 Task: Look for space in Reconquista, Argentina from 2nd June, 2023 to 6th June, 2023 for 1 adult in price range Rs.10000 to Rs.13000. Place can be private room with 1  bedroom having 1 bed and 1 bathroom. Property type can be house, flat, guest house, hotel. Amenities needed are: heating. Booking option can be shelf check-in. Required host language is English.
Action: Mouse moved to (375, 151)
Screenshot: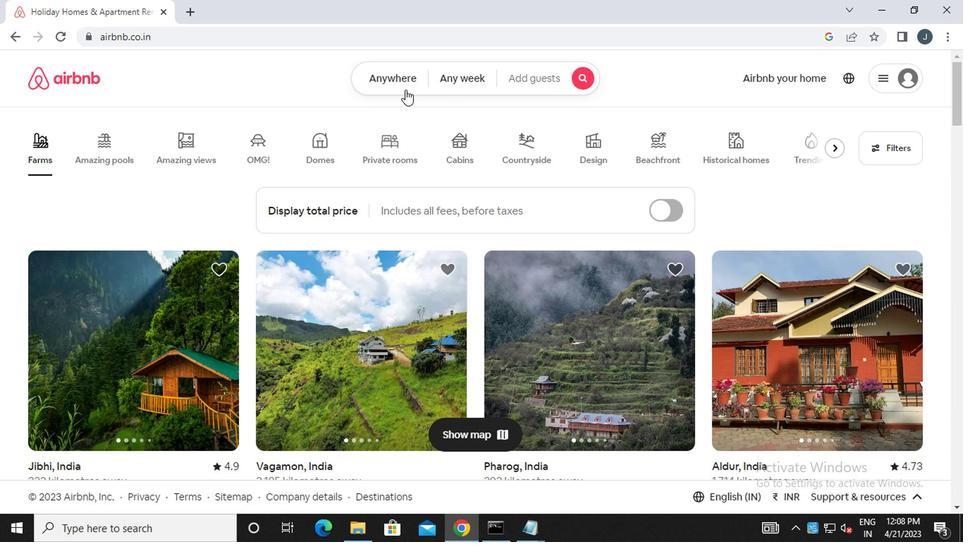 
Action: Mouse pressed left at (375, 151)
Screenshot: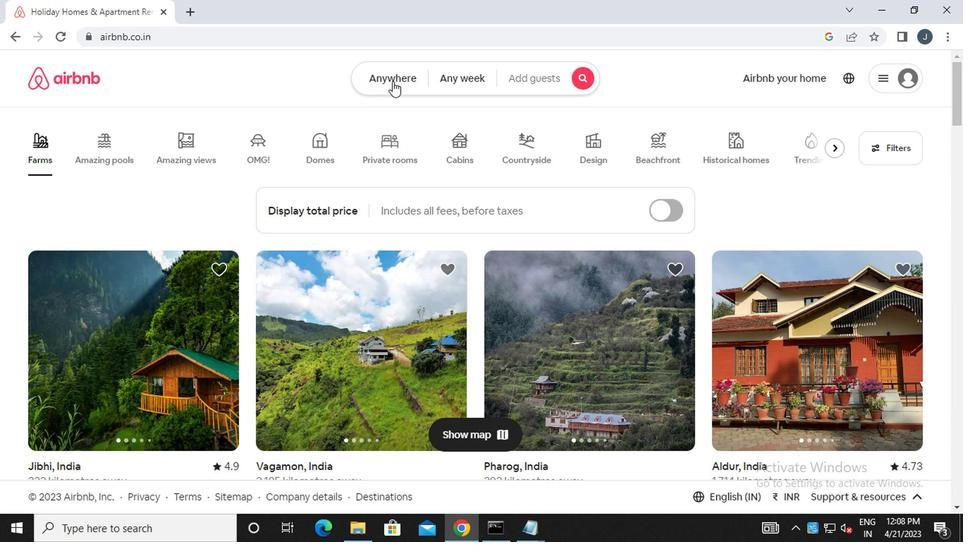 
Action: Mouse moved to (261, 189)
Screenshot: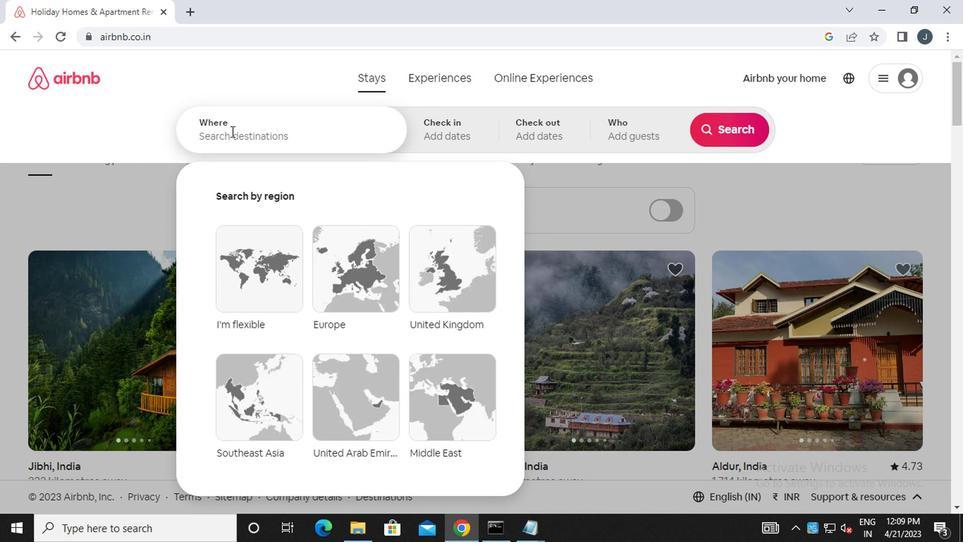 
Action: Mouse pressed left at (261, 189)
Screenshot: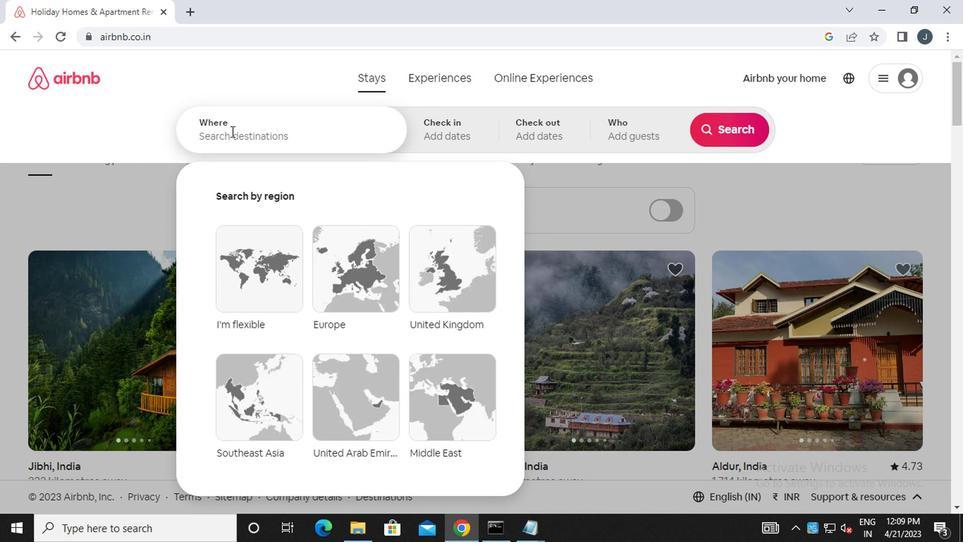 
Action: Mouse moved to (262, 191)
Screenshot: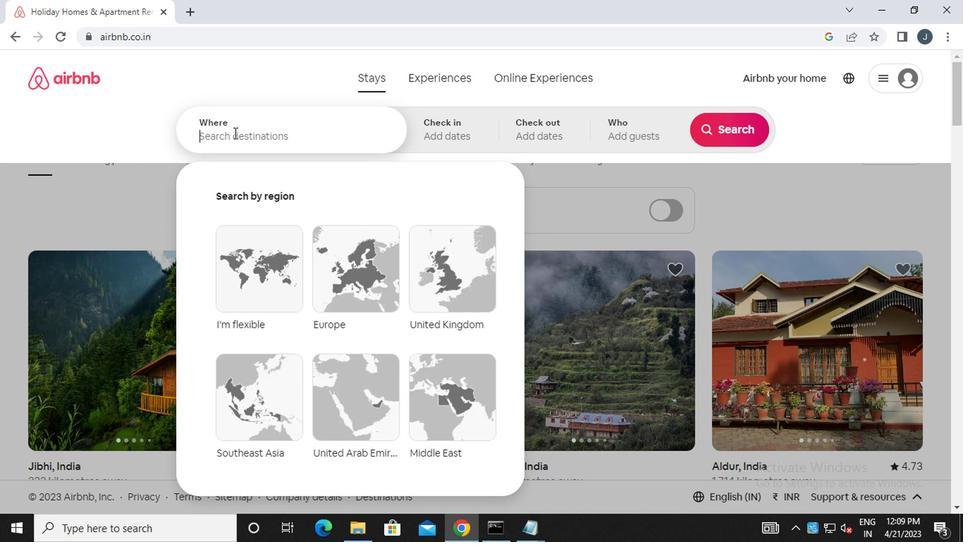 
Action: Key pressed r<Key.caps_lock>econquista,<Key.space><Key.caps_lock>a<Key.caps_lock>rgentina
Screenshot: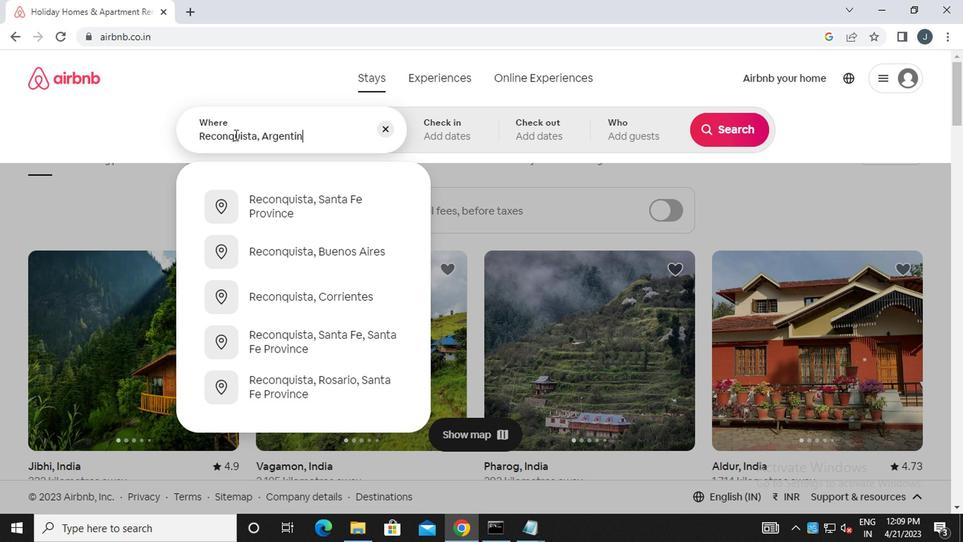 
Action: Mouse moved to (414, 194)
Screenshot: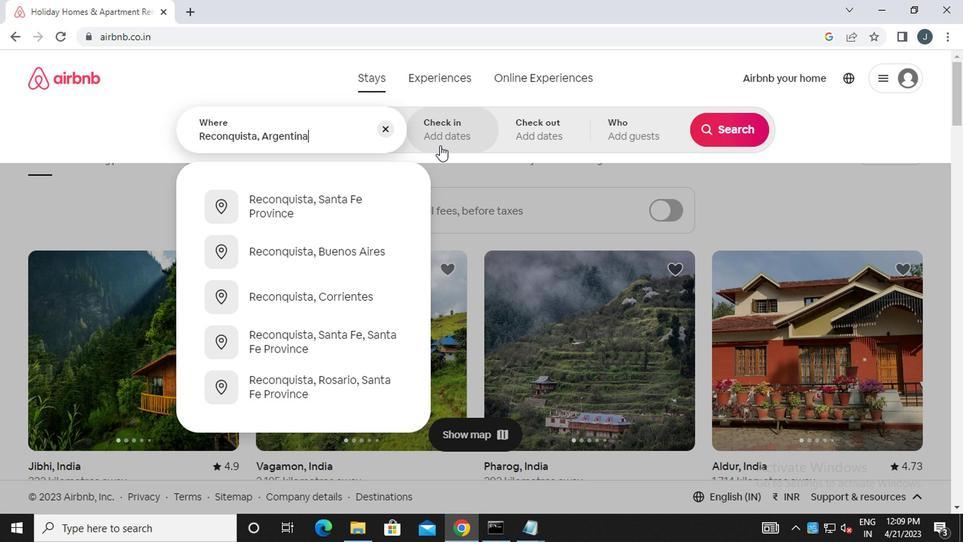 
Action: Mouse pressed left at (414, 194)
Screenshot: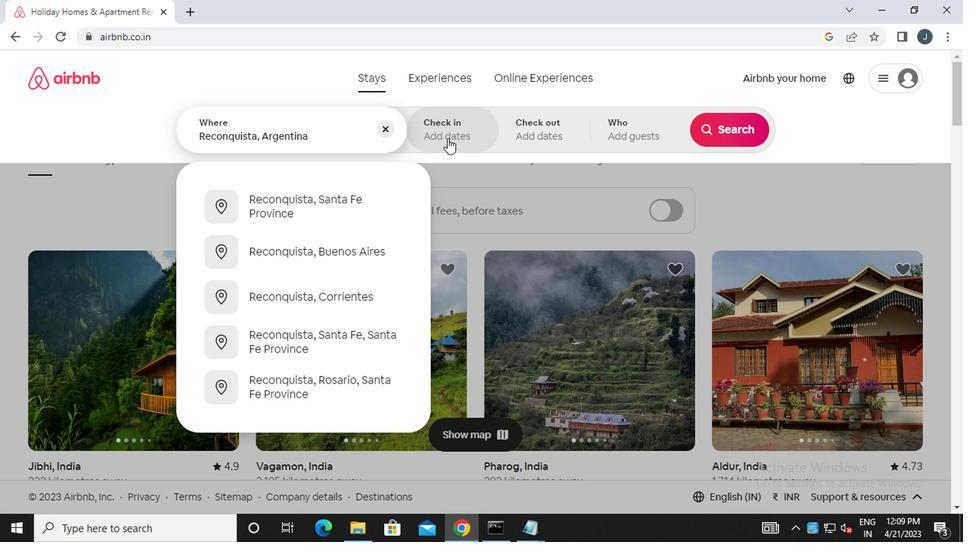 
Action: Mouse moved to (609, 269)
Screenshot: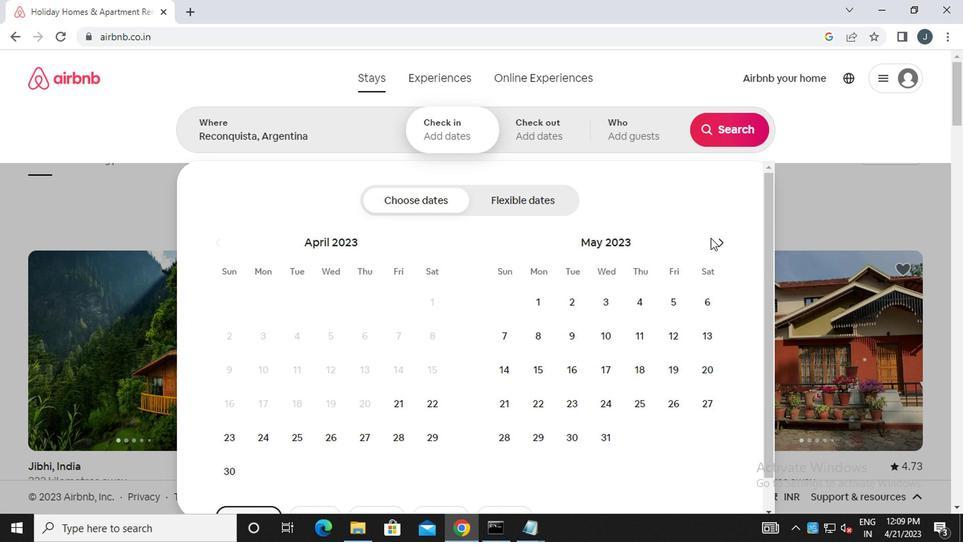 
Action: Mouse pressed left at (609, 269)
Screenshot: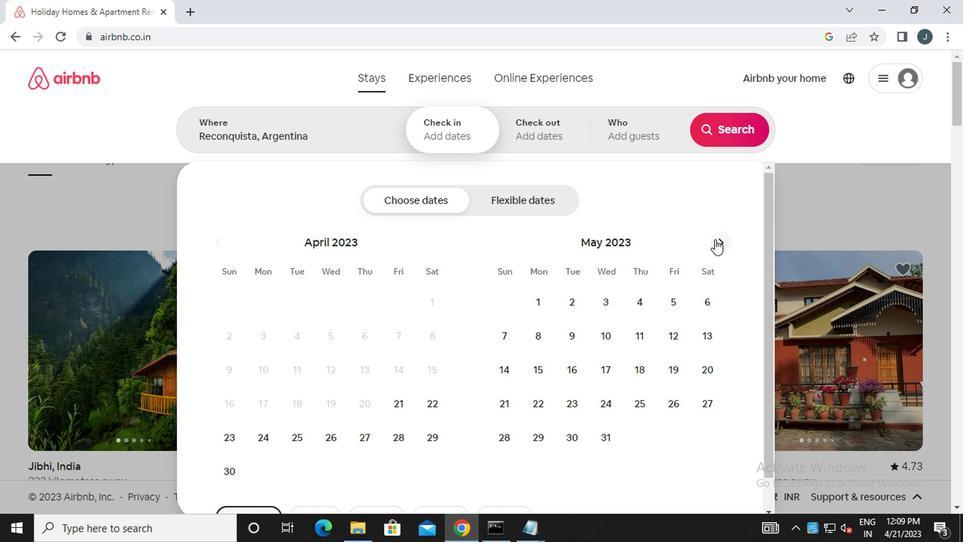 
Action: Mouse moved to (571, 310)
Screenshot: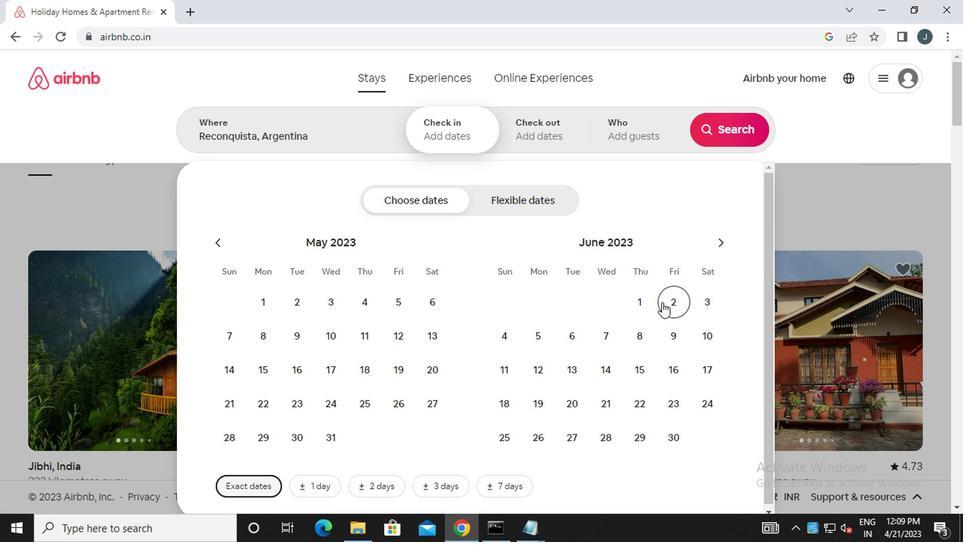 
Action: Mouse pressed left at (571, 310)
Screenshot: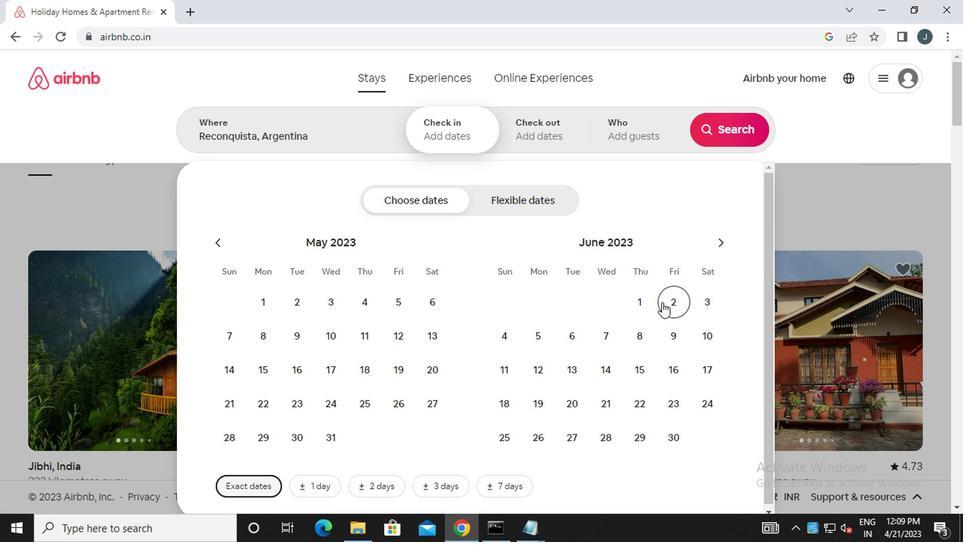 
Action: Mouse moved to (497, 335)
Screenshot: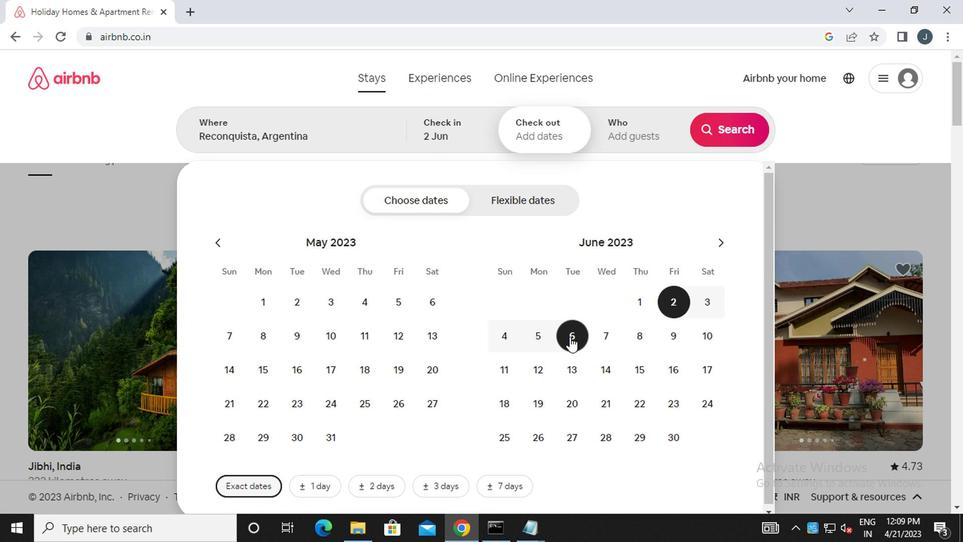 
Action: Mouse pressed left at (497, 335)
Screenshot: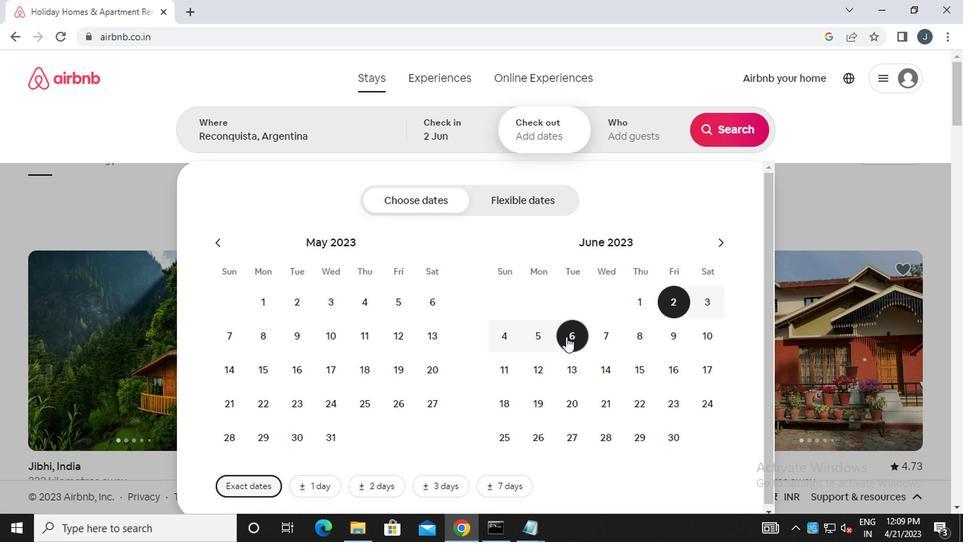 
Action: Mouse moved to (539, 194)
Screenshot: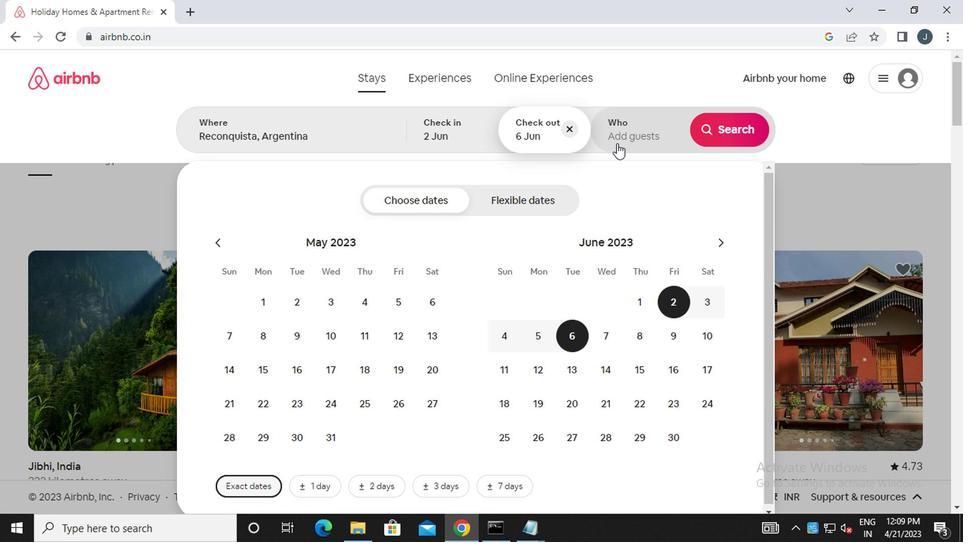 
Action: Mouse pressed left at (539, 194)
Screenshot: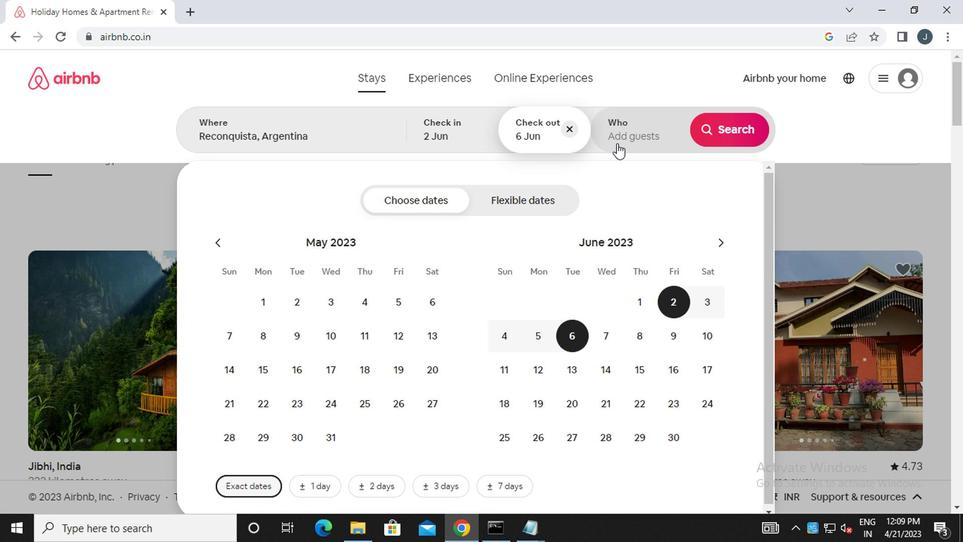 
Action: Mouse moved to (617, 239)
Screenshot: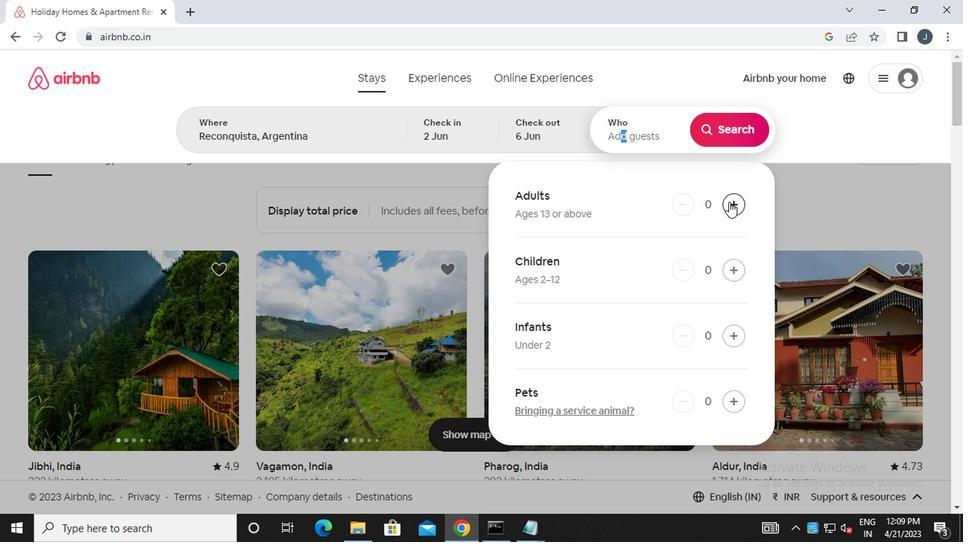 
Action: Mouse pressed left at (617, 239)
Screenshot: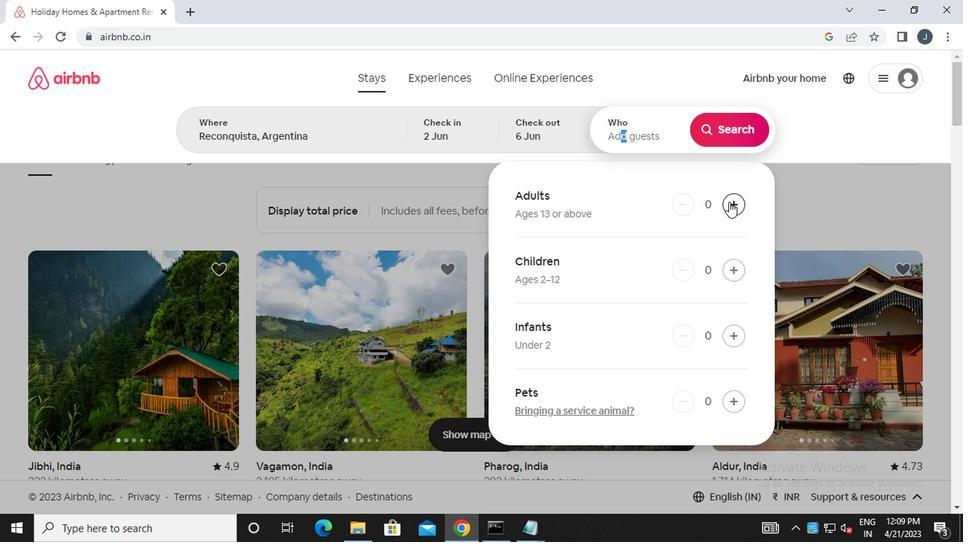 
Action: Mouse moved to (612, 181)
Screenshot: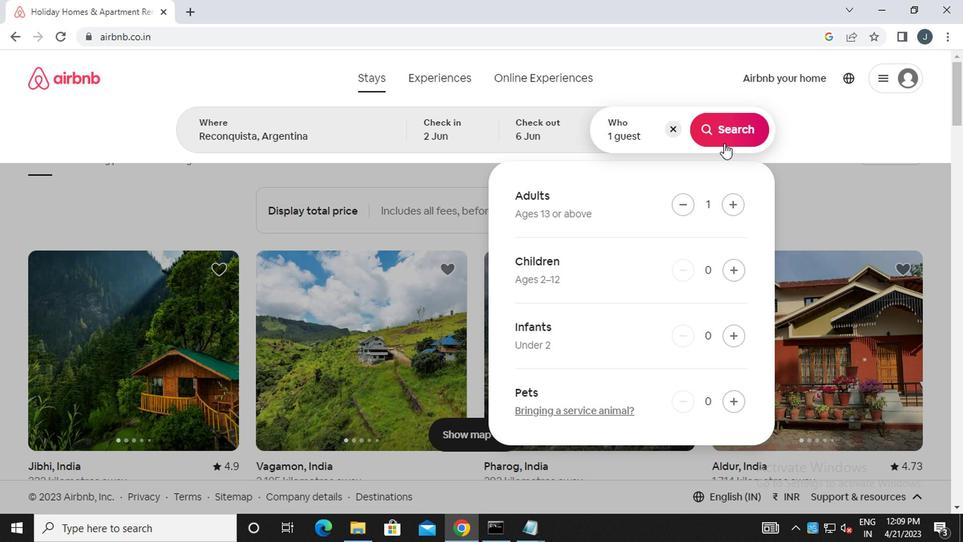 
Action: Mouse pressed left at (612, 181)
Screenshot: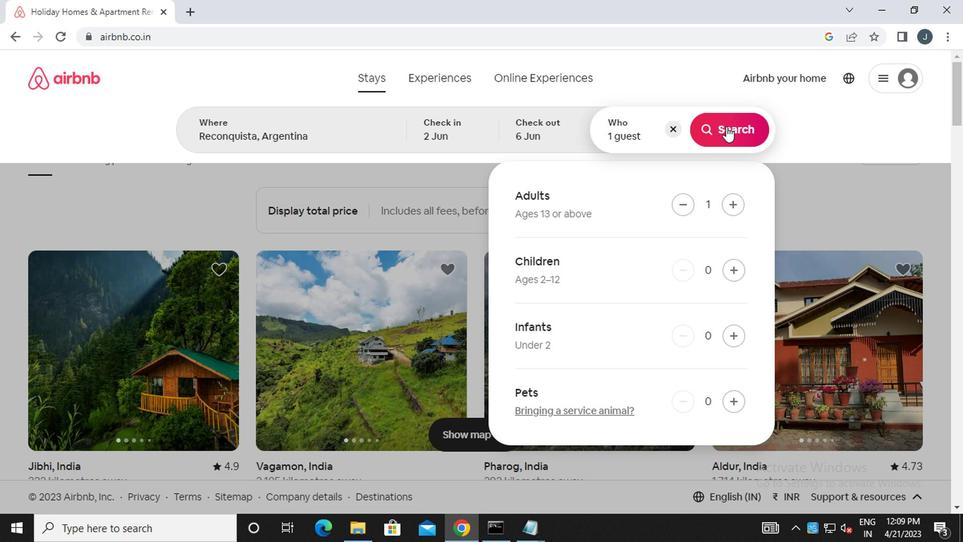 
Action: Mouse moved to (741, 191)
Screenshot: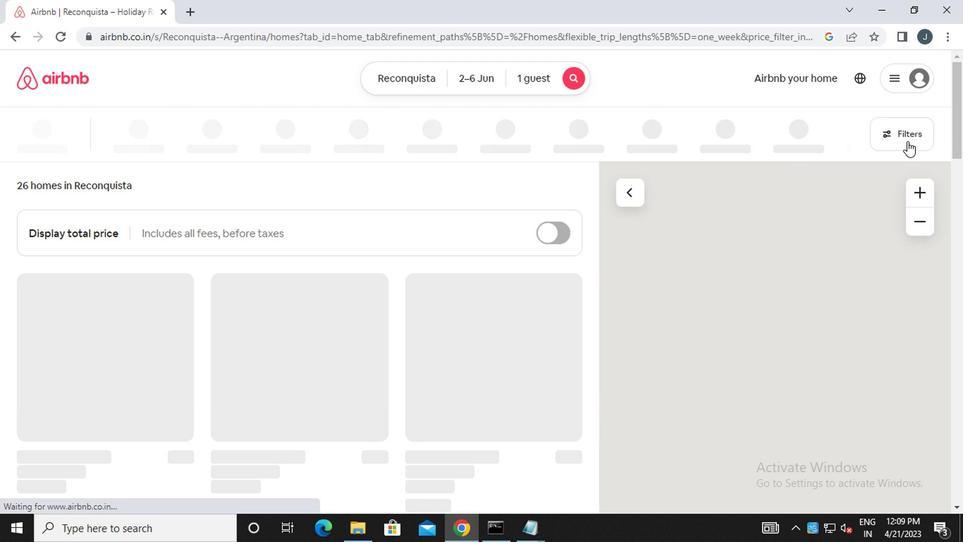
Action: Mouse pressed left at (741, 191)
Screenshot: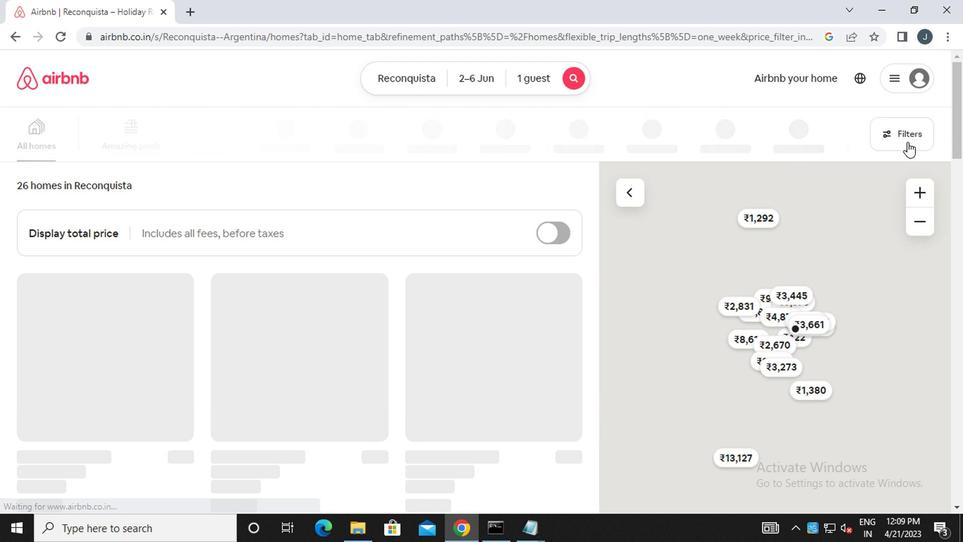 
Action: Mouse moved to (319, 320)
Screenshot: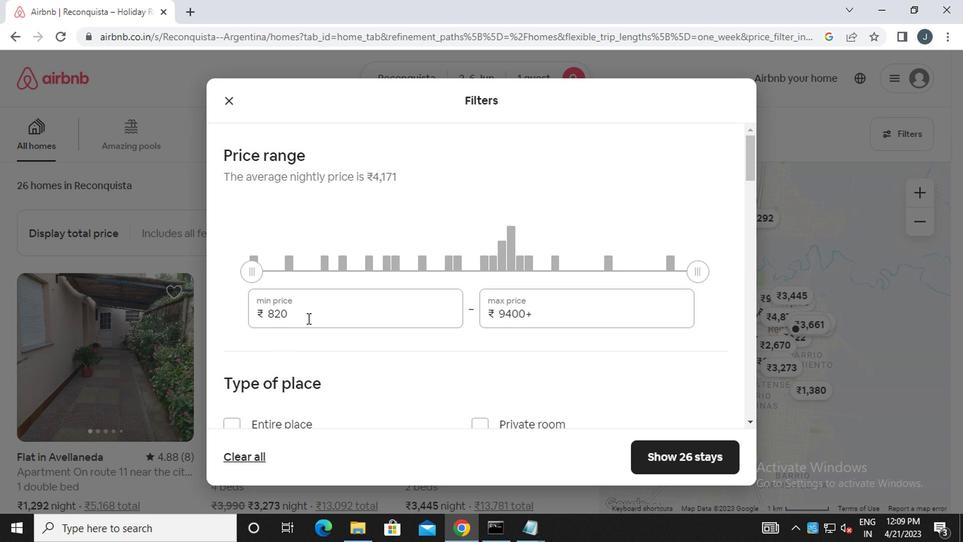 
Action: Mouse pressed left at (319, 320)
Screenshot: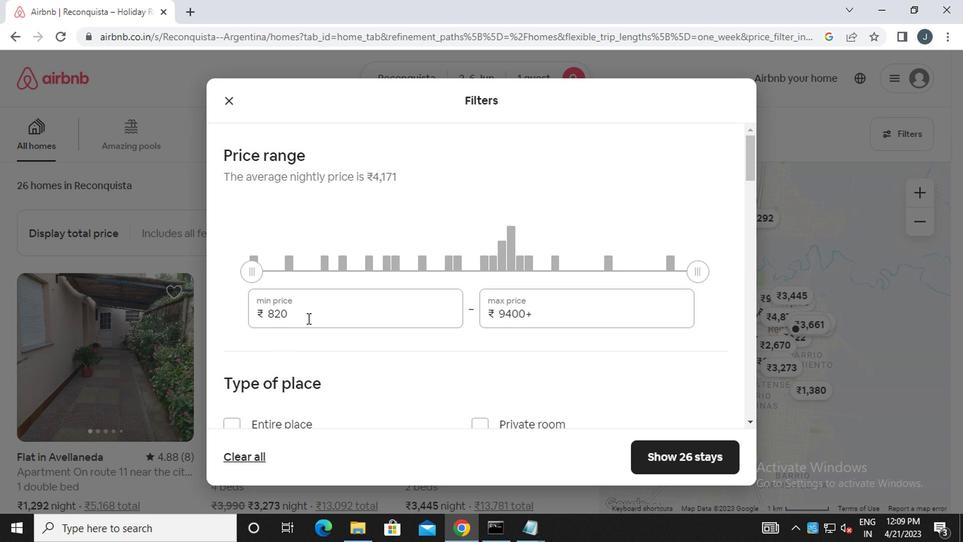 
Action: Mouse moved to (320, 320)
Screenshot: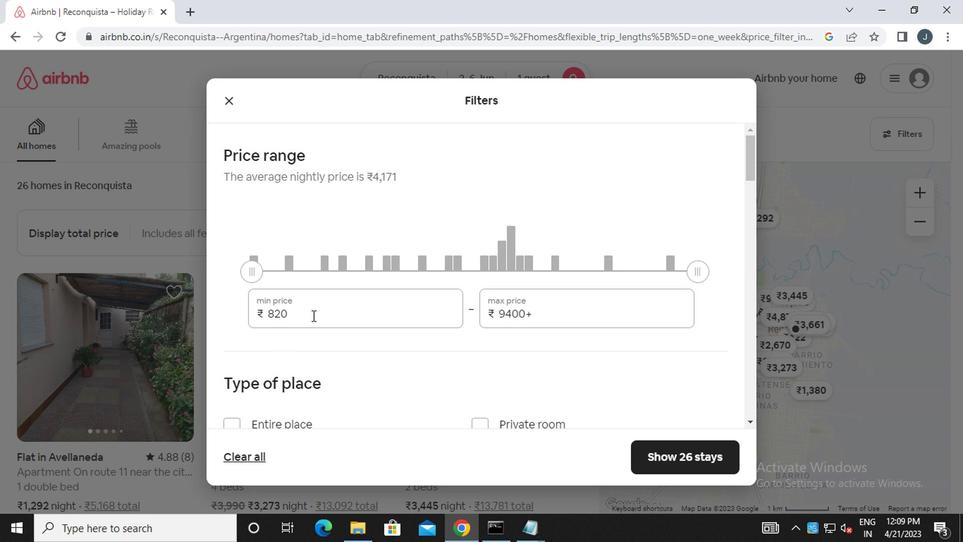 
Action: Key pressed <Key.backspace><Key.backspace><Key.backspace><Key.backspace><Key.backspace><Key.backspace>10000
Screenshot: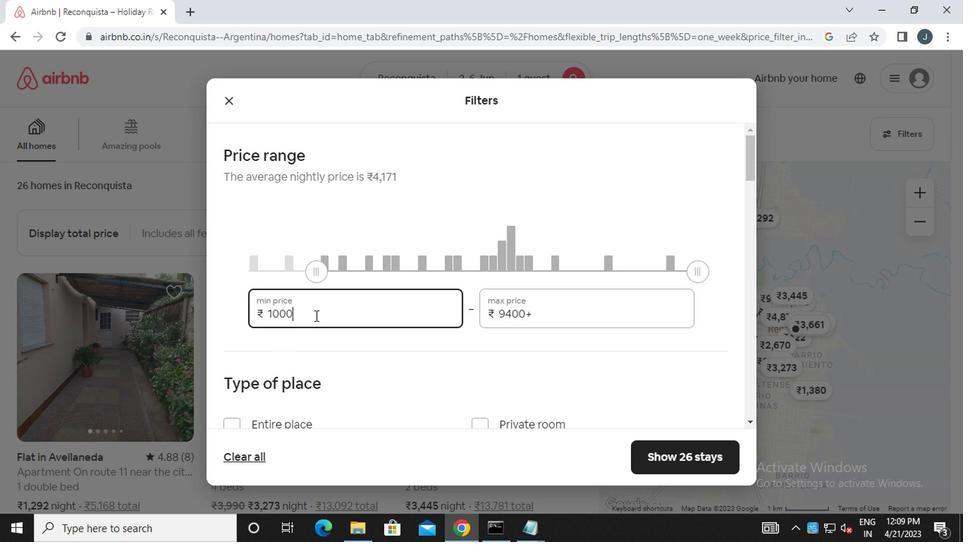 
Action: Mouse moved to (554, 323)
Screenshot: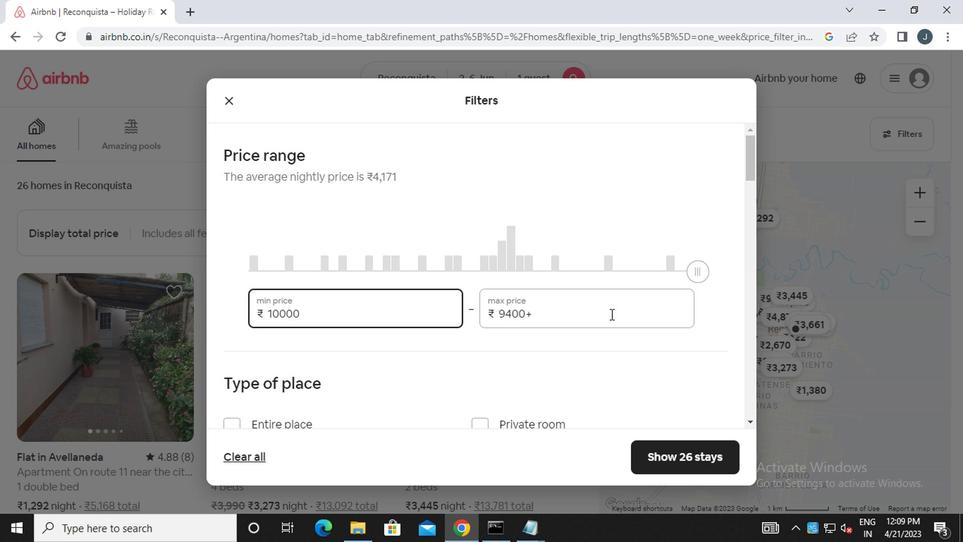 
Action: Mouse pressed left at (554, 323)
Screenshot: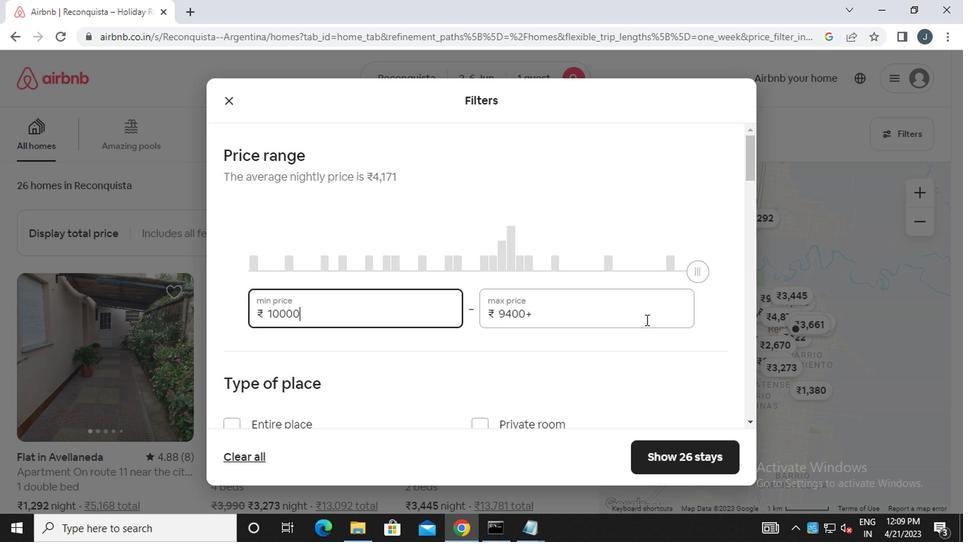 
Action: Mouse moved to (553, 324)
Screenshot: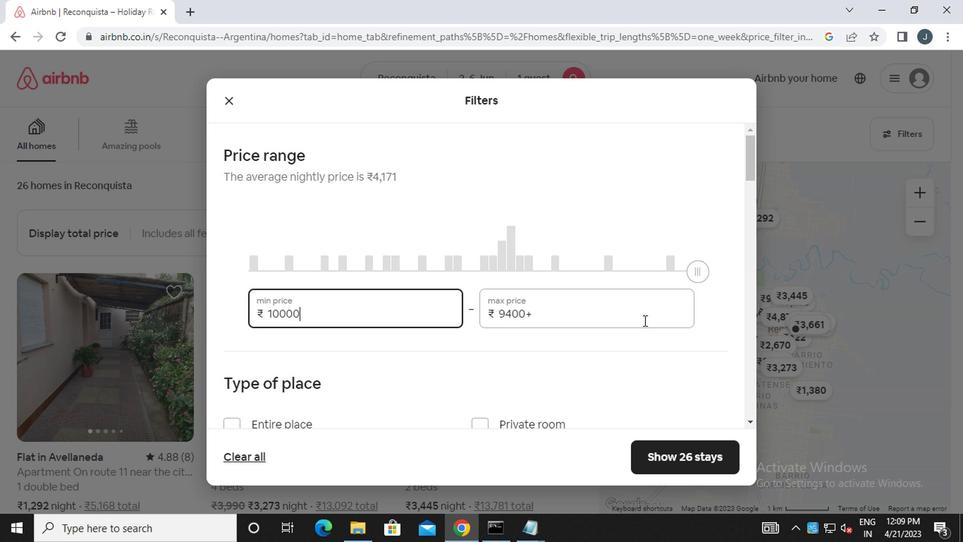 
Action: Key pressed <Key.backspace><Key.backspace><Key.backspace><Key.backspace><Key.backspace><Key.backspace><Key.backspace><Key.backspace><Key.backspace><Key.backspace><Key.backspace>130000<Key.backspace>
Screenshot: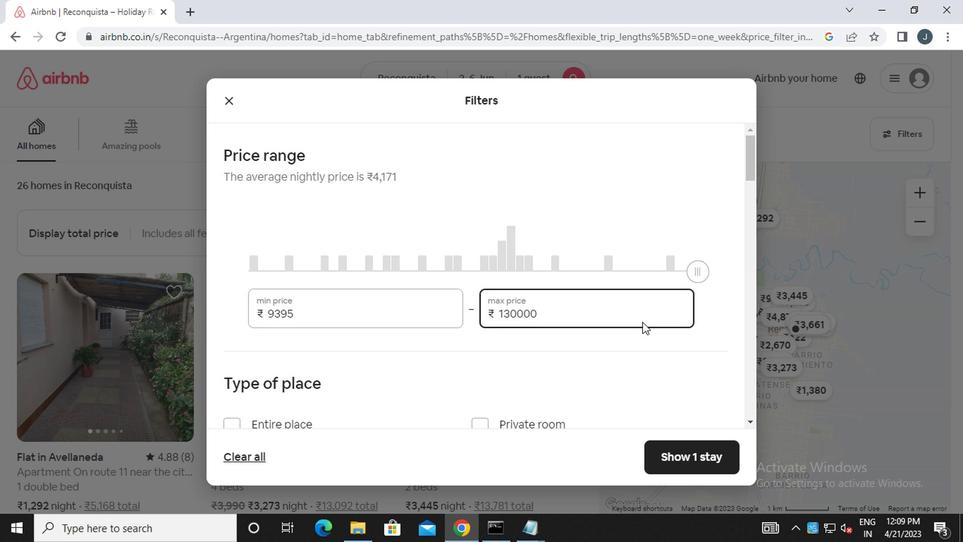 
Action: Mouse moved to (515, 313)
Screenshot: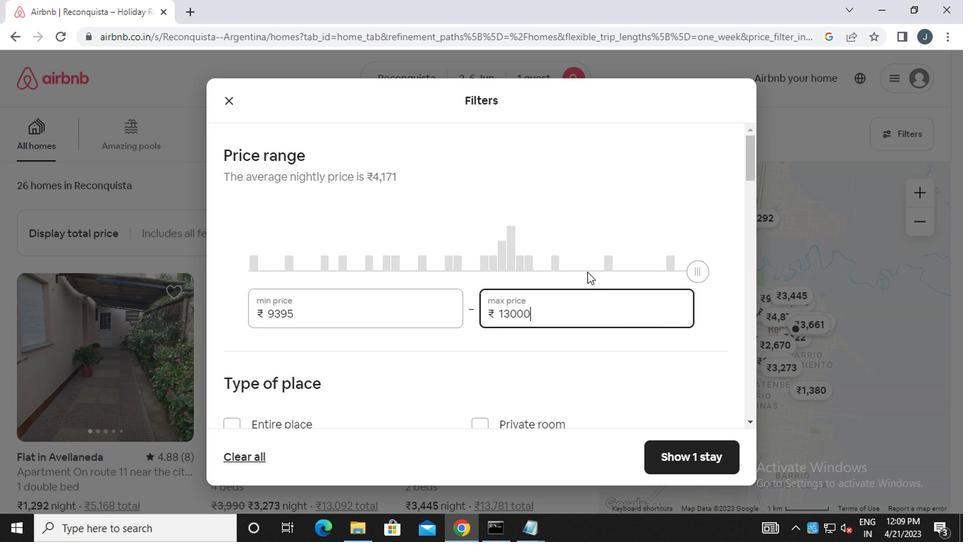 
Action: Mouse scrolled (515, 313) with delta (0, 0)
Screenshot: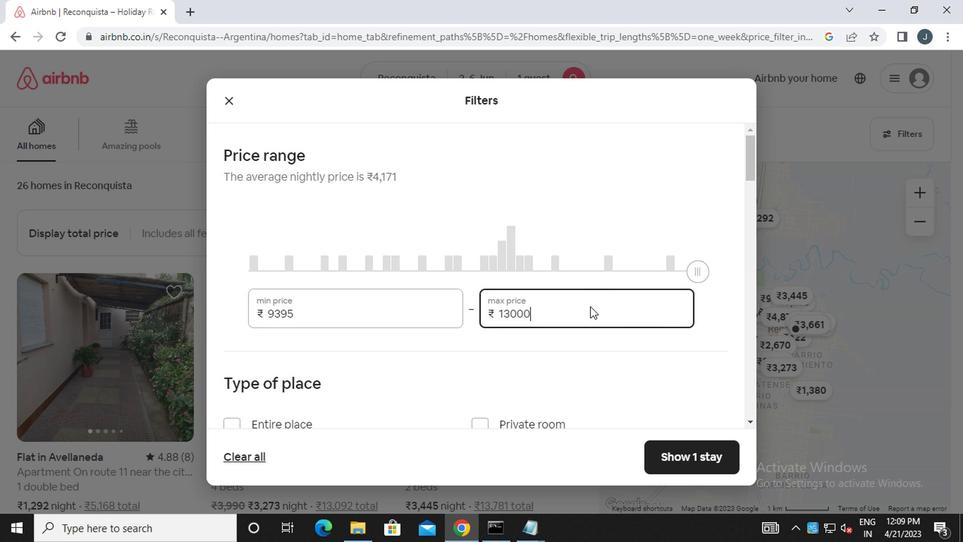
Action: Mouse scrolled (515, 313) with delta (0, 0)
Screenshot: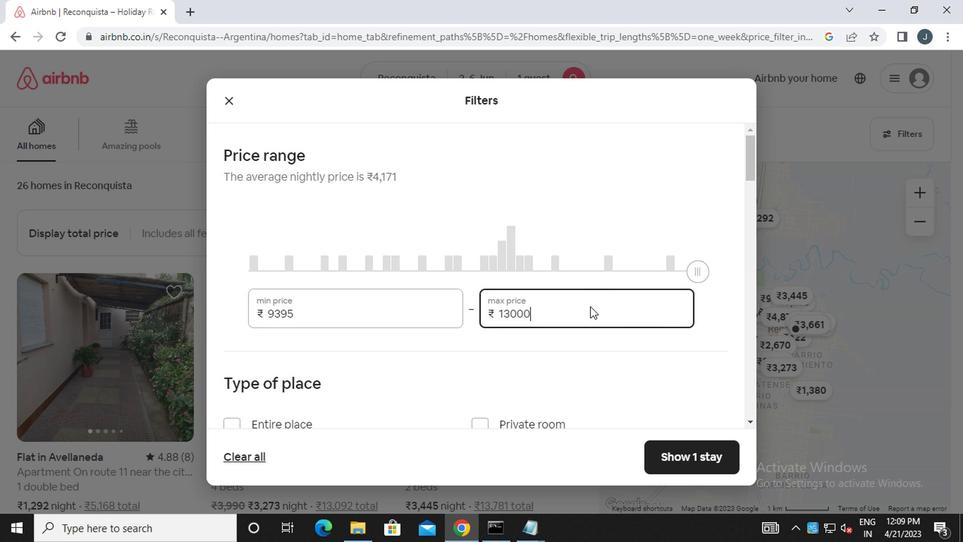 
Action: Mouse scrolled (515, 313) with delta (0, 0)
Screenshot: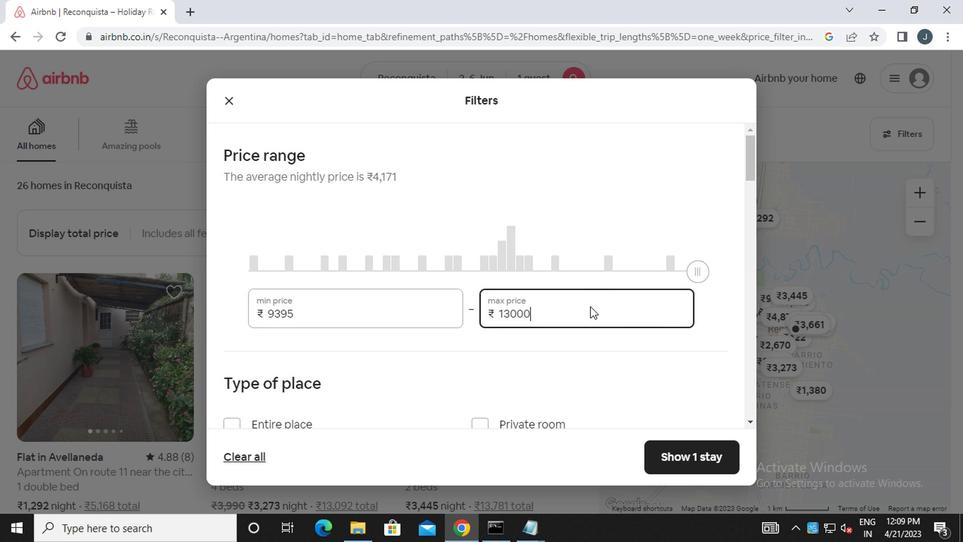 
Action: Mouse moved to (482, 247)
Screenshot: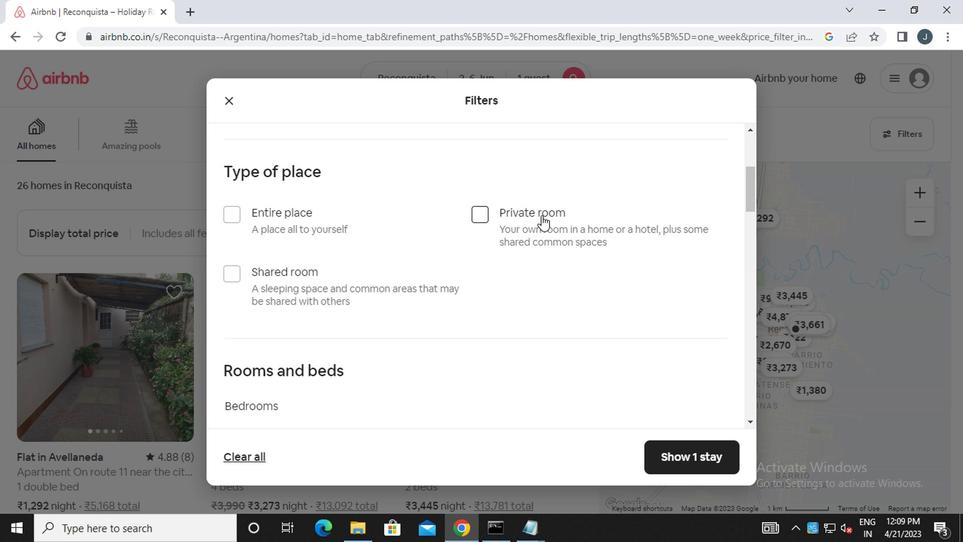 
Action: Mouse pressed left at (482, 247)
Screenshot: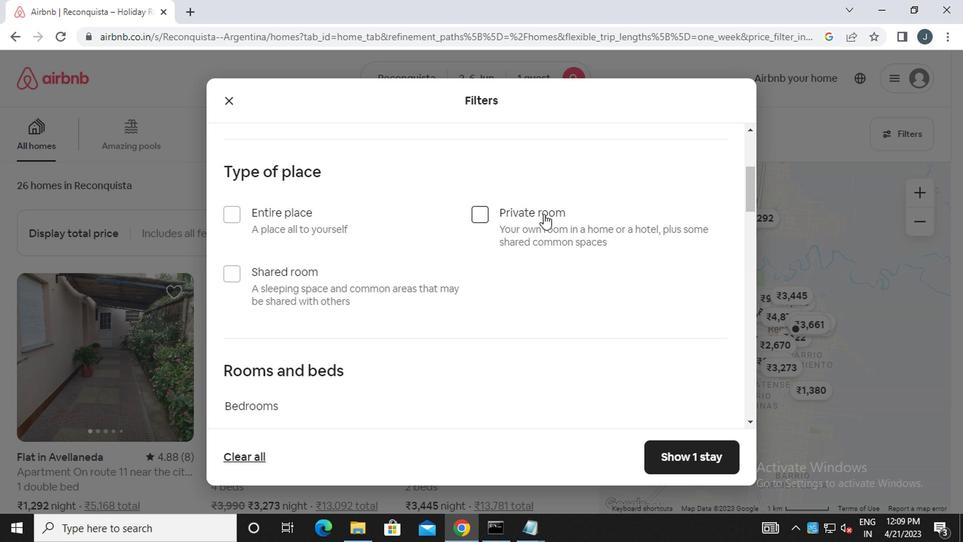 
Action: Mouse moved to (335, 338)
Screenshot: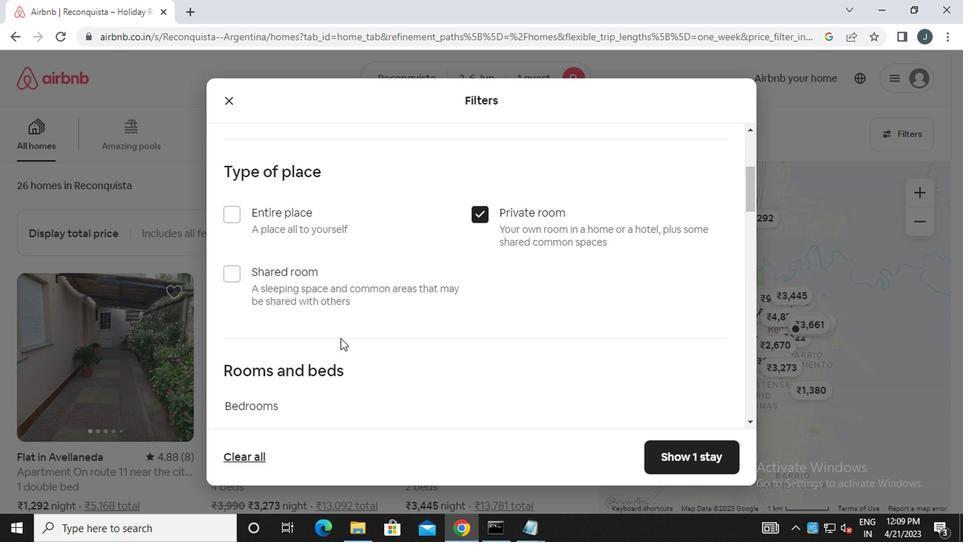
Action: Mouse scrolled (335, 338) with delta (0, 0)
Screenshot: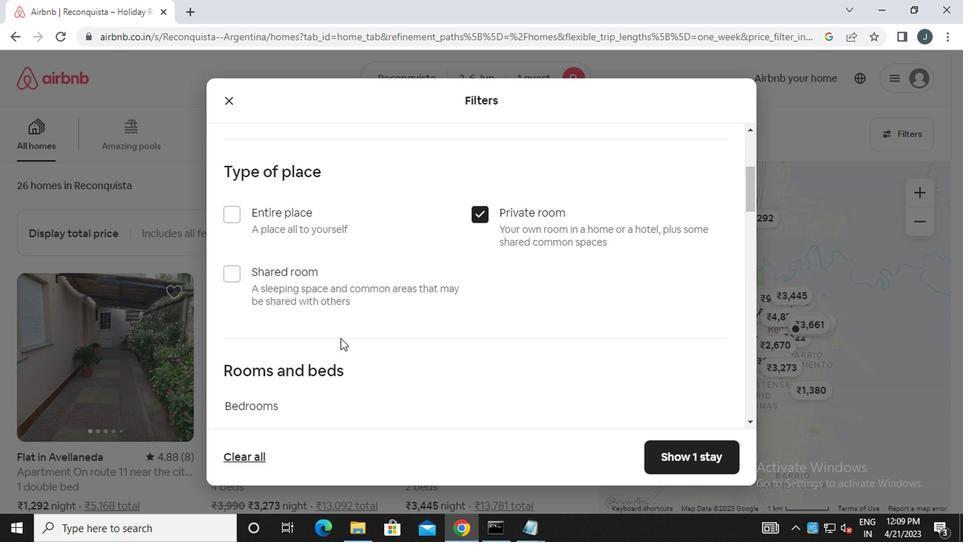 
Action: Mouse moved to (332, 343)
Screenshot: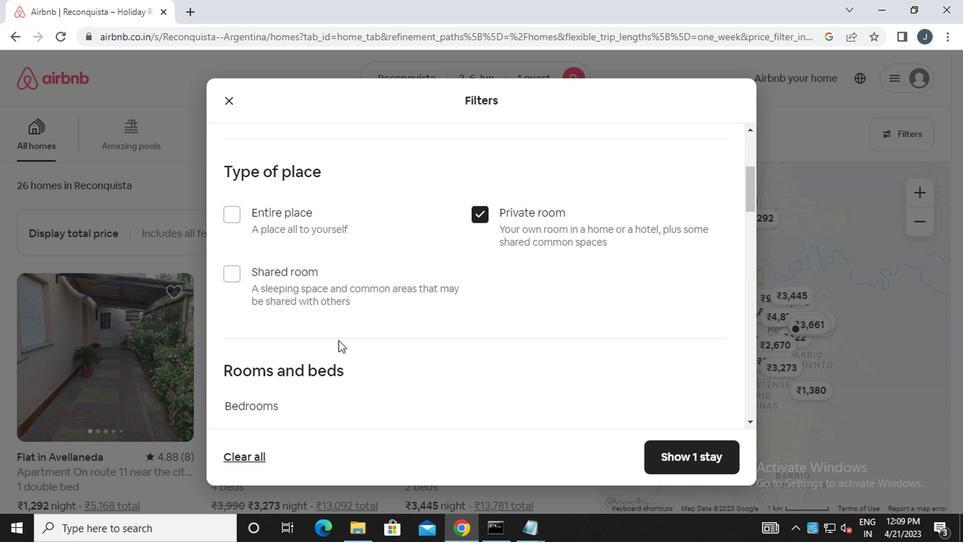 
Action: Mouse scrolled (332, 342) with delta (0, 0)
Screenshot: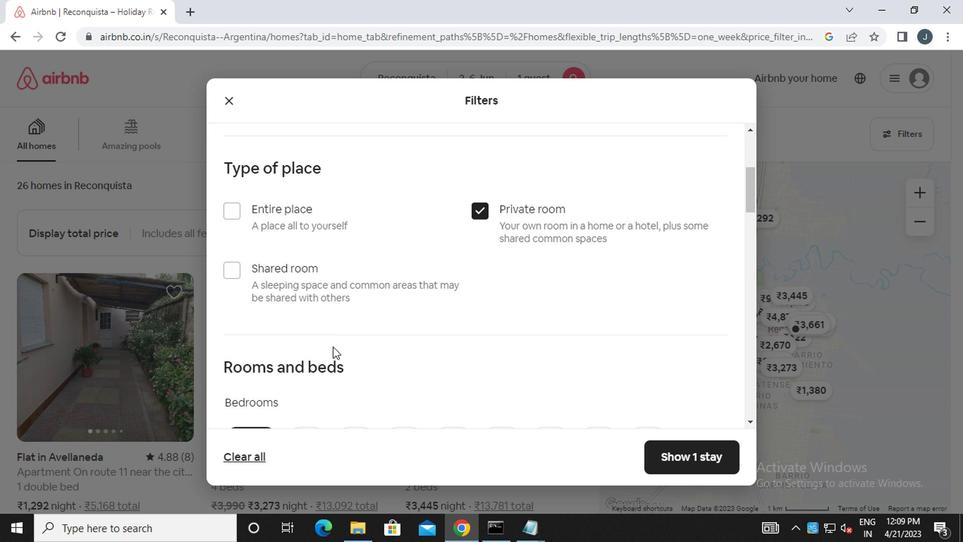 
Action: Mouse moved to (322, 315)
Screenshot: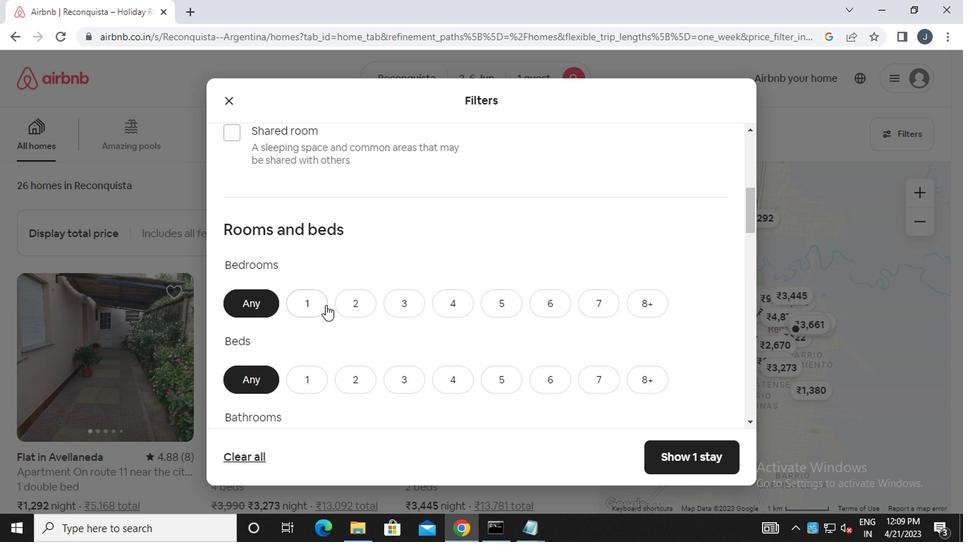 
Action: Mouse pressed left at (322, 315)
Screenshot: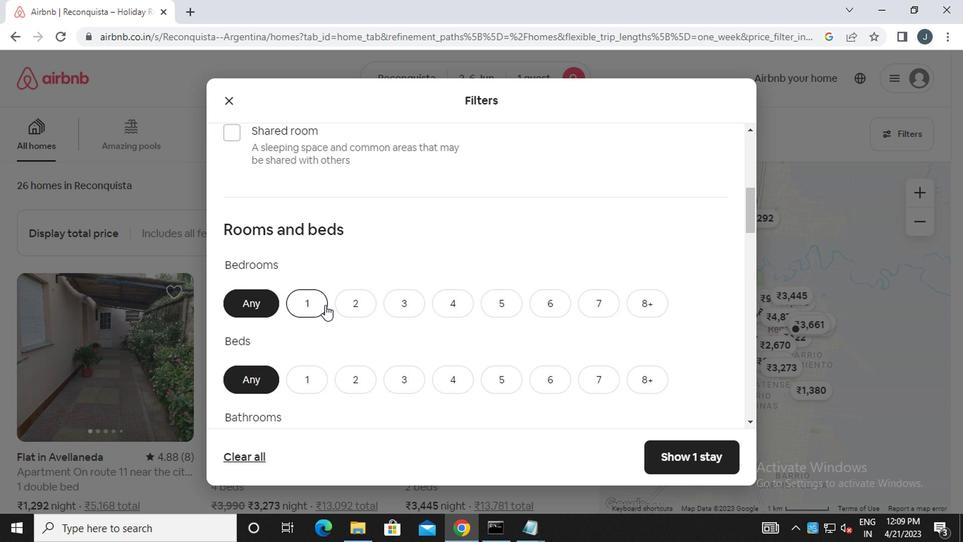 
Action: Mouse moved to (318, 359)
Screenshot: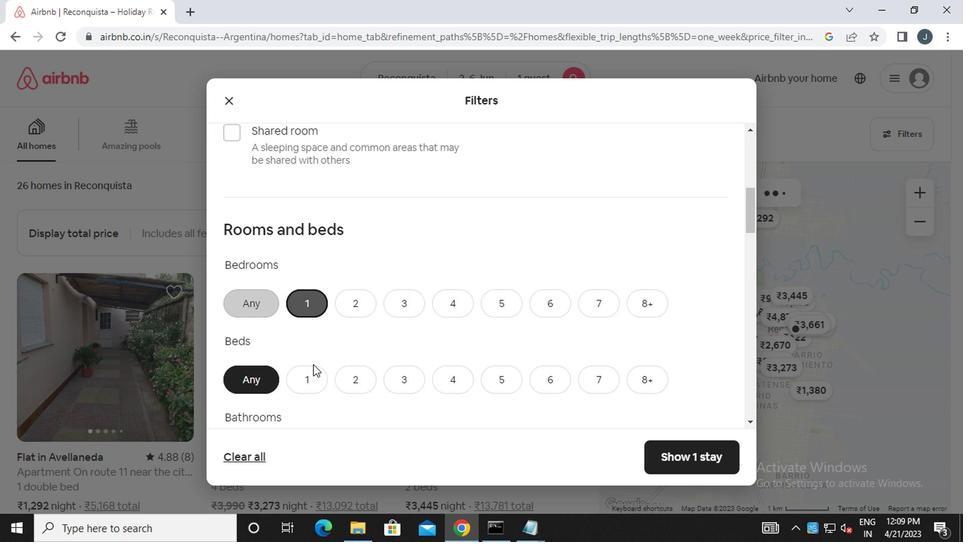 
Action: Mouse pressed left at (318, 359)
Screenshot: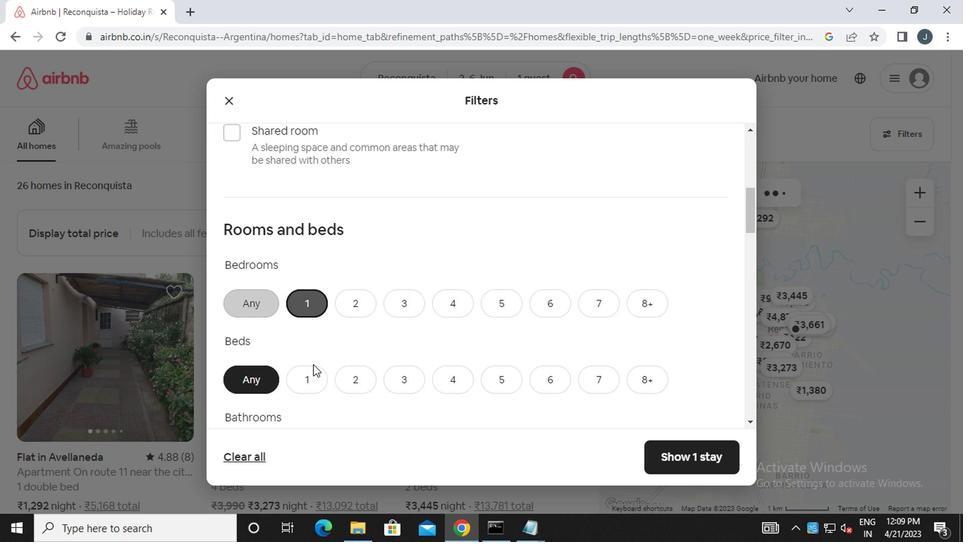 
Action: Mouse moved to (320, 359)
Screenshot: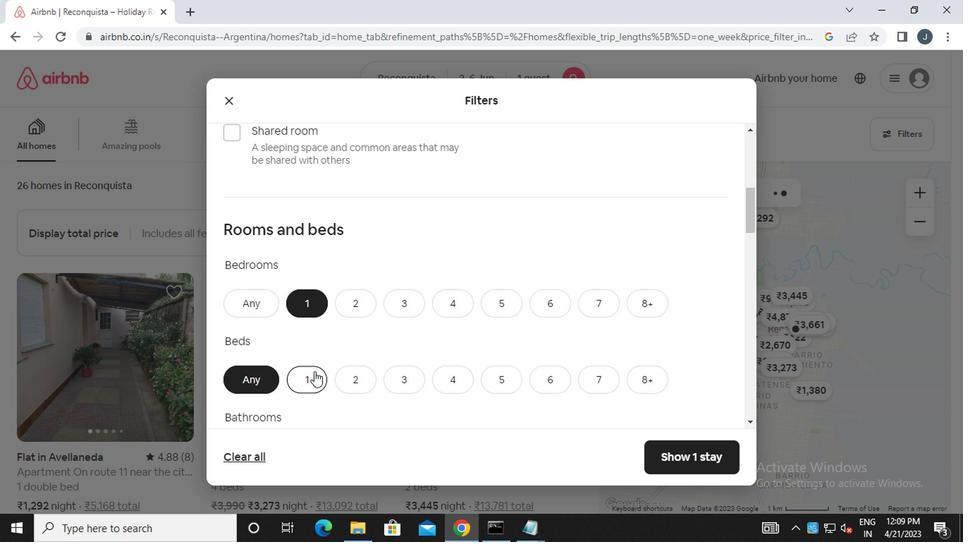 
Action: Mouse scrolled (320, 359) with delta (0, 0)
Screenshot: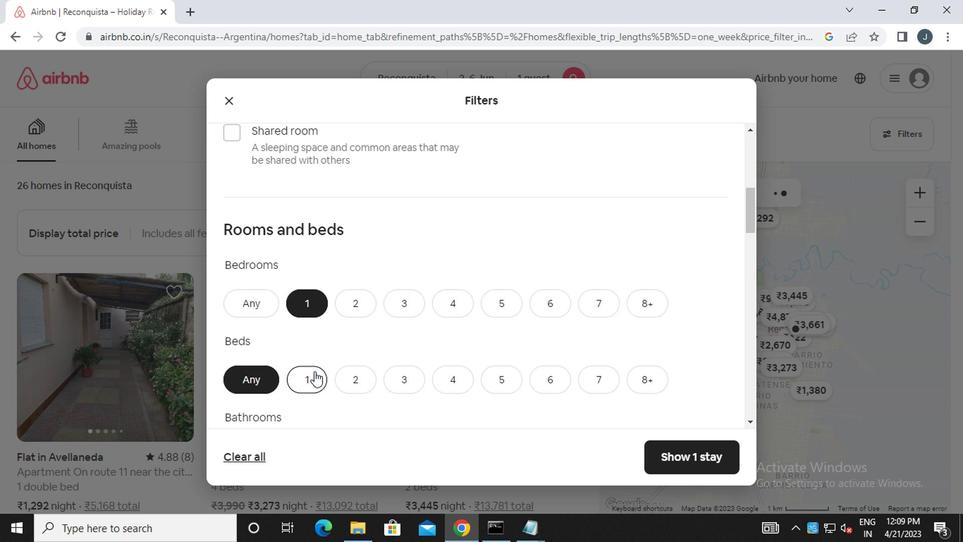 
Action: Mouse moved to (320, 359)
Screenshot: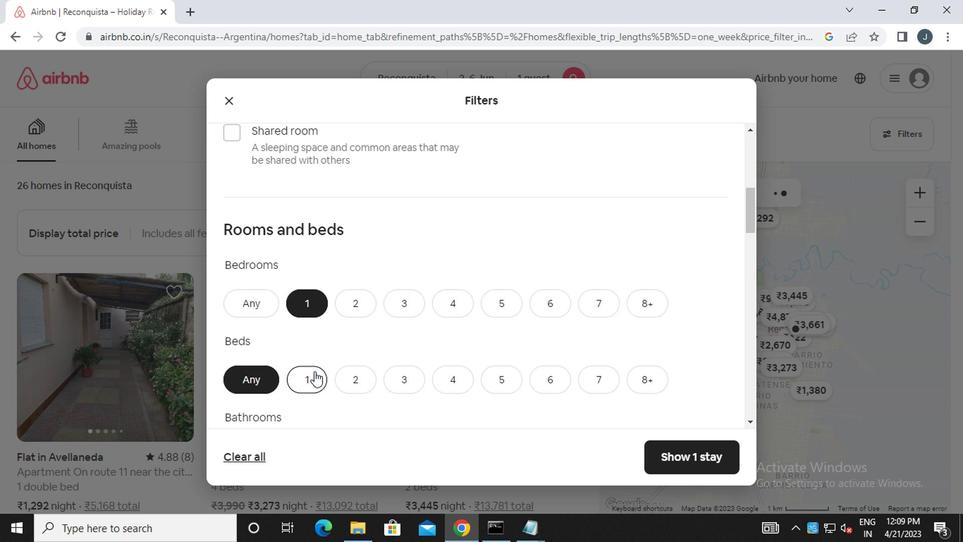 
Action: Mouse scrolled (320, 359) with delta (0, 0)
Screenshot: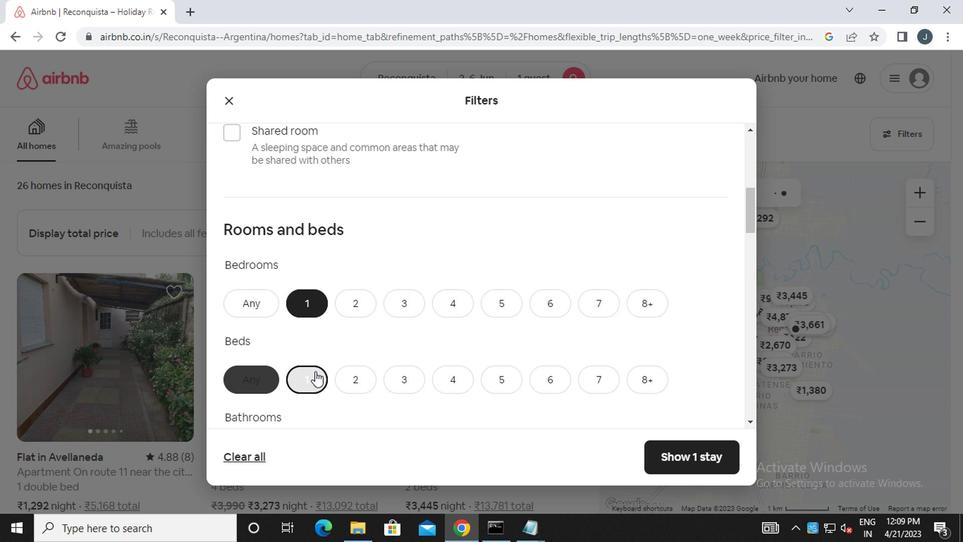 
Action: Mouse moved to (315, 324)
Screenshot: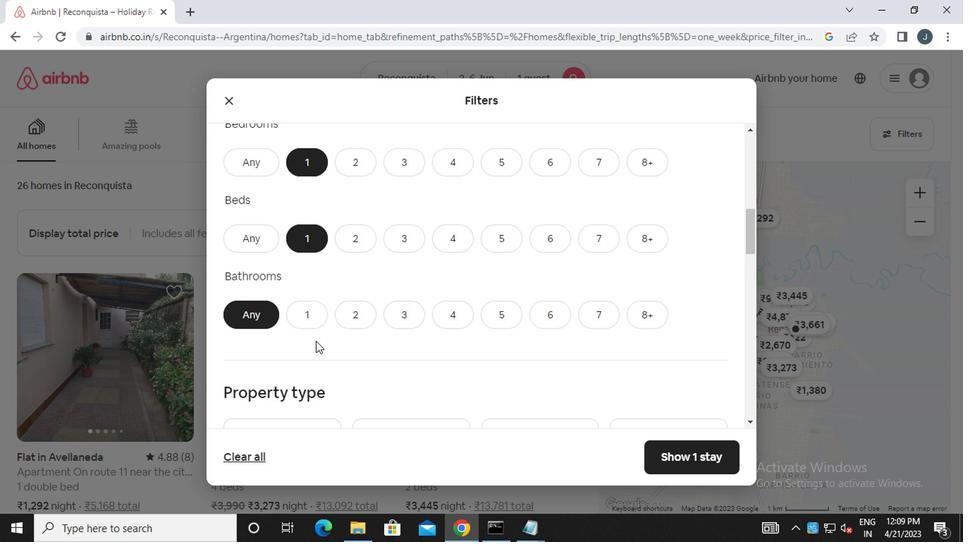 
Action: Mouse pressed left at (315, 324)
Screenshot: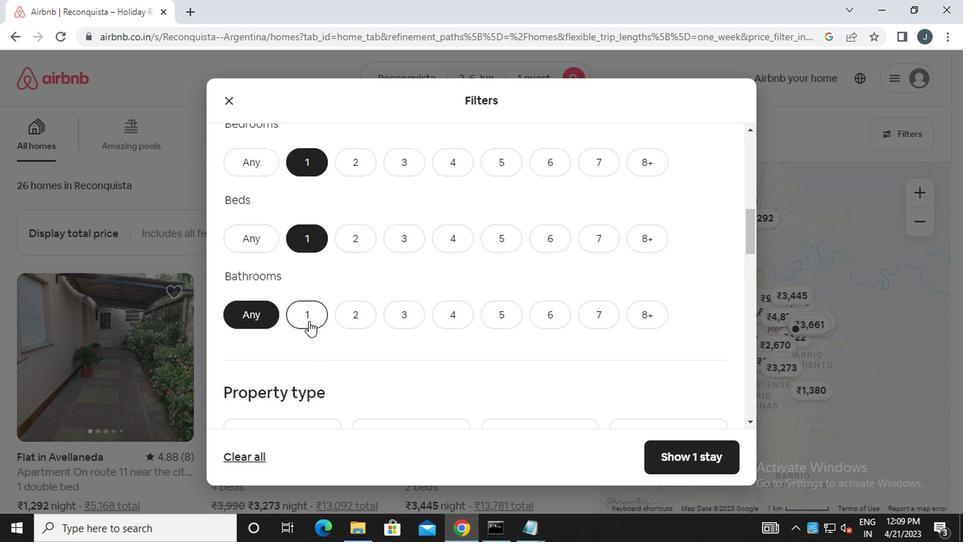
Action: Mouse moved to (358, 359)
Screenshot: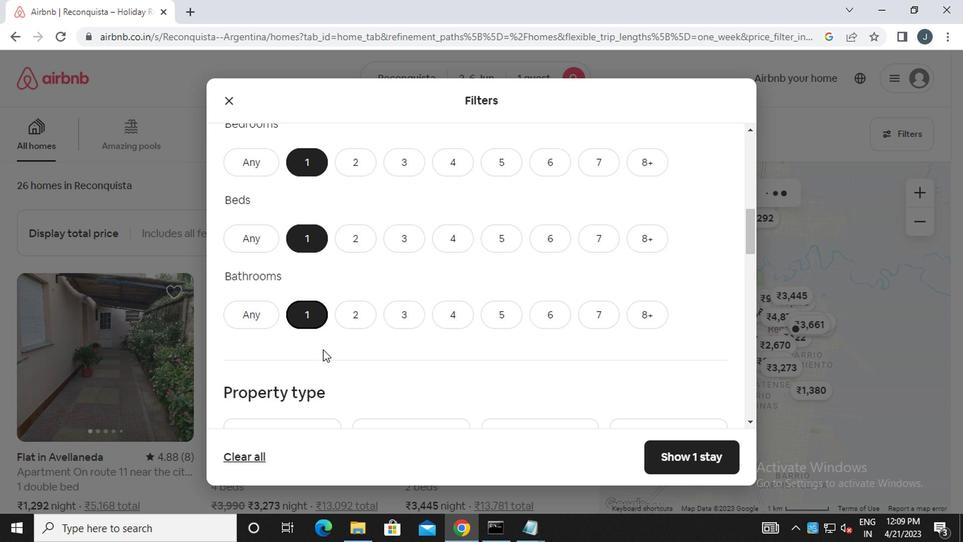
Action: Mouse scrolled (358, 358) with delta (0, 0)
Screenshot: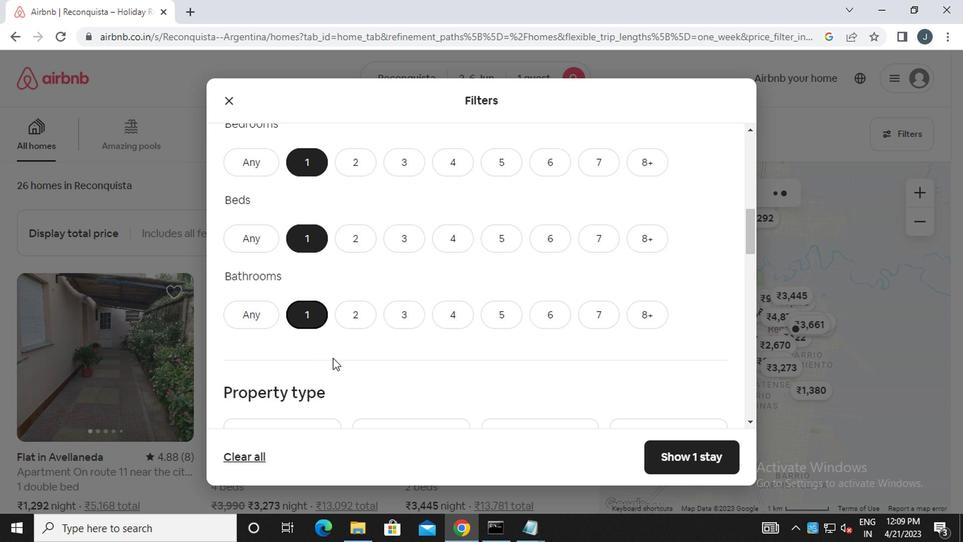 
Action: Mouse scrolled (358, 358) with delta (0, 0)
Screenshot: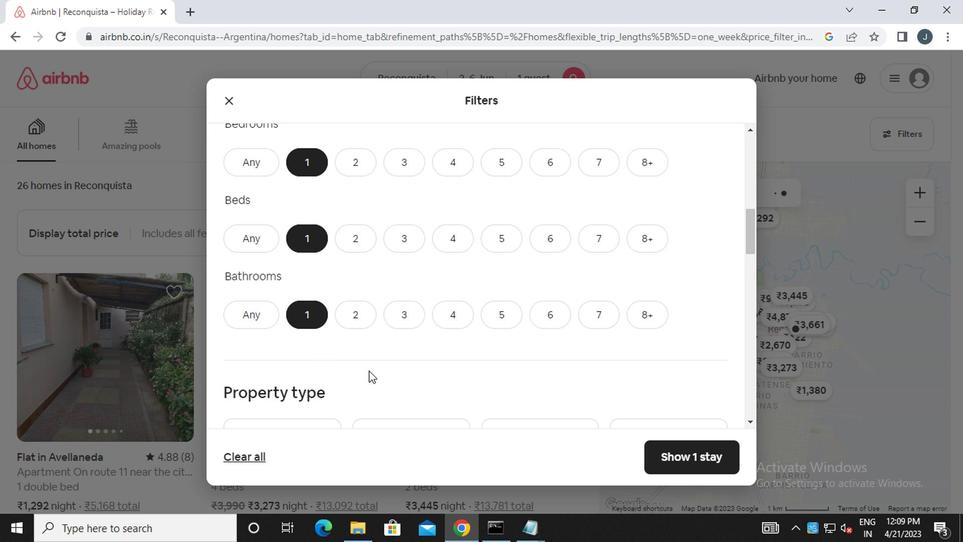 
Action: Mouse moved to (358, 359)
Screenshot: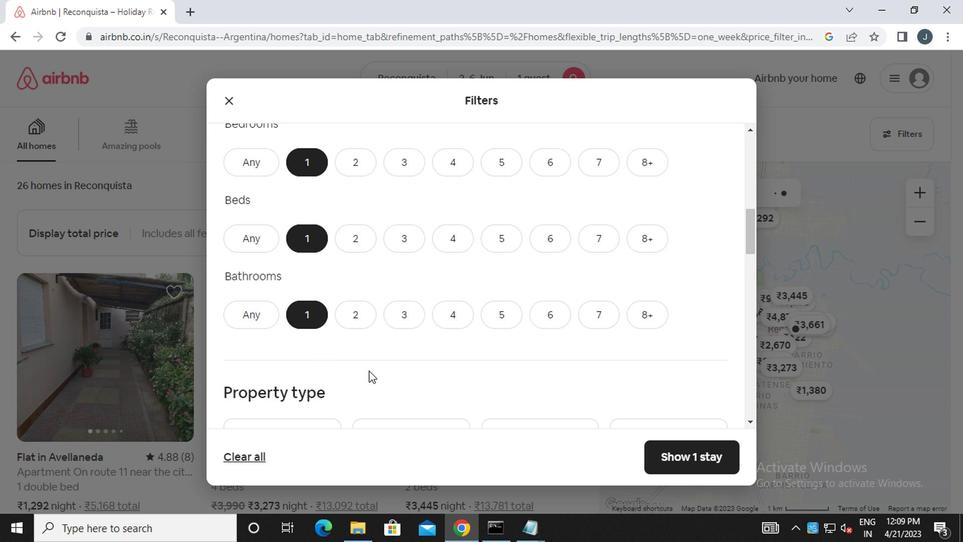 
Action: Mouse scrolled (358, 358) with delta (0, 0)
Screenshot: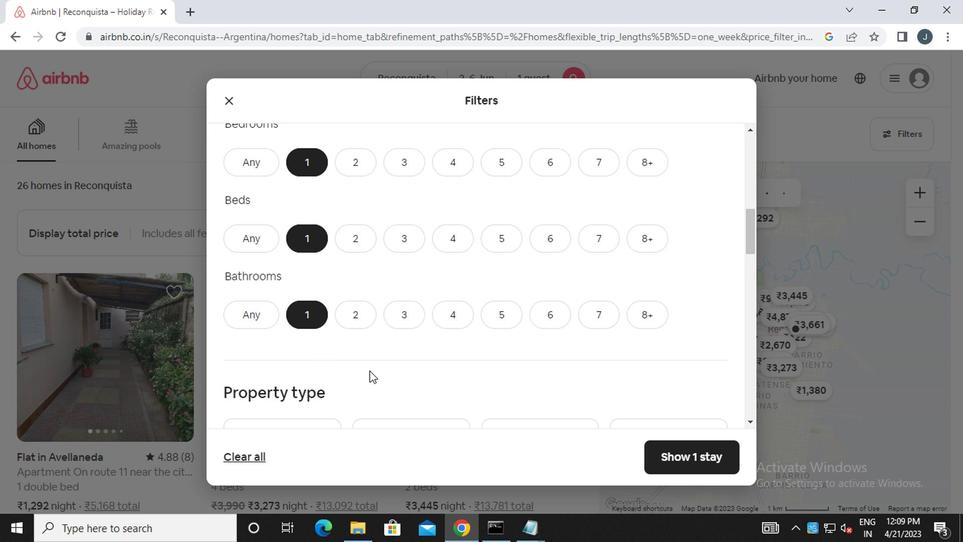 
Action: Mouse moved to (361, 359)
Screenshot: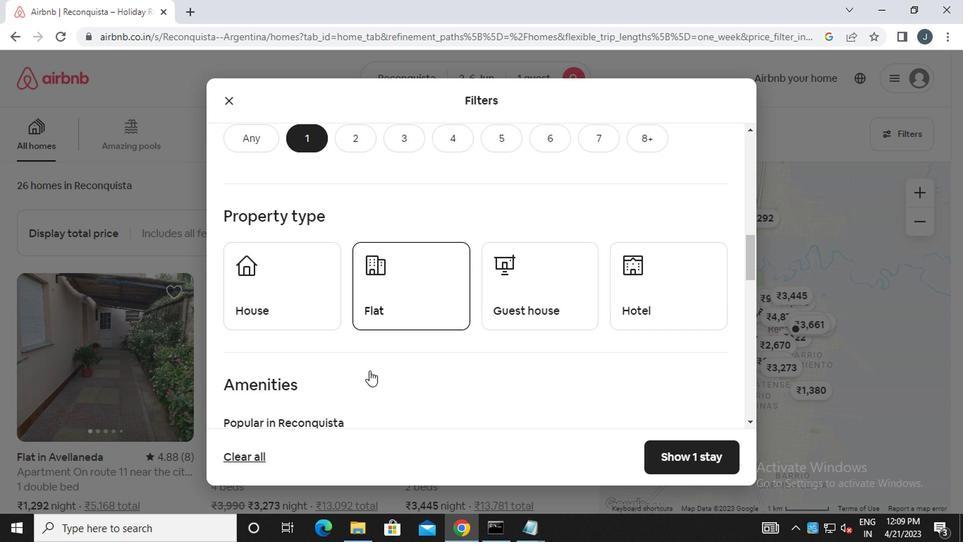 
Action: Mouse scrolled (361, 358) with delta (0, 0)
Screenshot: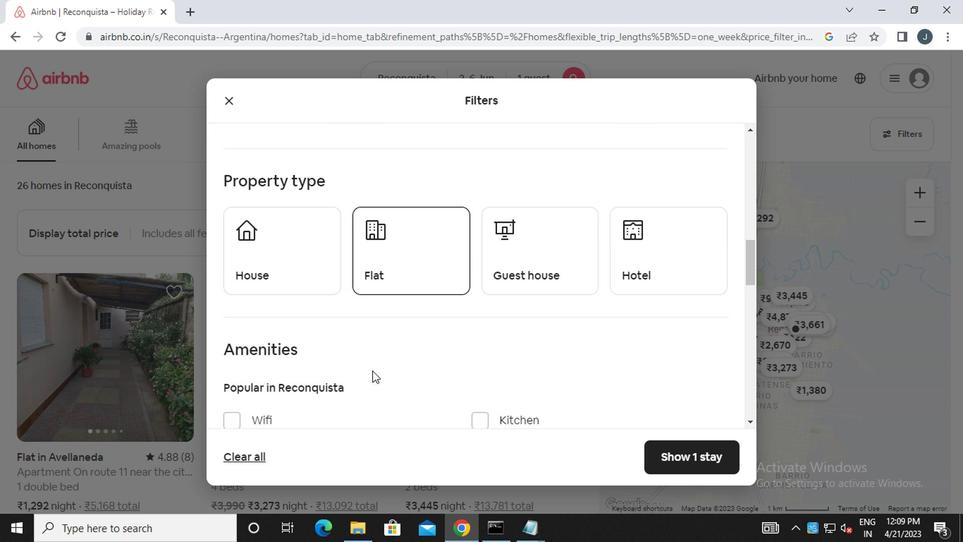 
Action: Mouse moved to (307, 239)
Screenshot: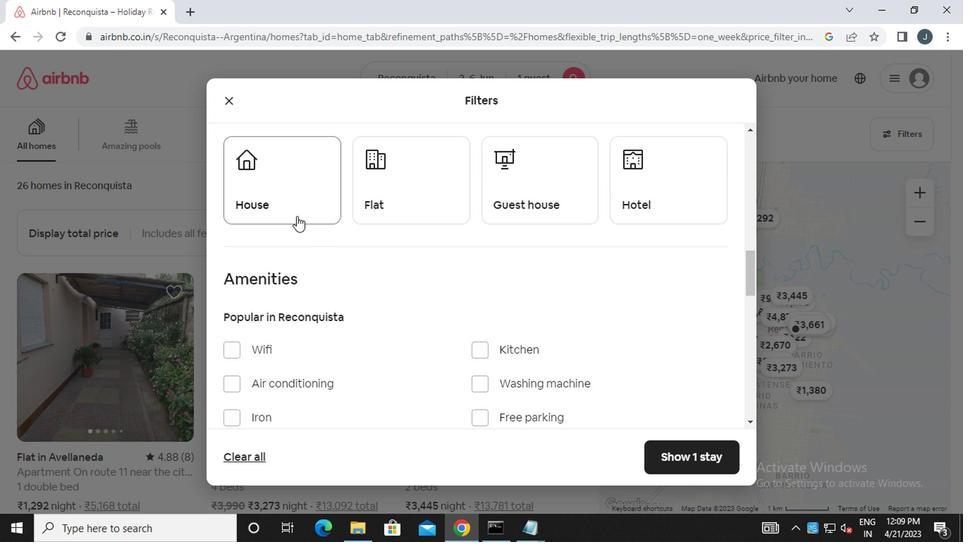 
Action: Mouse pressed left at (307, 239)
Screenshot: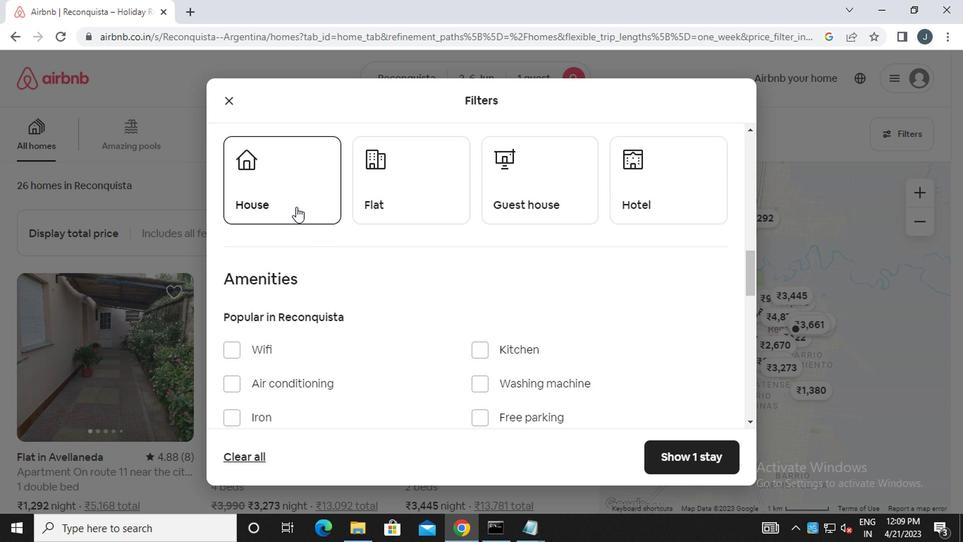 
Action: Mouse moved to (396, 235)
Screenshot: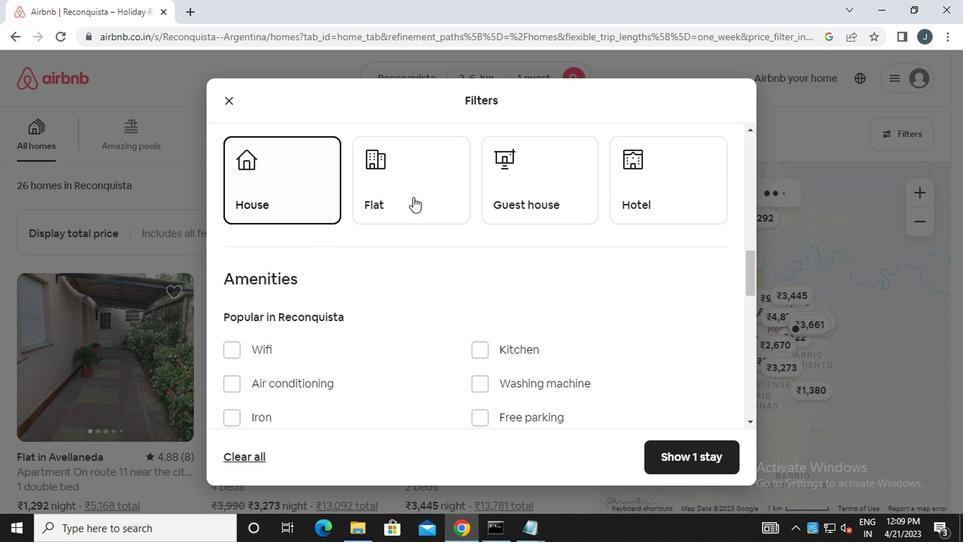 
Action: Mouse pressed left at (396, 235)
Screenshot: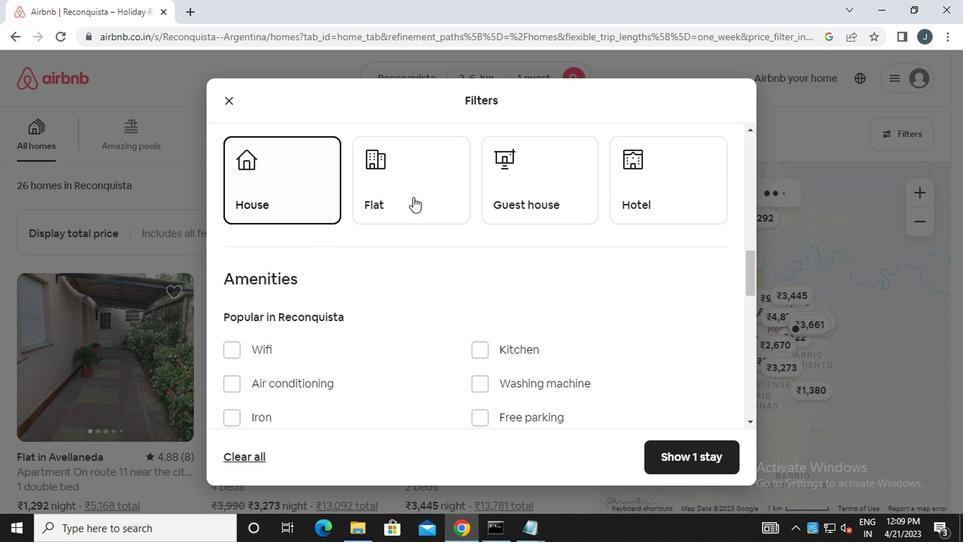 
Action: Mouse moved to (473, 241)
Screenshot: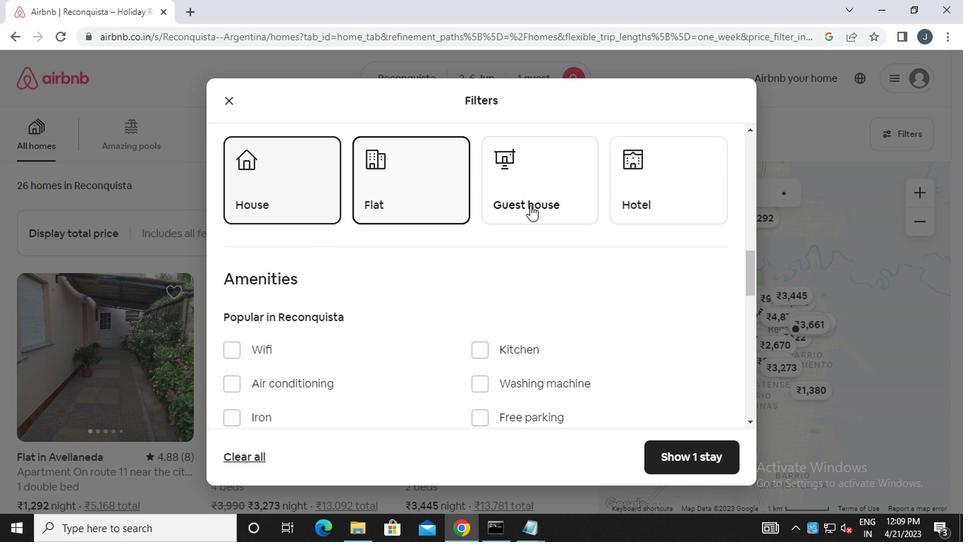 
Action: Mouse pressed left at (473, 241)
Screenshot: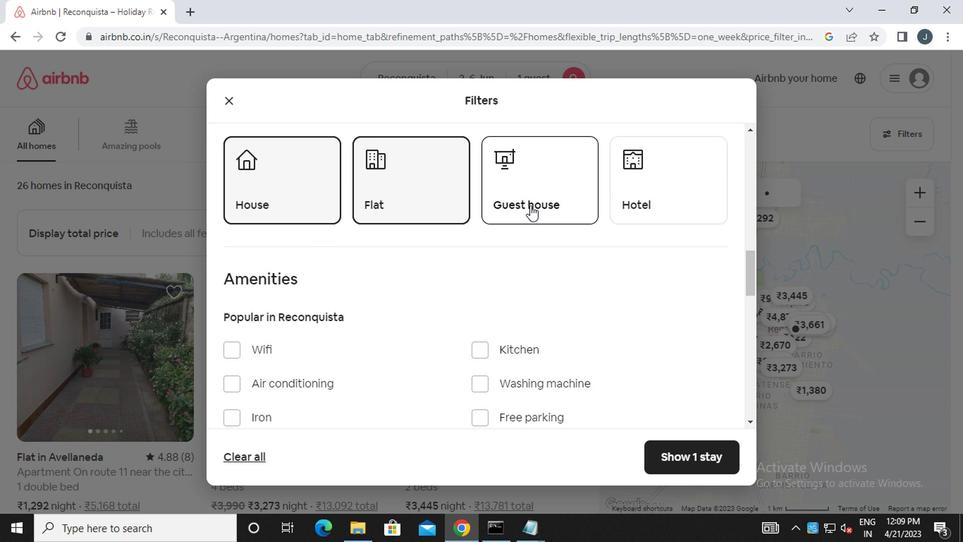
Action: Mouse moved to (553, 241)
Screenshot: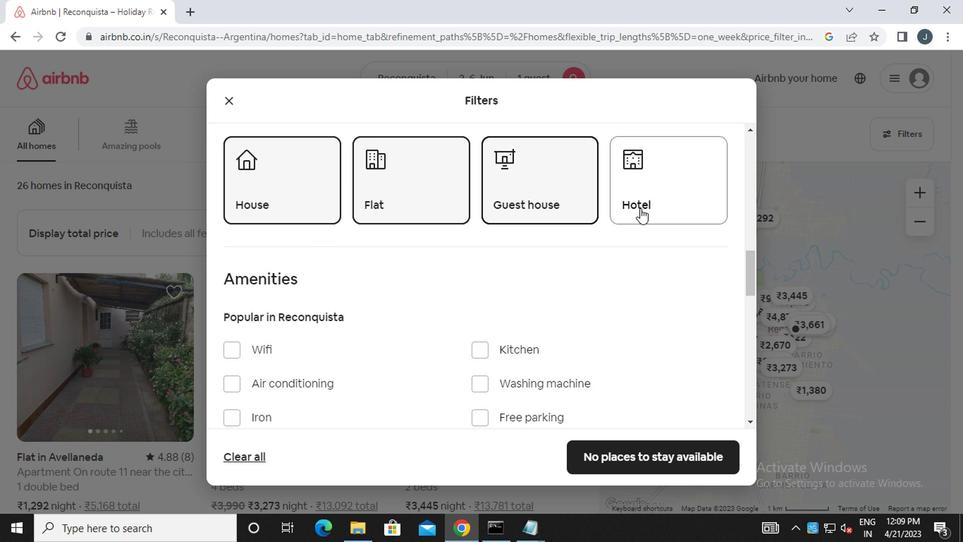 
Action: Mouse pressed left at (553, 241)
Screenshot: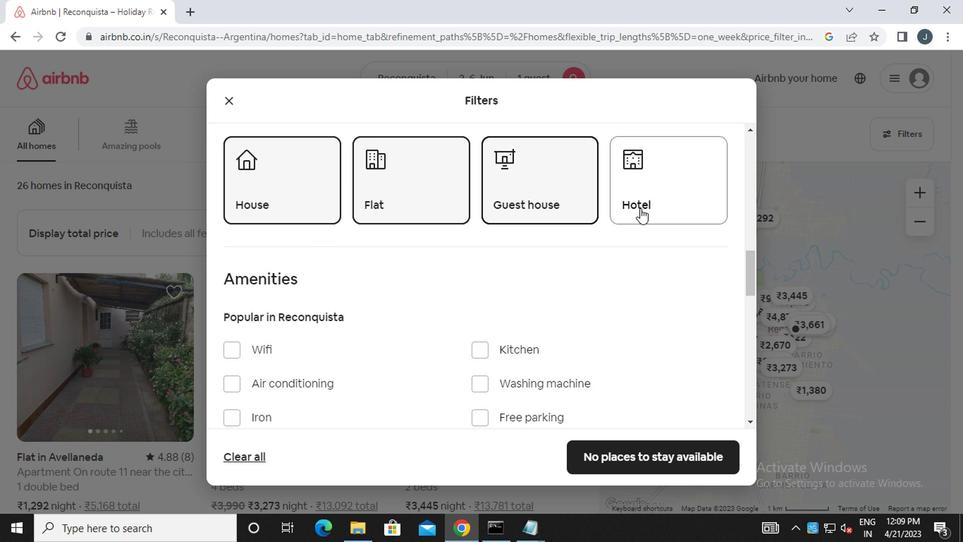 
Action: Mouse moved to (421, 301)
Screenshot: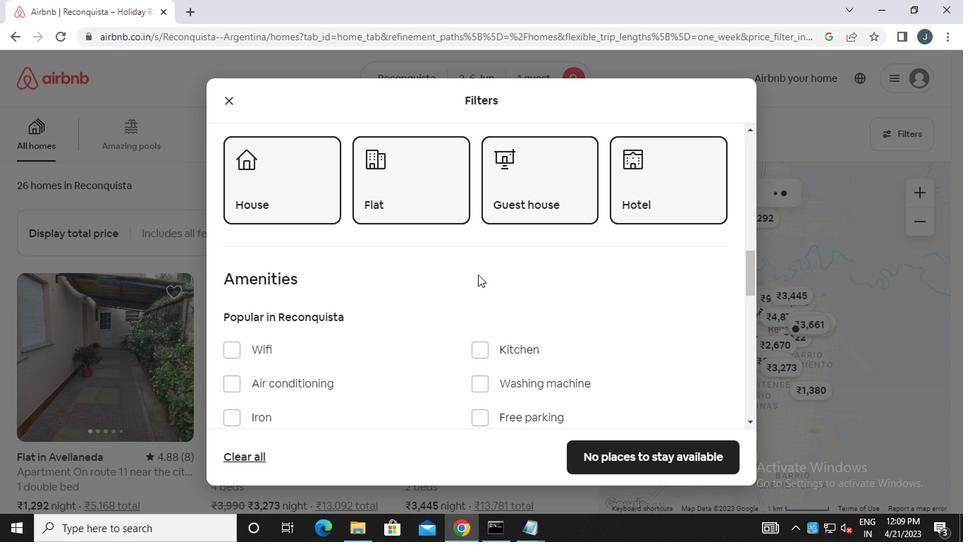 
Action: Mouse scrolled (421, 300) with delta (0, 0)
Screenshot: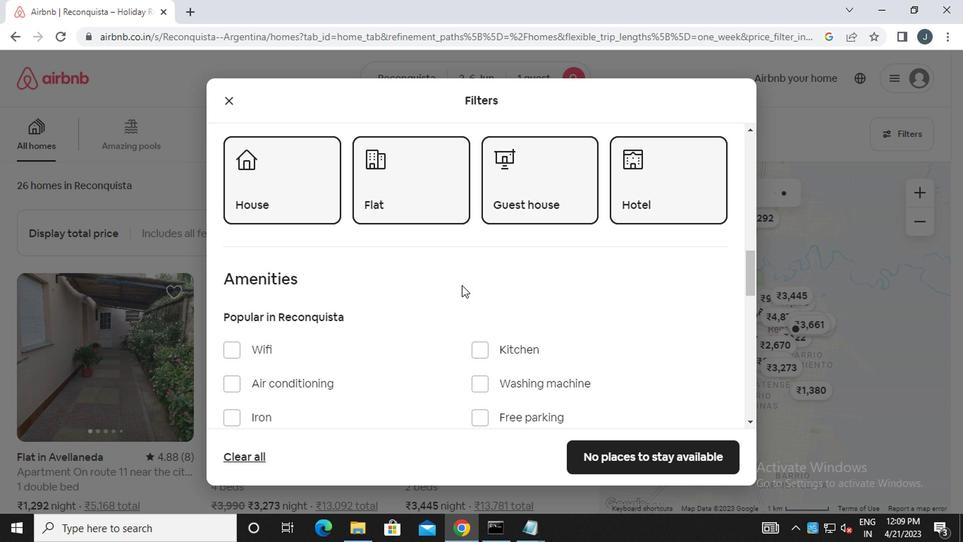 
Action: Mouse scrolled (421, 300) with delta (0, 0)
Screenshot: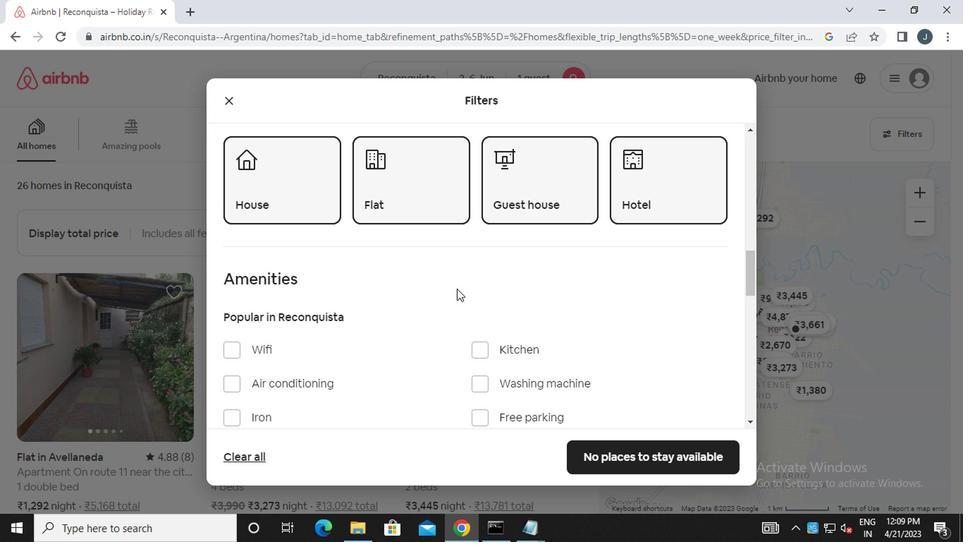 
Action: Mouse scrolled (421, 300) with delta (0, 0)
Screenshot: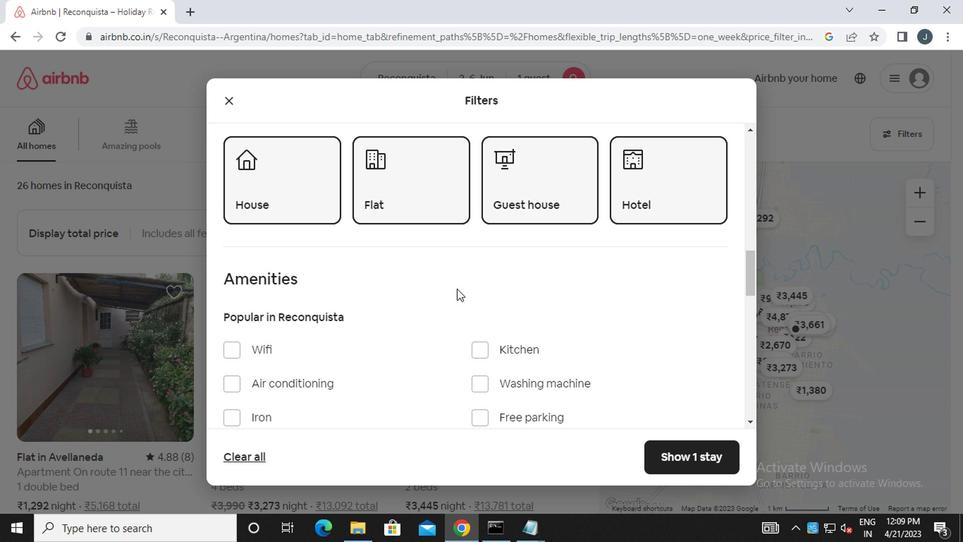 
Action: Mouse scrolled (421, 300) with delta (0, 0)
Screenshot: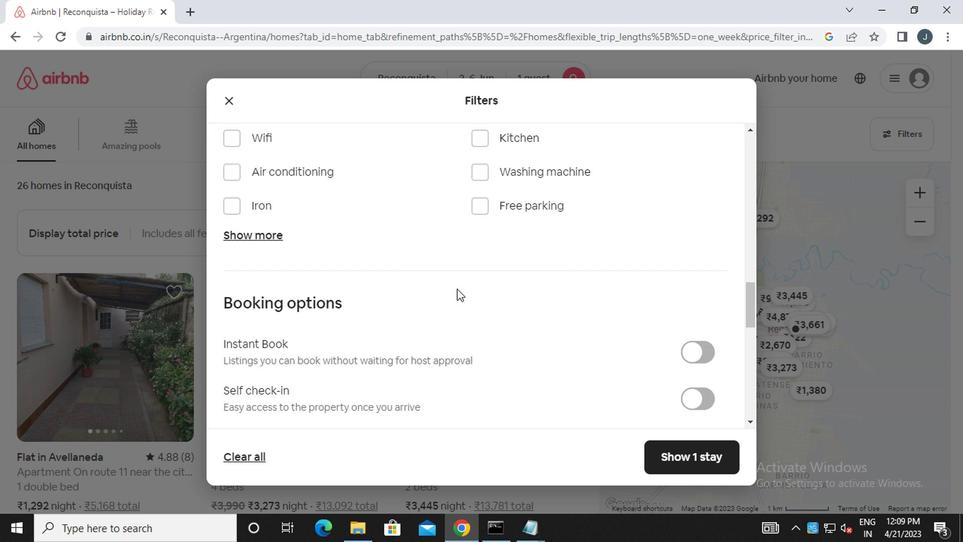
Action: Mouse moved to (421, 301)
Screenshot: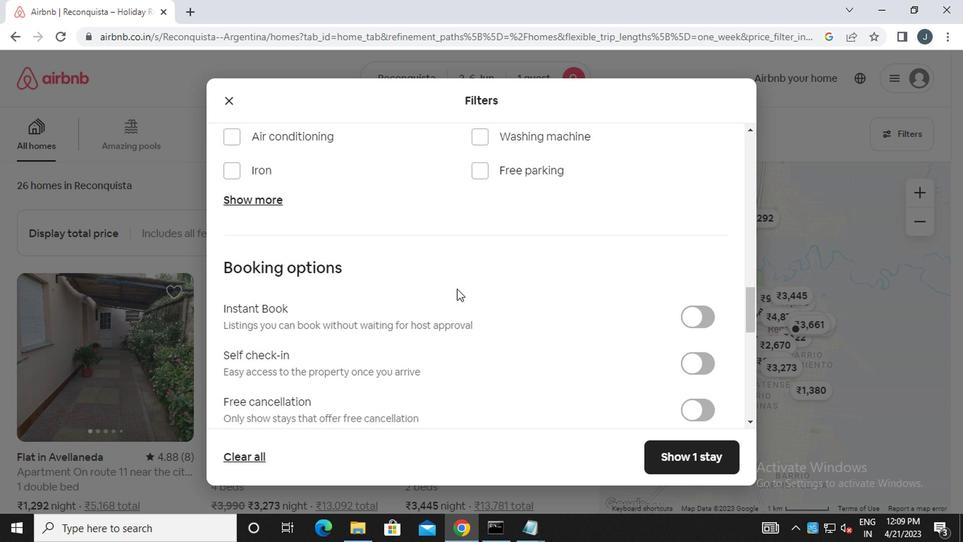 
Action: Mouse scrolled (421, 300) with delta (0, 0)
Screenshot: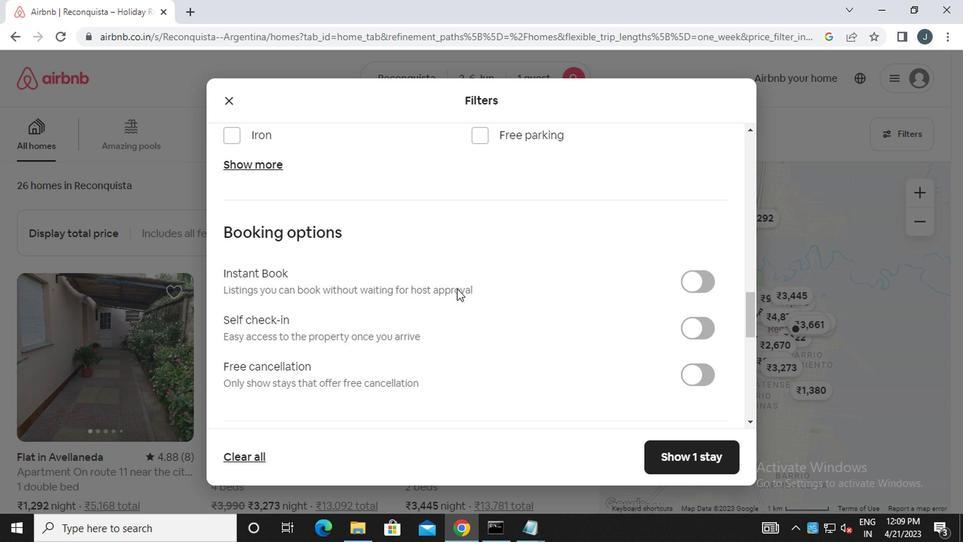 
Action: Mouse scrolled (421, 300) with delta (0, 0)
Screenshot: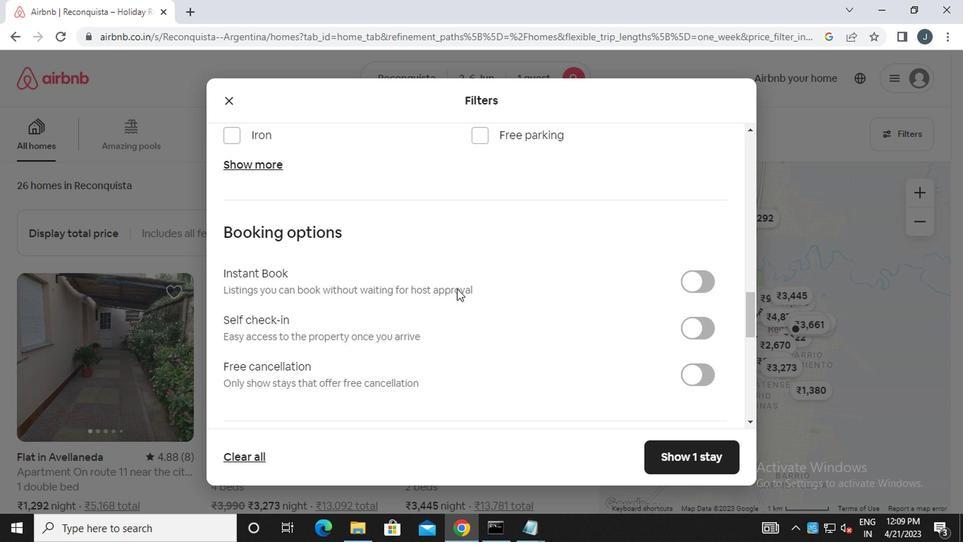 
Action: Mouse moved to (380, 296)
Screenshot: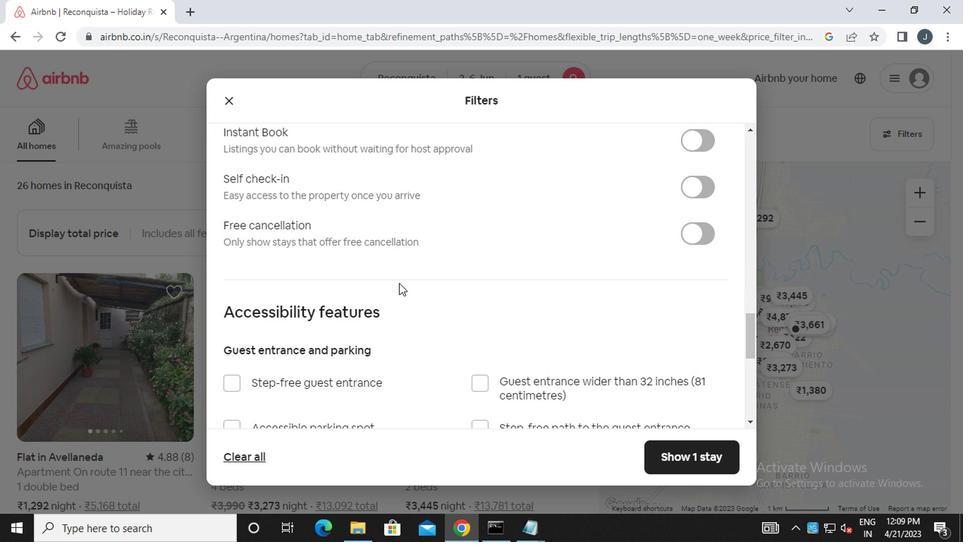 
Action: Mouse scrolled (380, 296) with delta (0, 0)
Screenshot: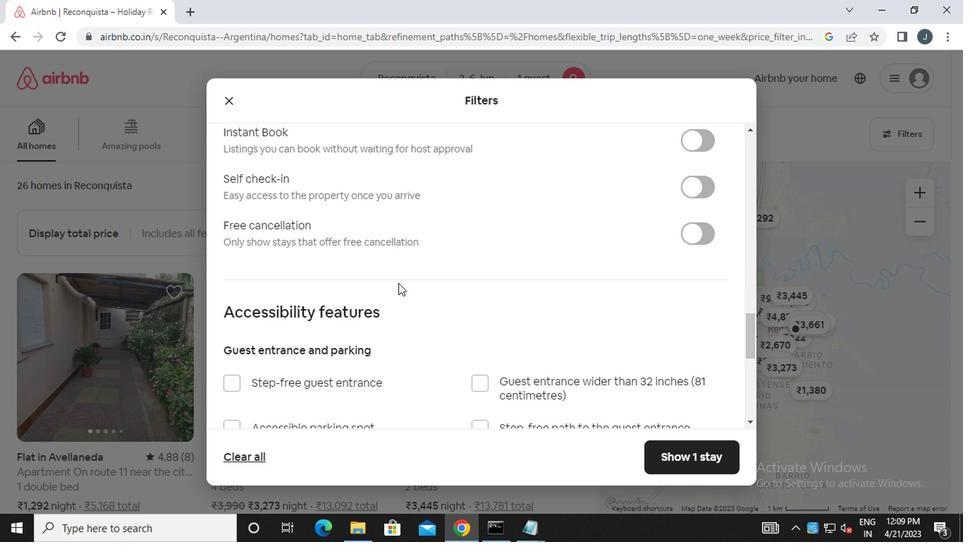 
Action: Mouse moved to (593, 279)
Screenshot: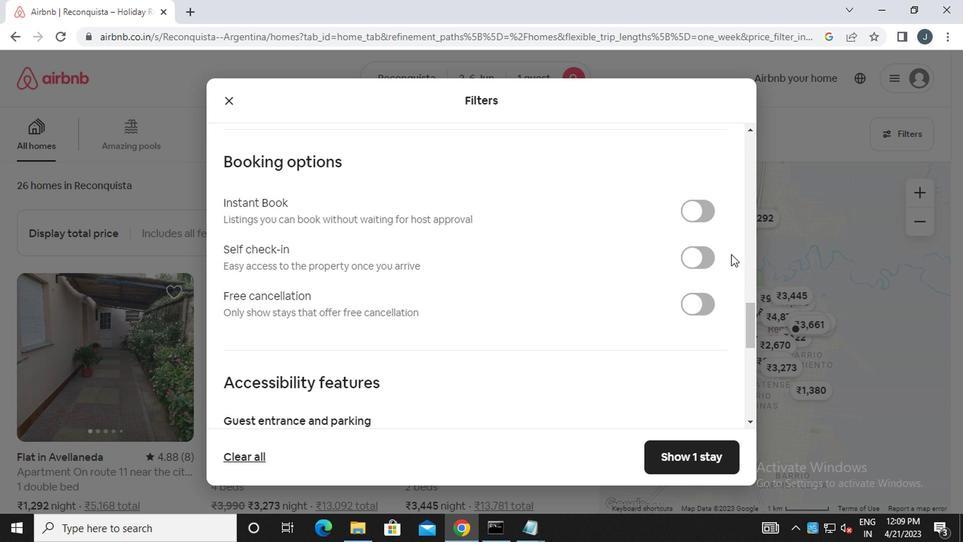 
Action: Mouse pressed left at (593, 279)
Screenshot: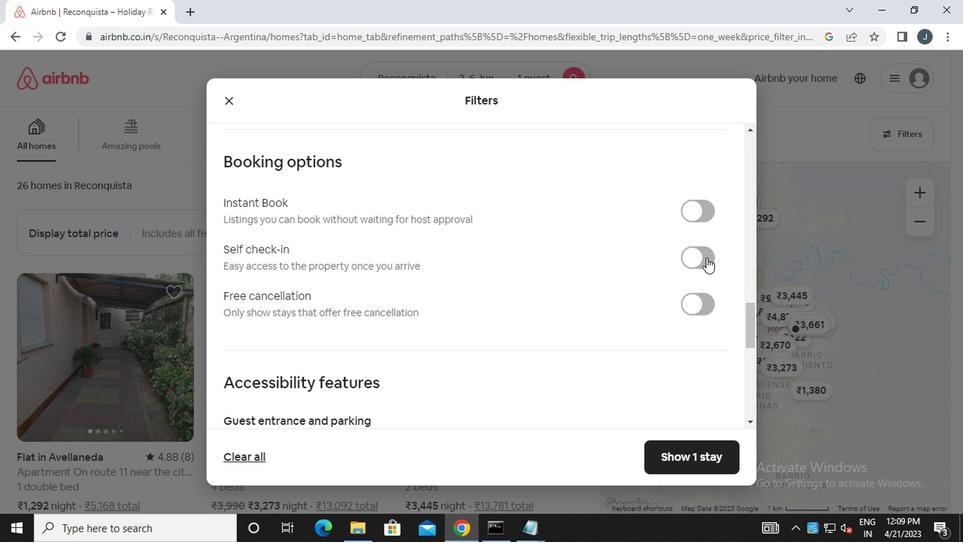
Action: Mouse moved to (481, 283)
Screenshot: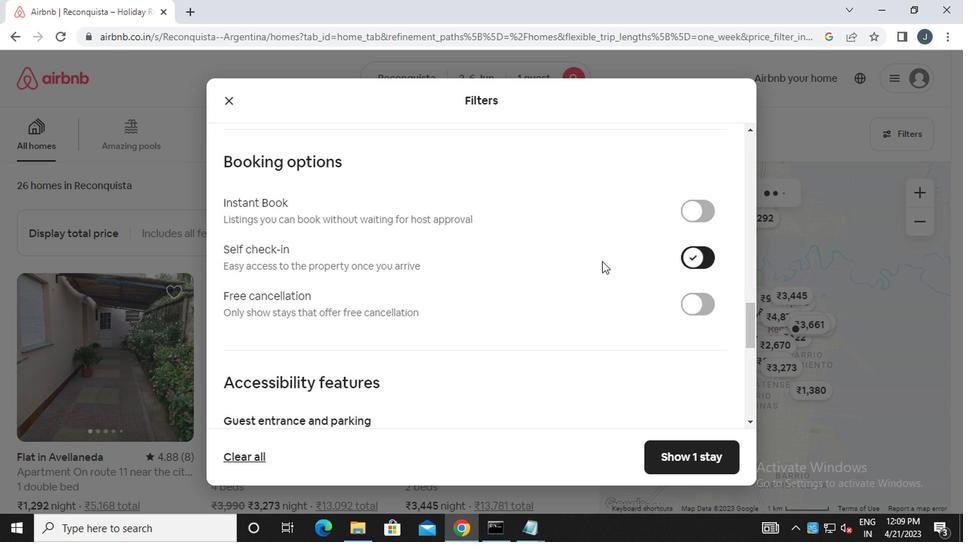 
Action: Mouse scrolled (481, 284) with delta (0, 0)
Screenshot: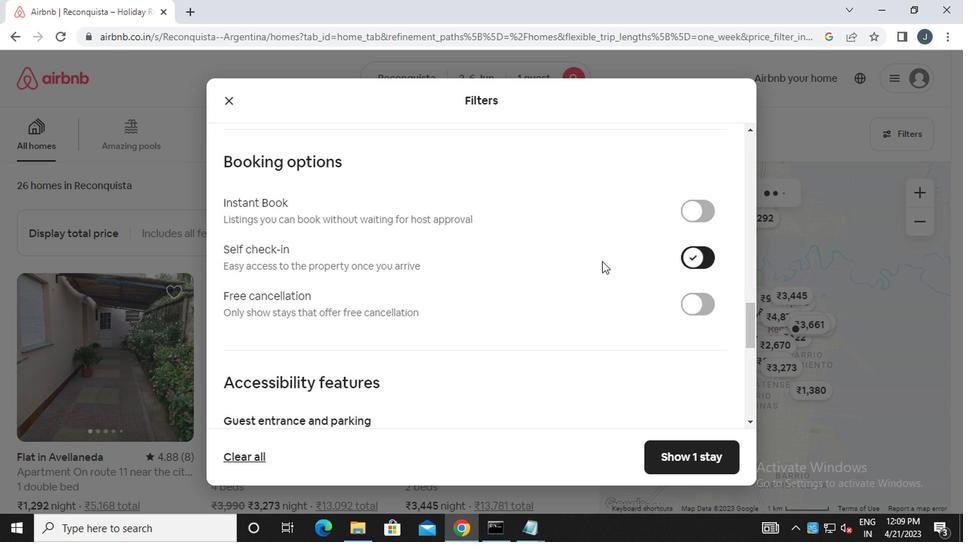 
Action: Mouse scrolled (481, 284) with delta (0, 0)
Screenshot: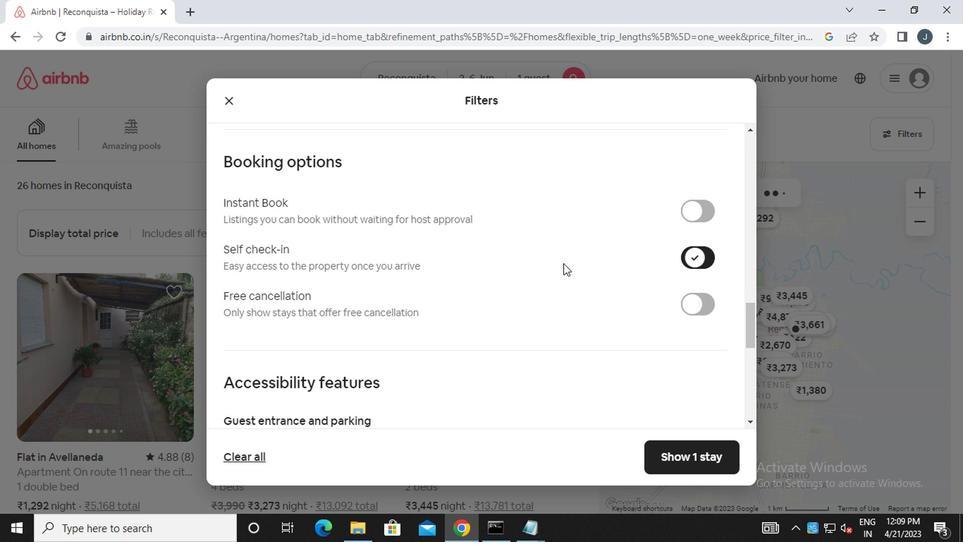
Action: Mouse scrolled (481, 284) with delta (0, 0)
Screenshot: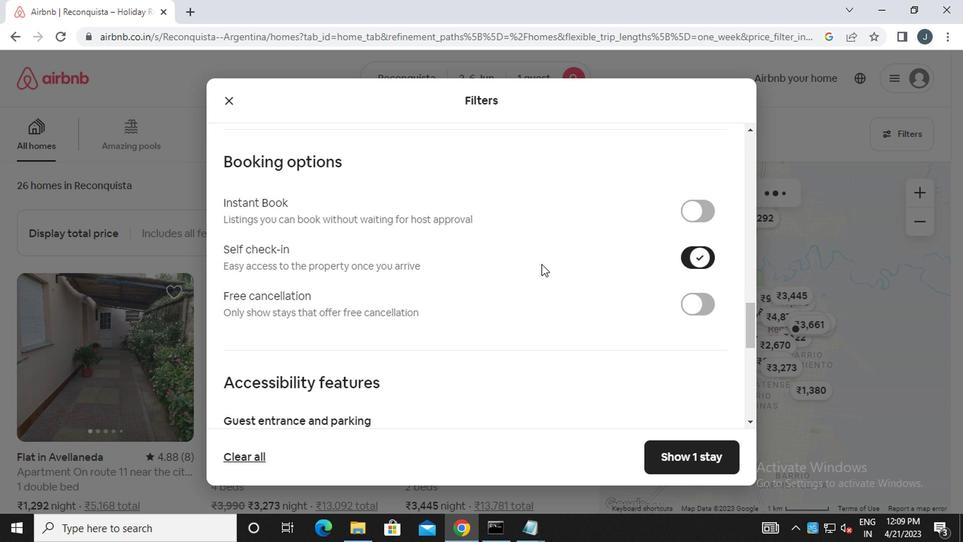 
Action: Mouse moved to (290, 314)
Screenshot: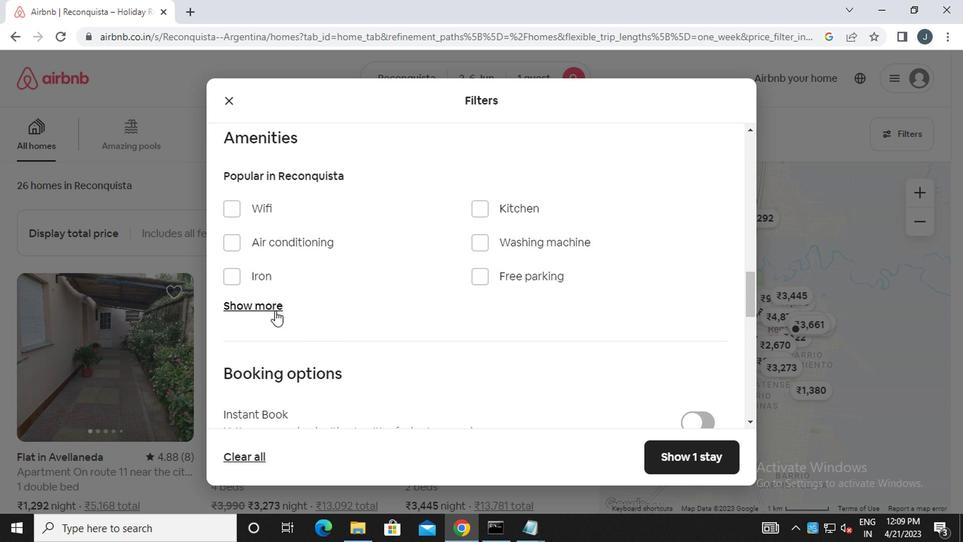 
Action: Mouse pressed left at (290, 314)
Screenshot: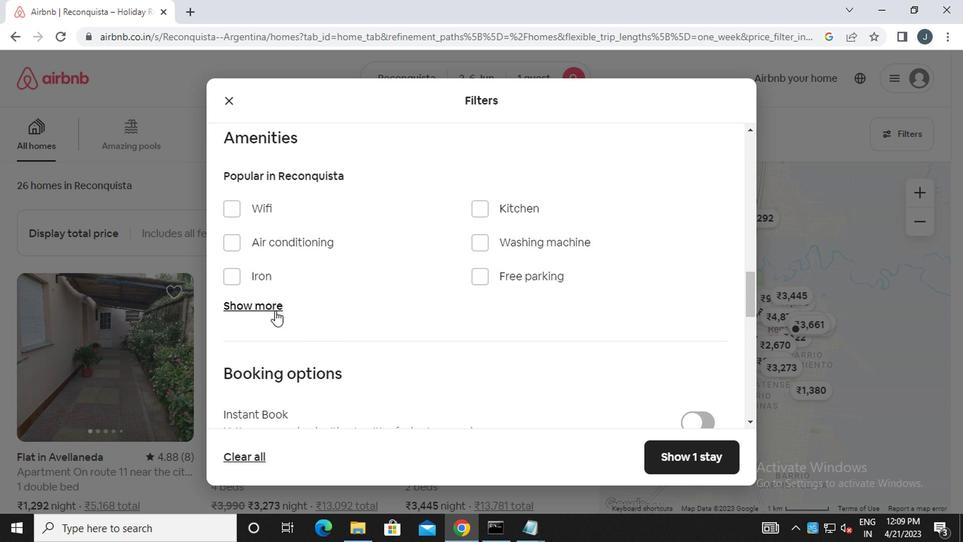 
Action: Mouse moved to (470, 348)
Screenshot: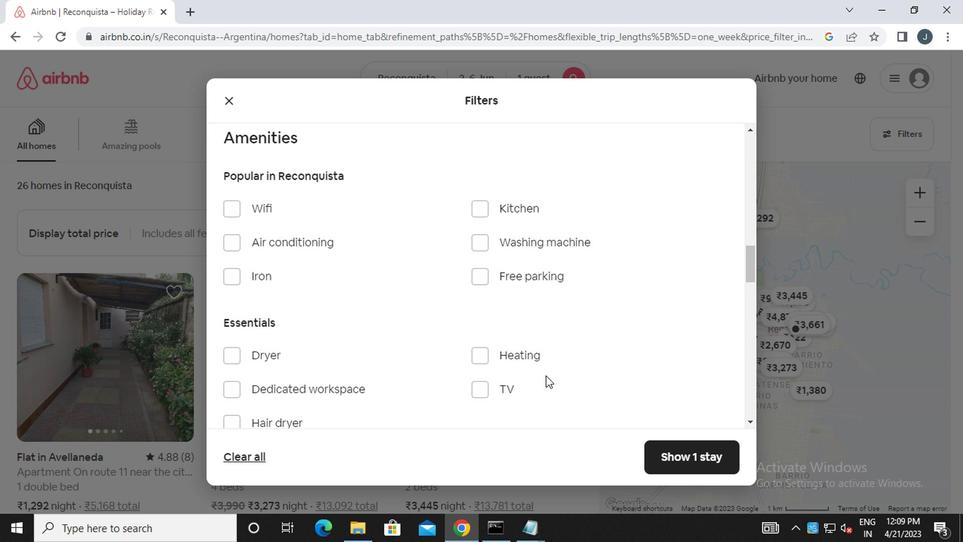 
Action: Mouse pressed left at (470, 348)
Screenshot: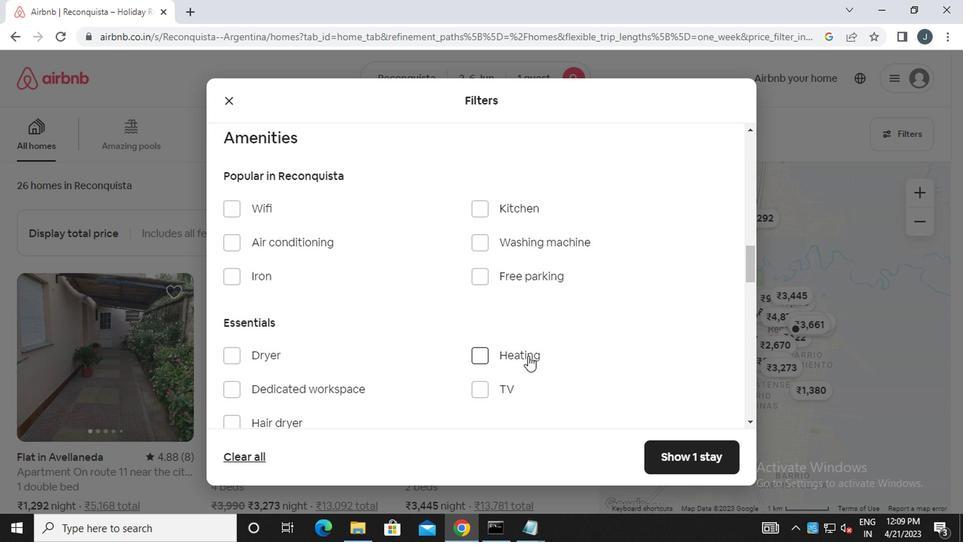 
Action: Mouse scrolled (470, 347) with delta (0, 0)
Screenshot: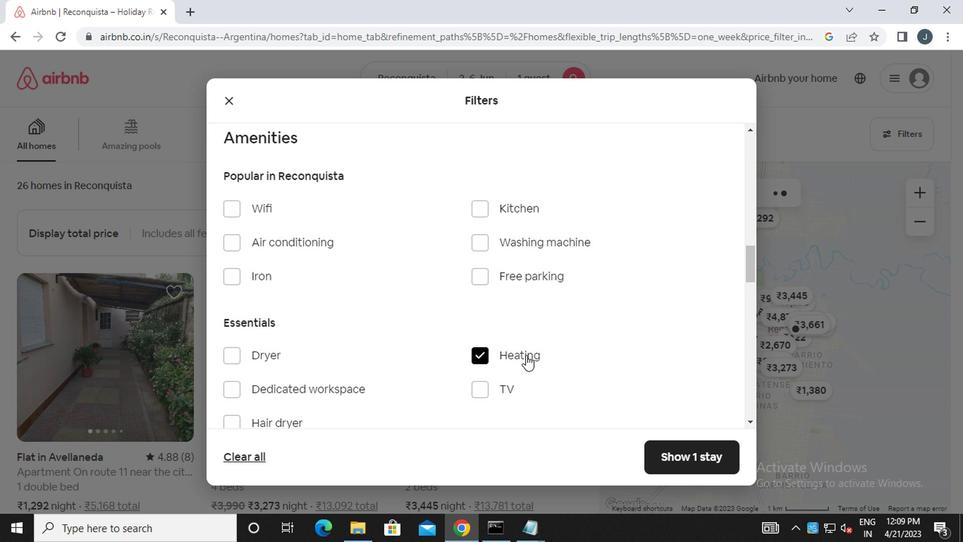 
Action: Mouse scrolled (470, 347) with delta (0, 0)
Screenshot: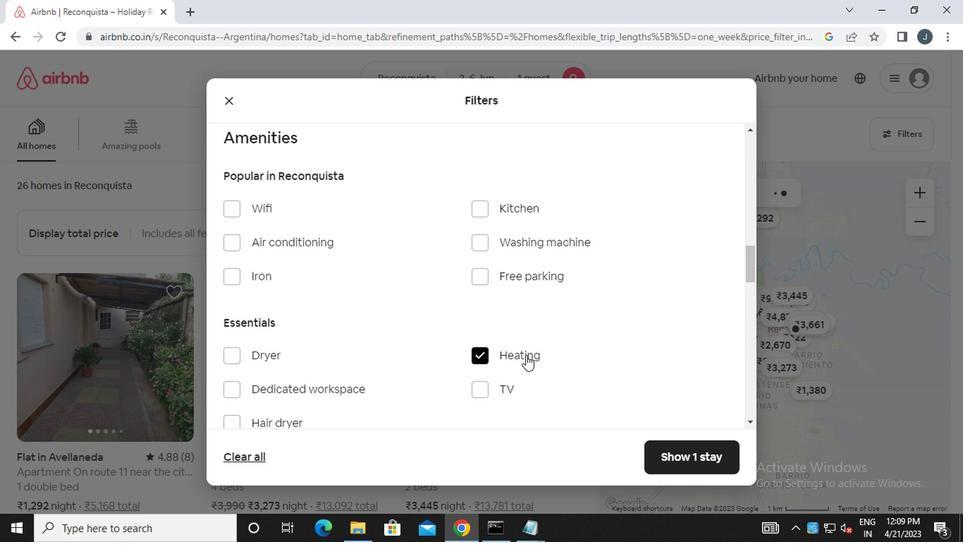 
Action: Mouse scrolled (470, 347) with delta (0, 0)
Screenshot: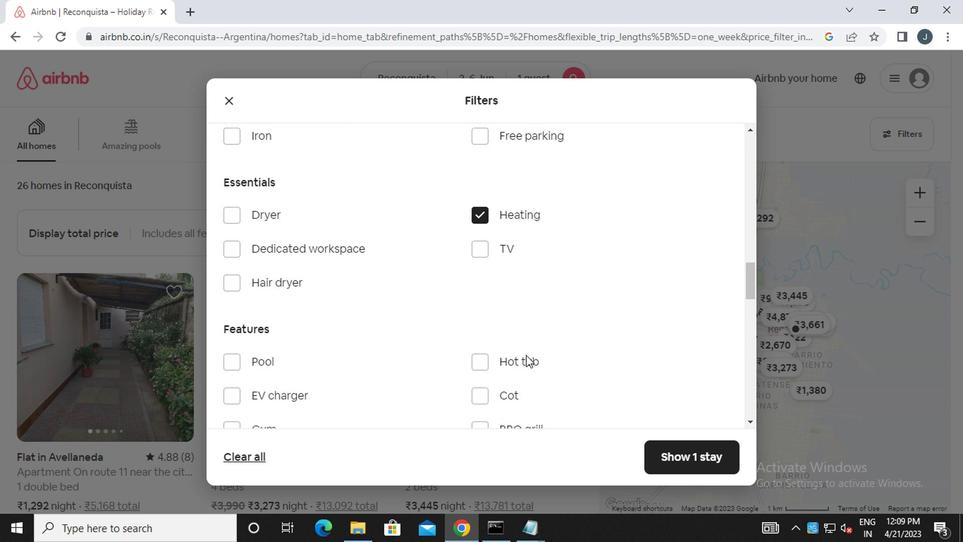 
Action: Mouse scrolled (470, 347) with delta (0, 0)
Screenshot: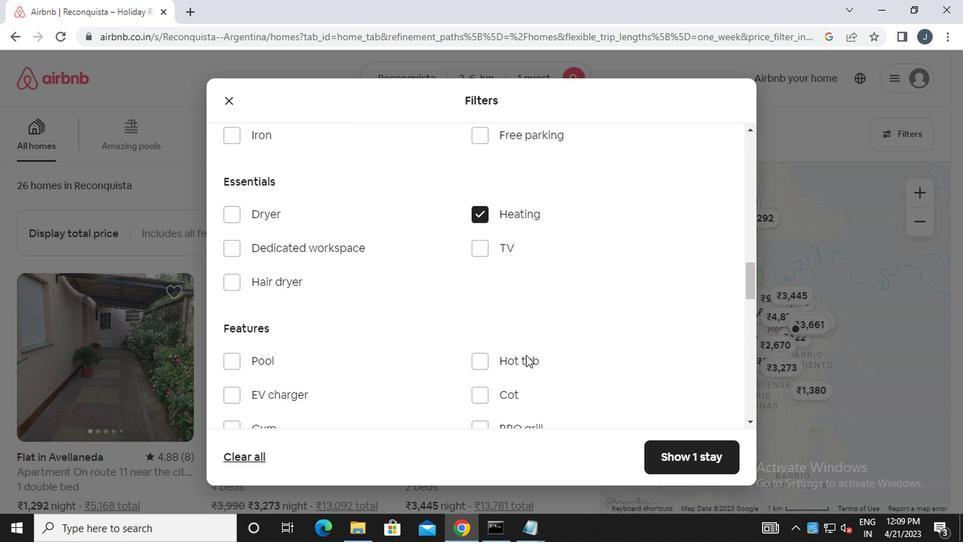 
Action: Mouse scrolled (470, 347) with delta (0, 0)
Screenshot: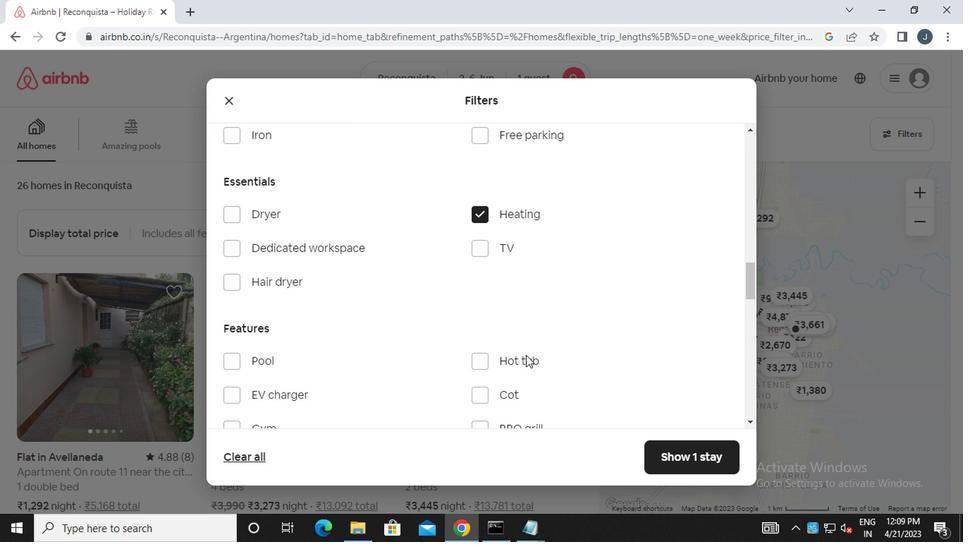 
Action: Mouse scrolled (470, 347) with delta (0, 0)
Screenshot: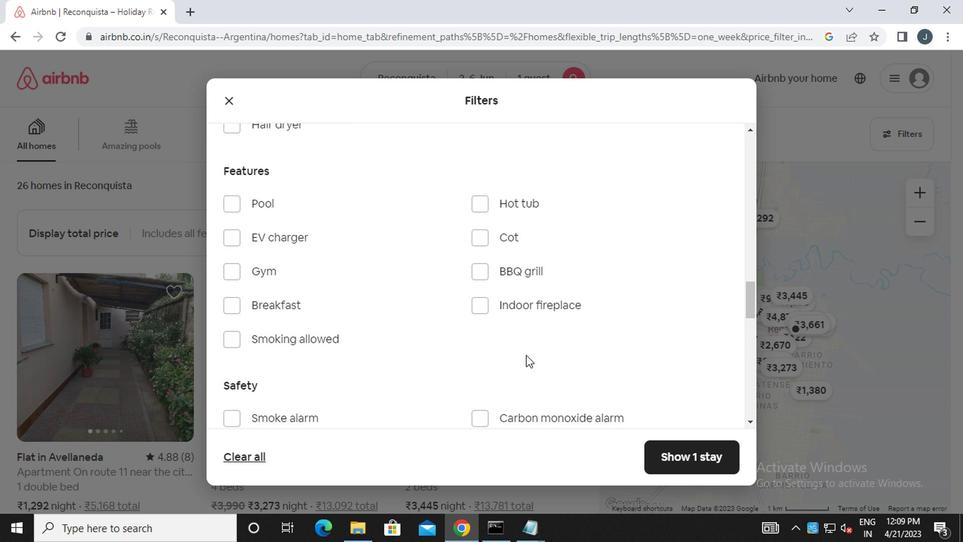 
Action: Mouse scrolled (470, 347) with delta (0, 0)
Screenshot: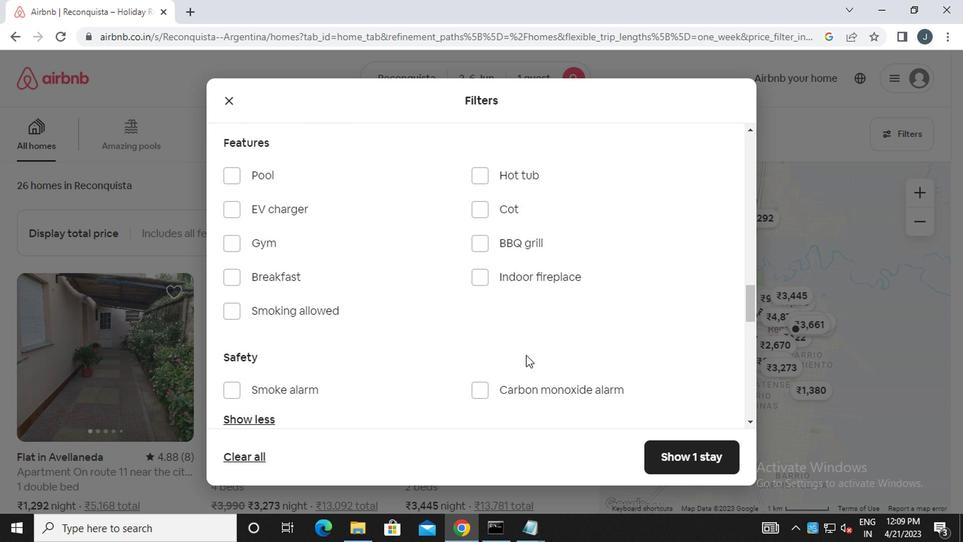 
Action: Mouse scrolled (470, 347) with delta (0, 0)
Screenshot: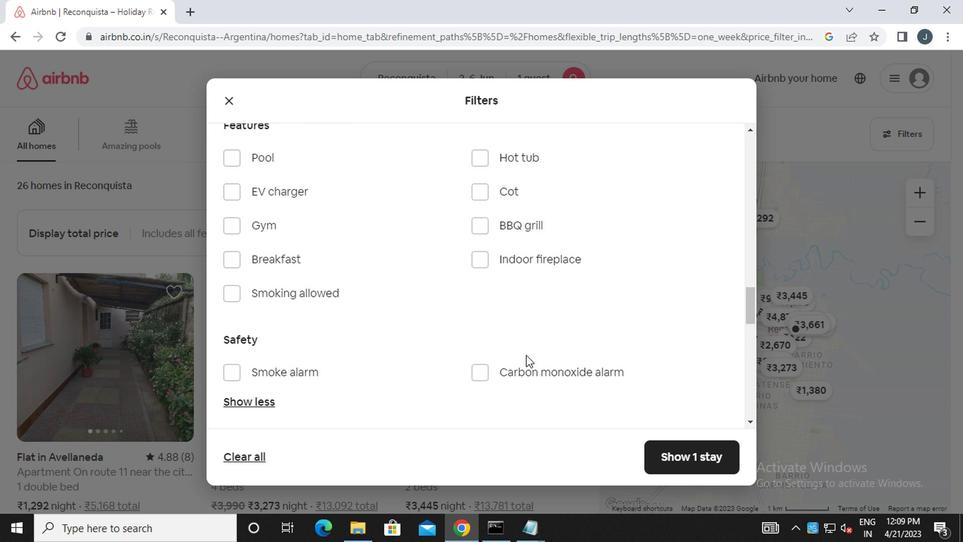
Action: Mouse scrolled (470, 347) with delta (0, 0)
Screenshot: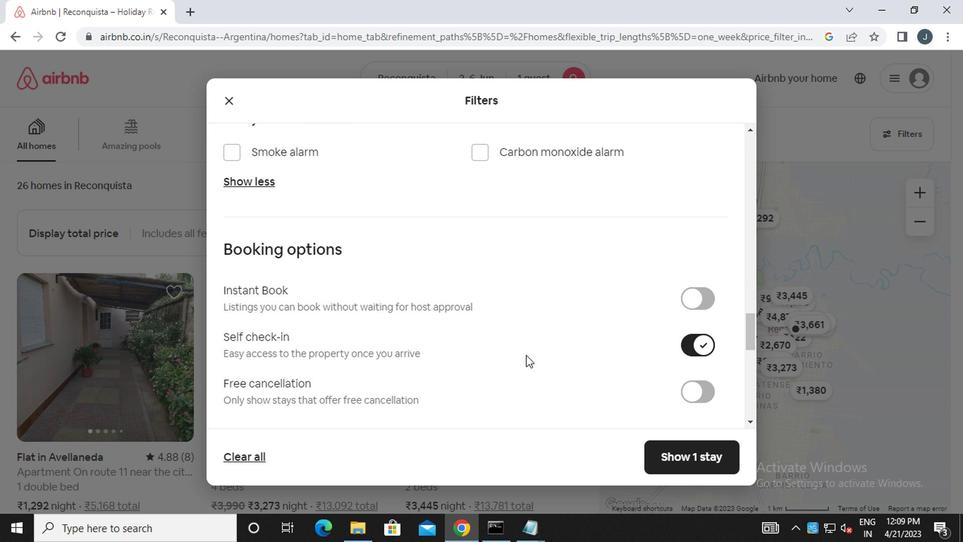 
Action: Mouse scrolled (470, 347) with delta (0, 0)
Screenshot: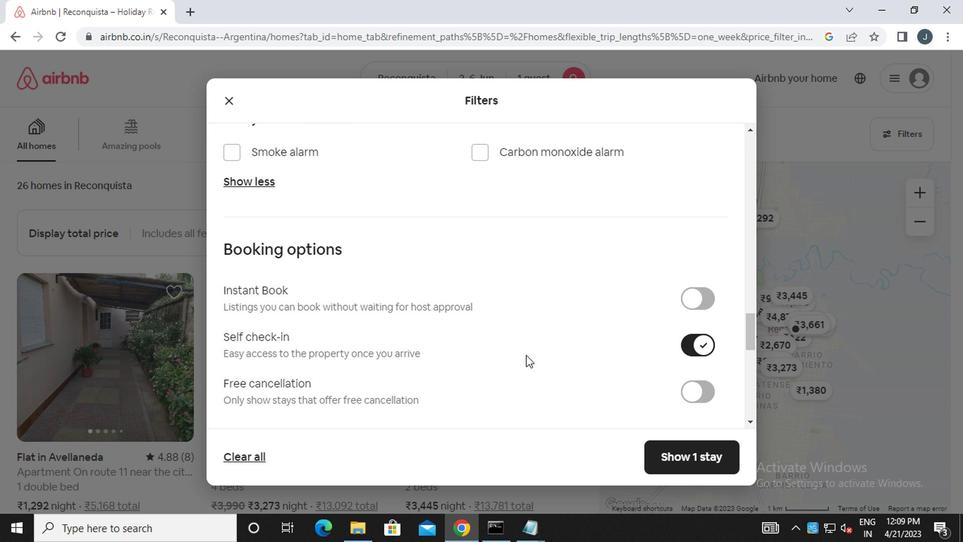 
Action: Mouse scrolled (470, 347) with delta (0, 0)
Screenshot: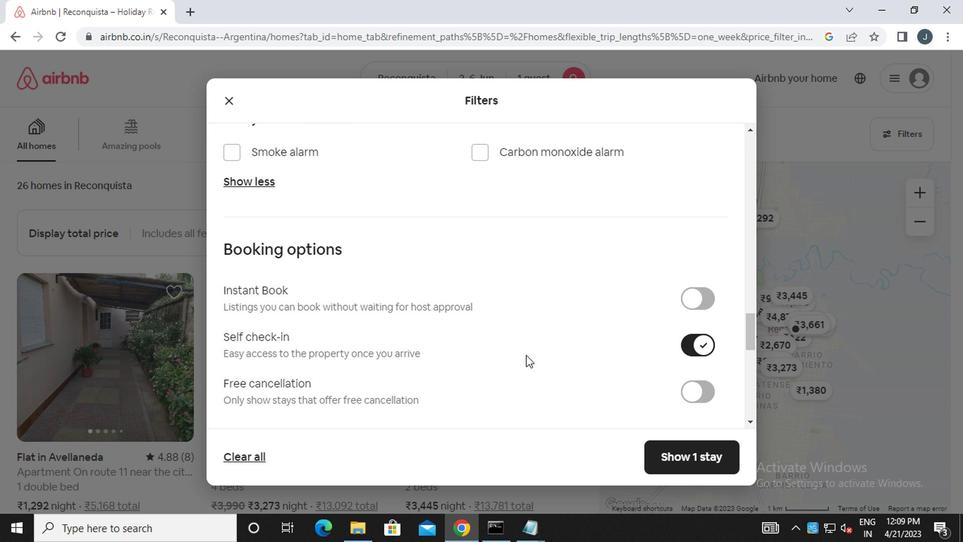 
Action: Mouse scrolled (470, 347) with delta (0, 0)
Screenshot: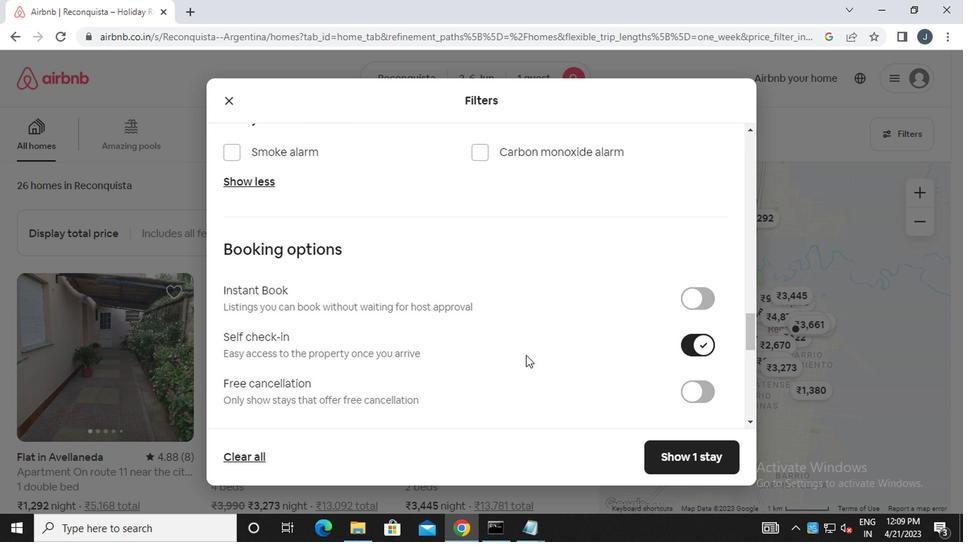 
Action: Mouse scrolled (470, 347) with delta (0, 0)
Screenshot: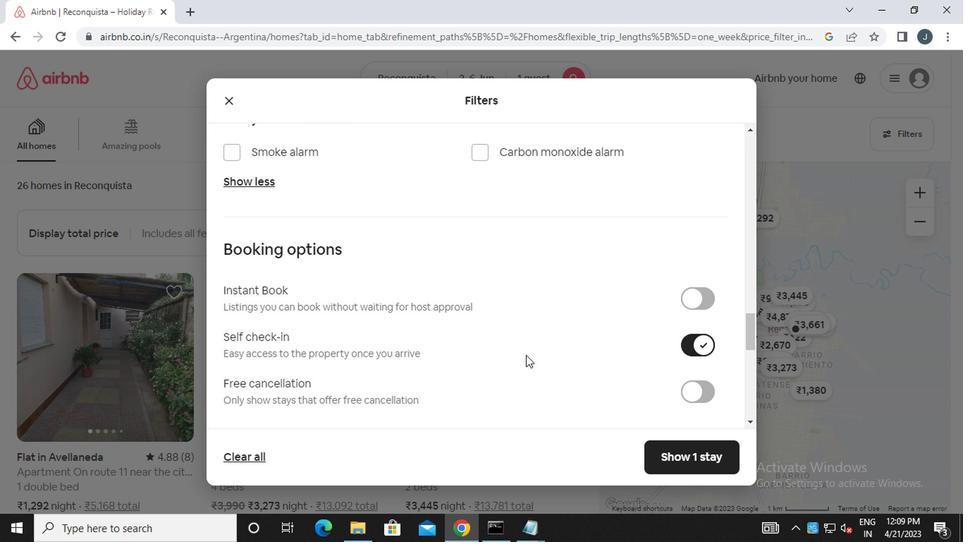 
Action: Mouse moved to (469, 348)
Screenshot: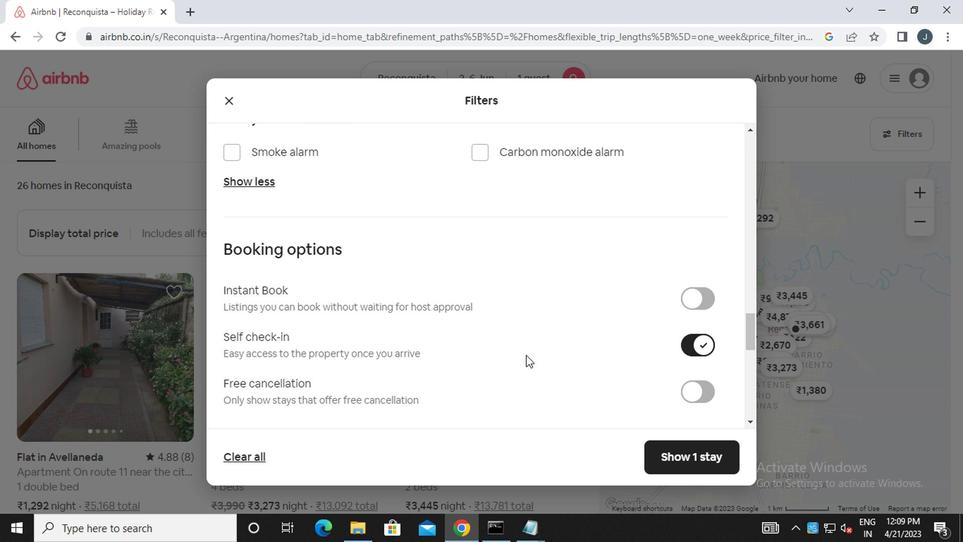 
Action: Mouse scrolled (469, 347) with delta (0, 0)
Screenshot: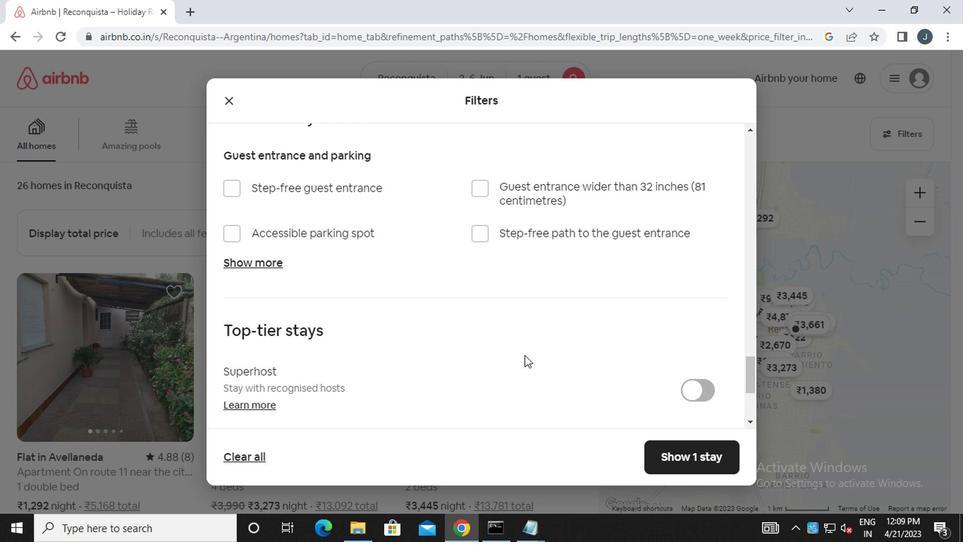 
Action: Mouse scrolled (469, 347) with delta (0, 0)
Screenshot: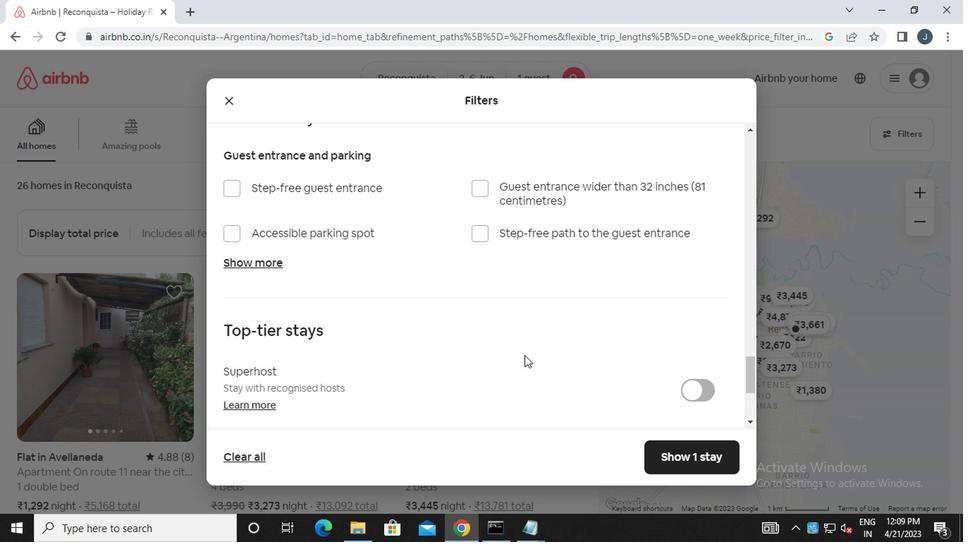 
Action: Mouse scrolled (469, 348) with delta (0, 0)
Screenshot: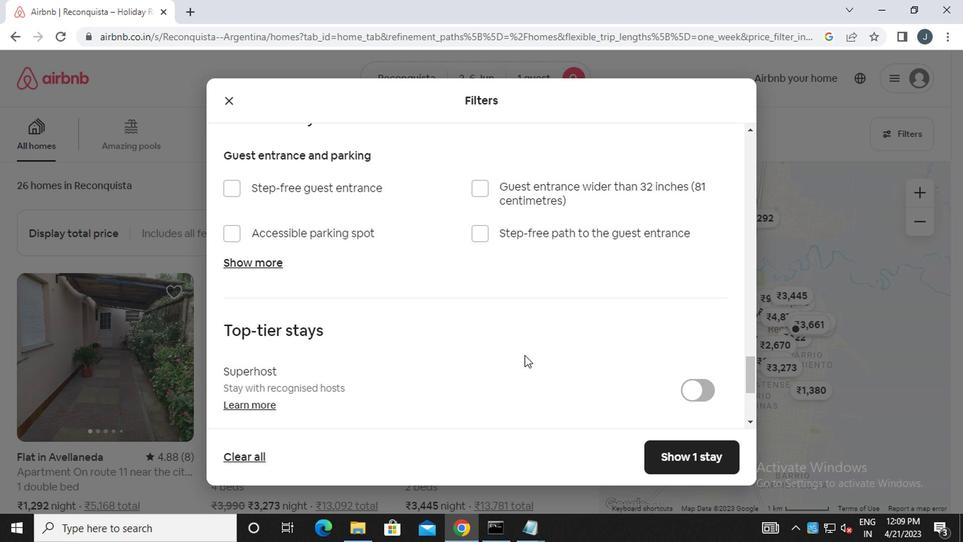
Action: Mouse scrolled (469, 348) with delta (0, 0)
Screenshot: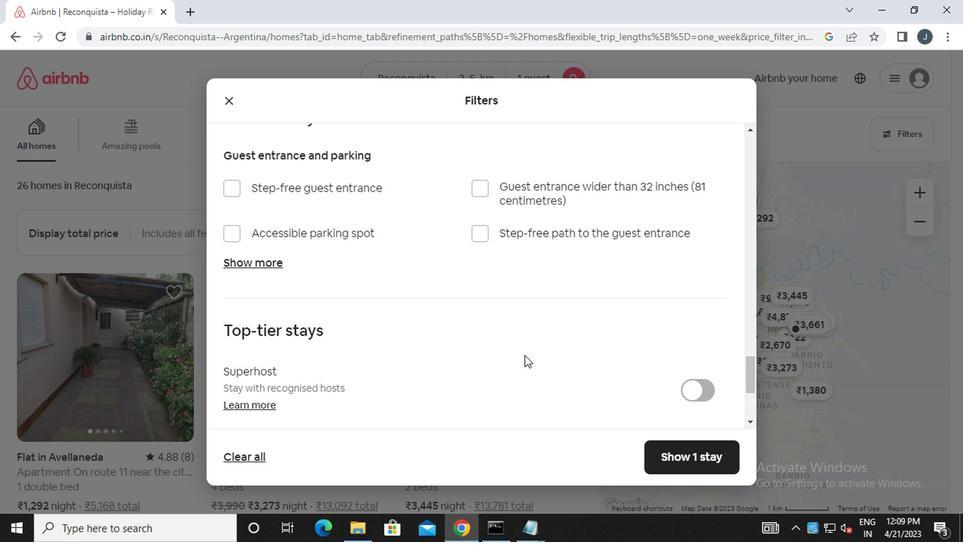 
Action: Mouse moved to (468, 348)
Screenshot: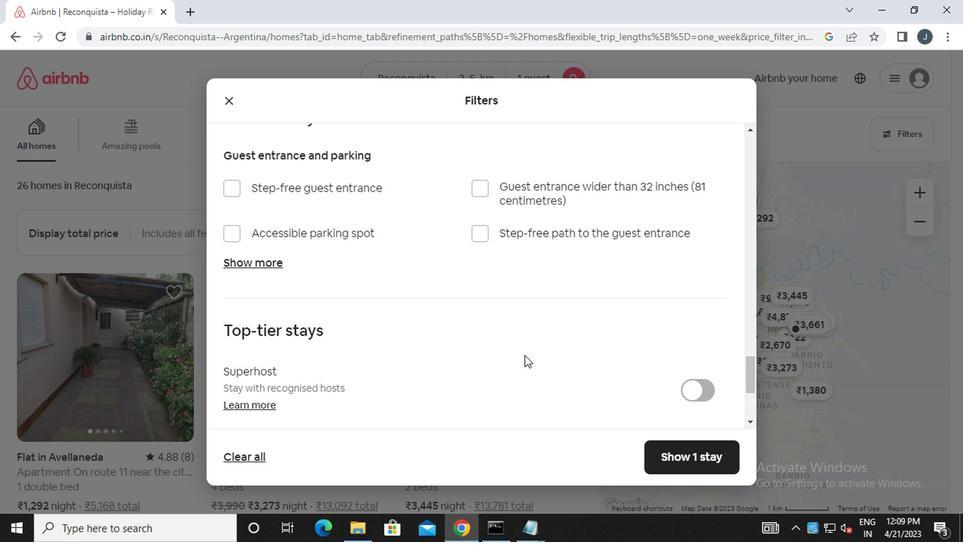 
Action: Mouse scrolled (468, 348) with delta (0, 0)
Screenshot: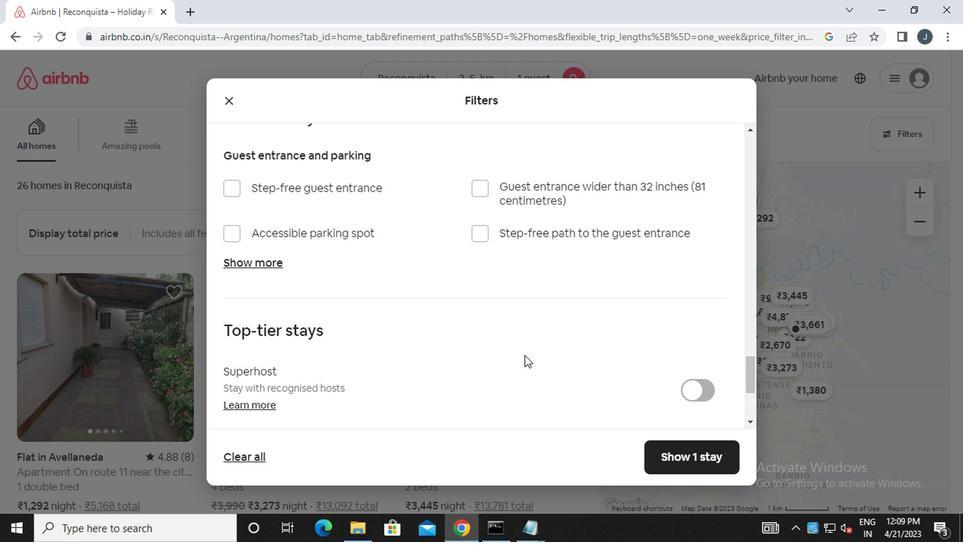 
Action: Mouse moved to (468, 348)
Screenshot: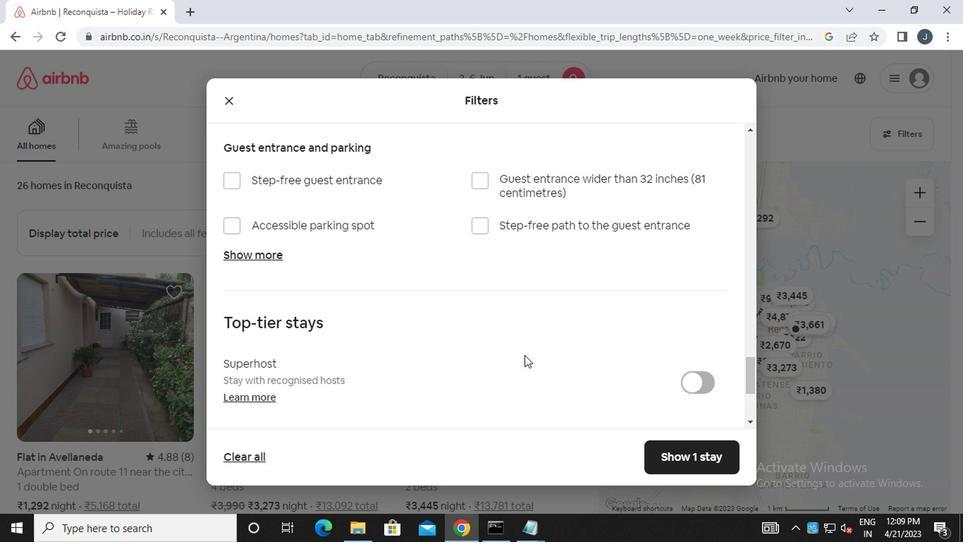 
Action: Mouse scrolled (468, 348) with delta (0, 0)
Screenshot: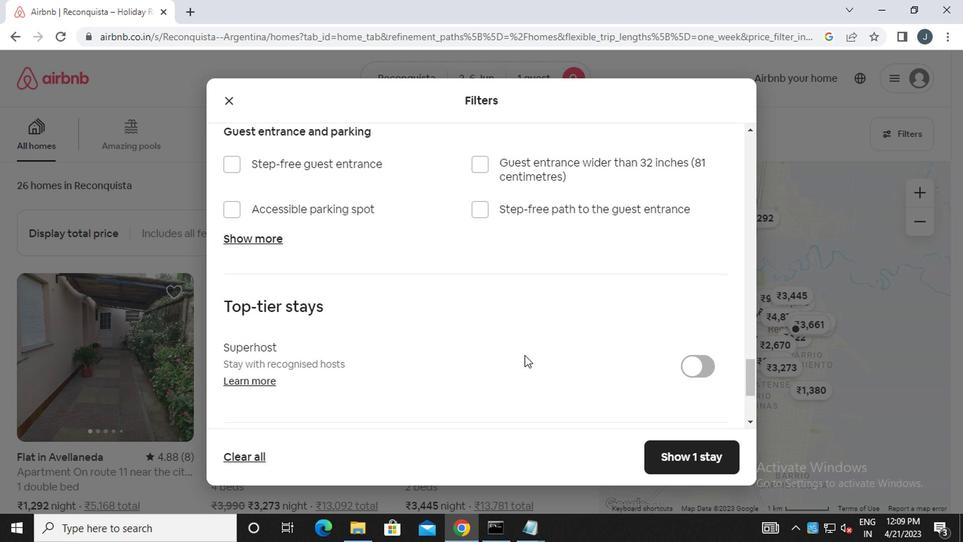 
Action: Mouse moved to (468, 347)
Screenshot: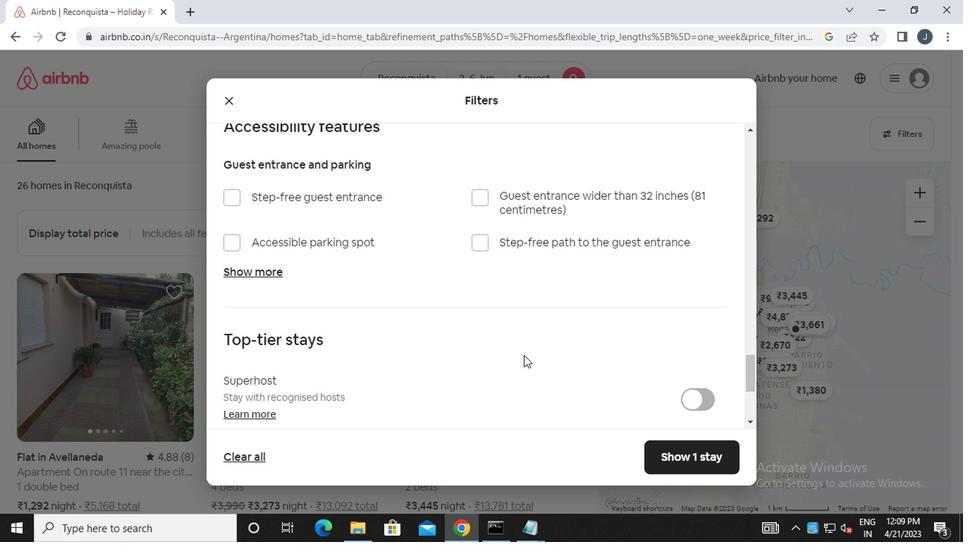 
Action: Mouse scrolled (468, 348) with delta (0, 0)
Screenshot: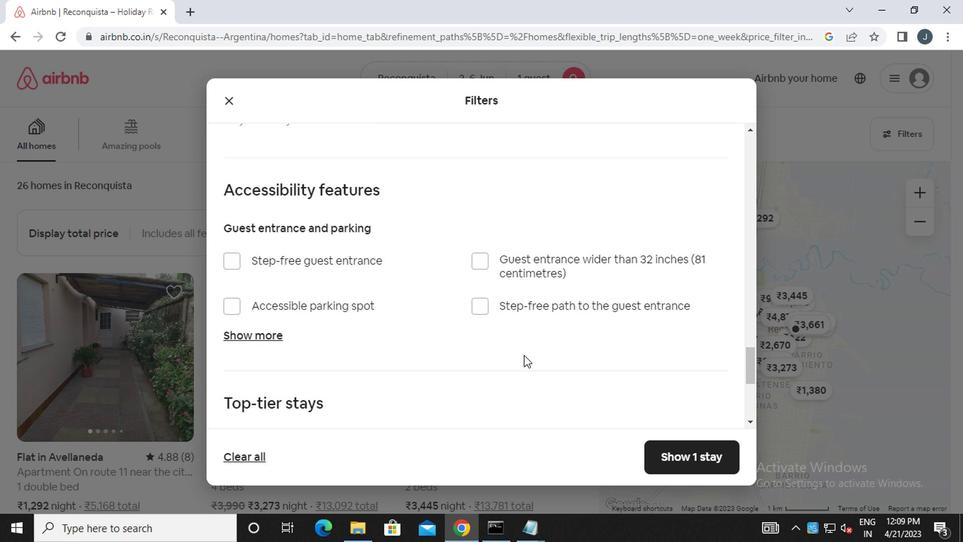
Action: Mouse scrolled (468, 348) with delta (0, 0)
Screenshot: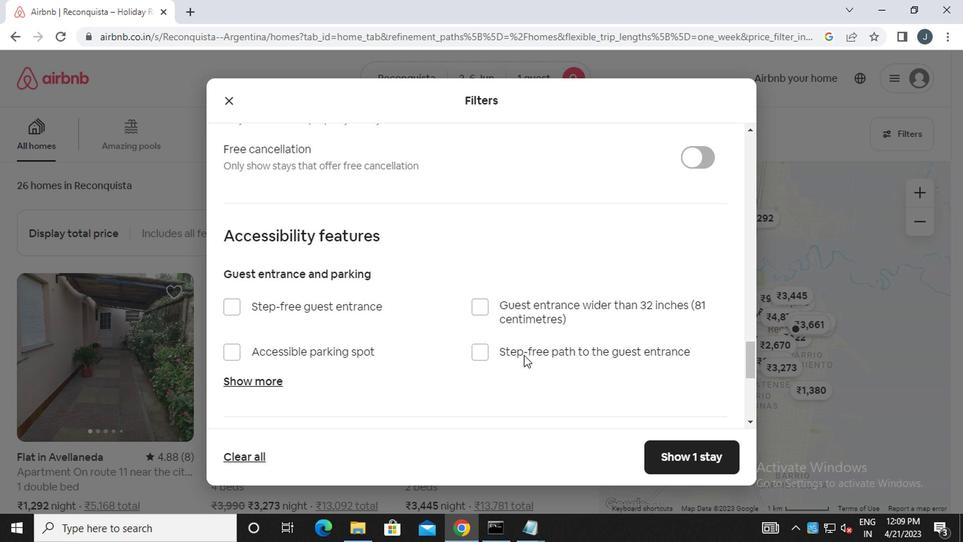 
Action: Mouse scrolled (468, 348) with delta (0, 0)
Screenshot: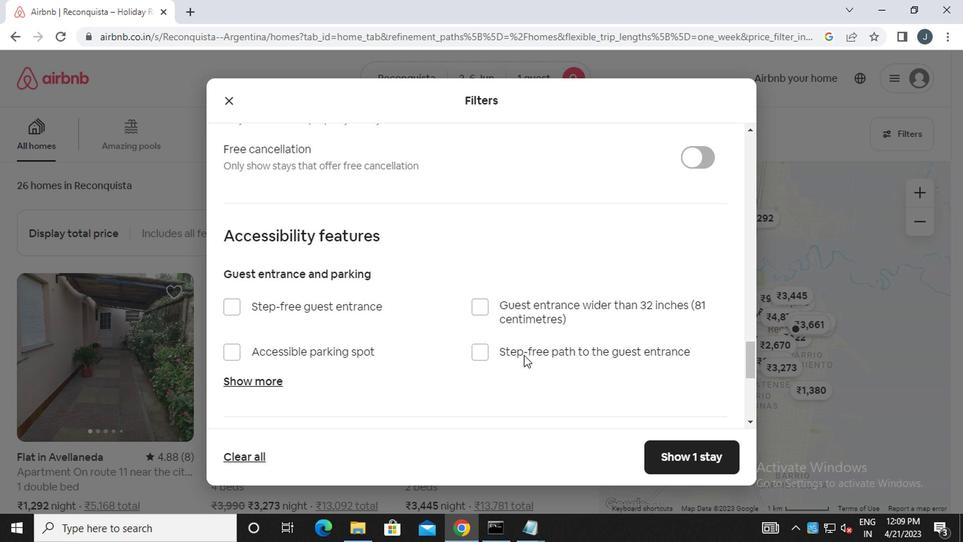 
Action: Mouse moved to (468, 347)
Screenshot: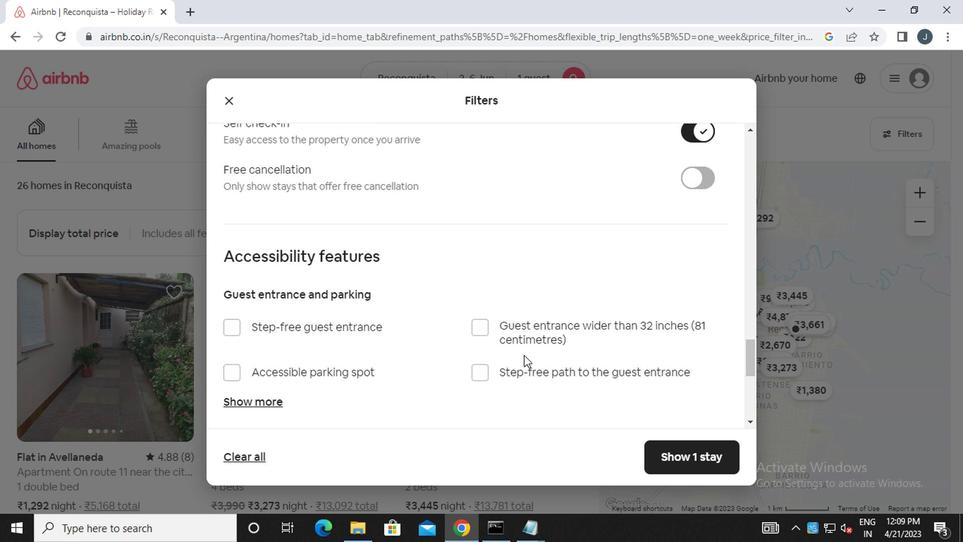 
Action: Mouse scrolled (468, 348) with delta (0, 0)
Screenshot: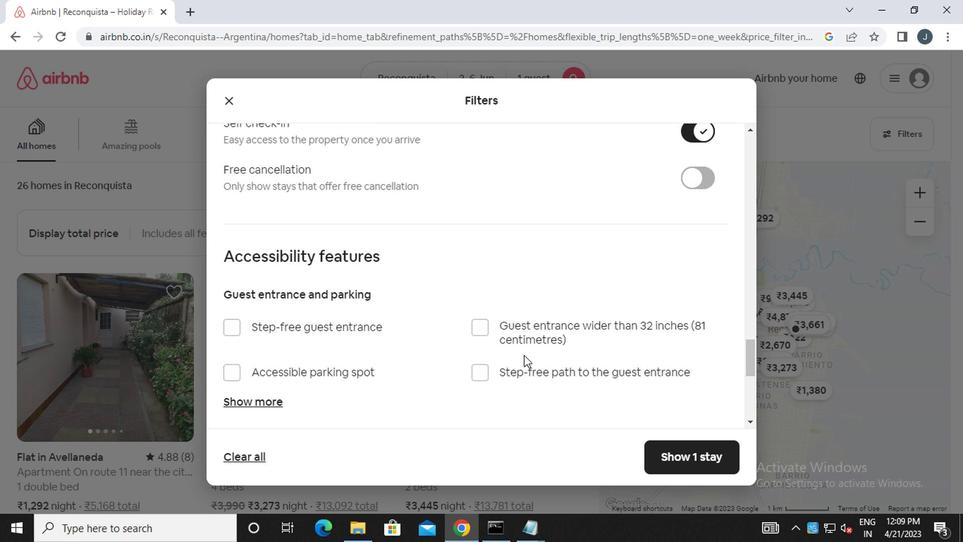 
Action: Mouse scrolled (468, 347) with delta (0, 0)
Screenshot: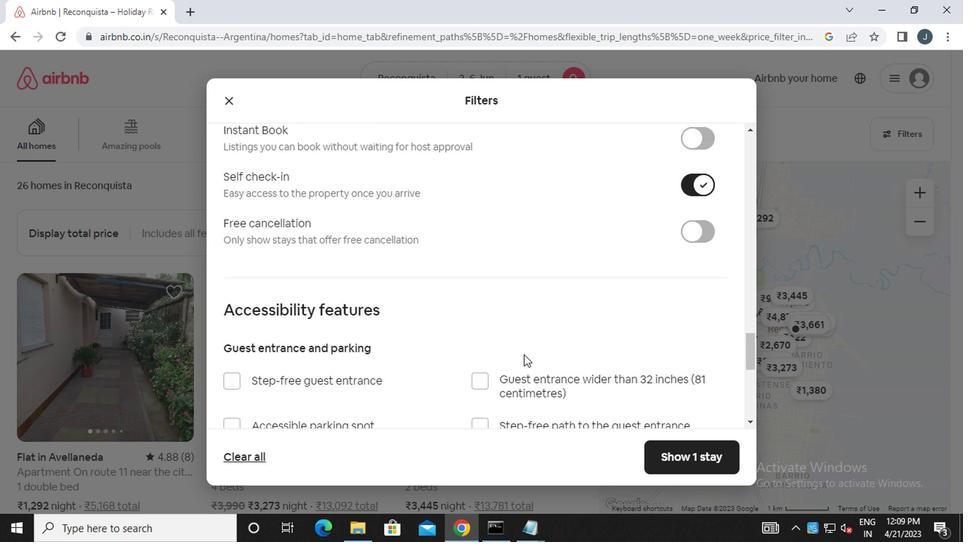 
Action: Mouse scrolled (468, 347) with delta (0, 0)
Screenshot: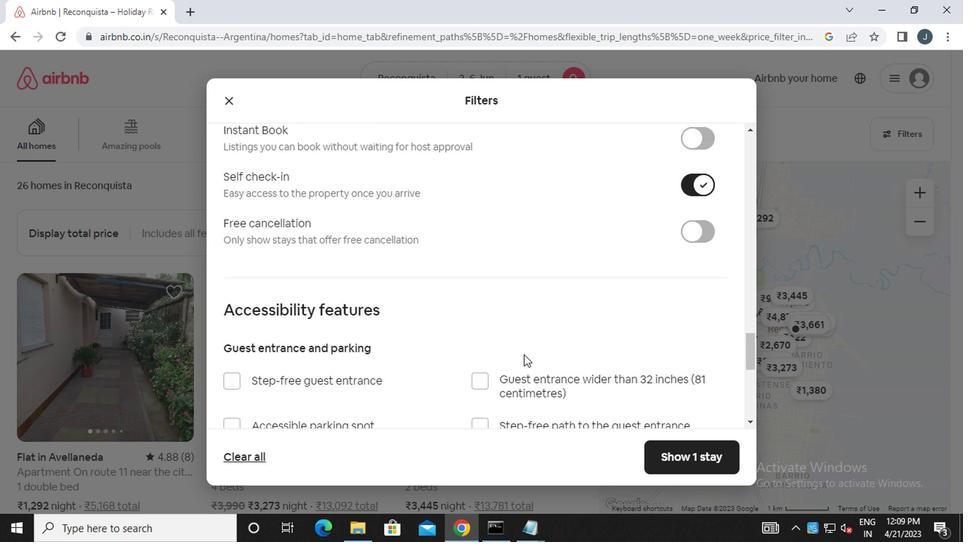 
Action: Mouse scrolled (468, 347) with delta (0, 0)
Screenshot: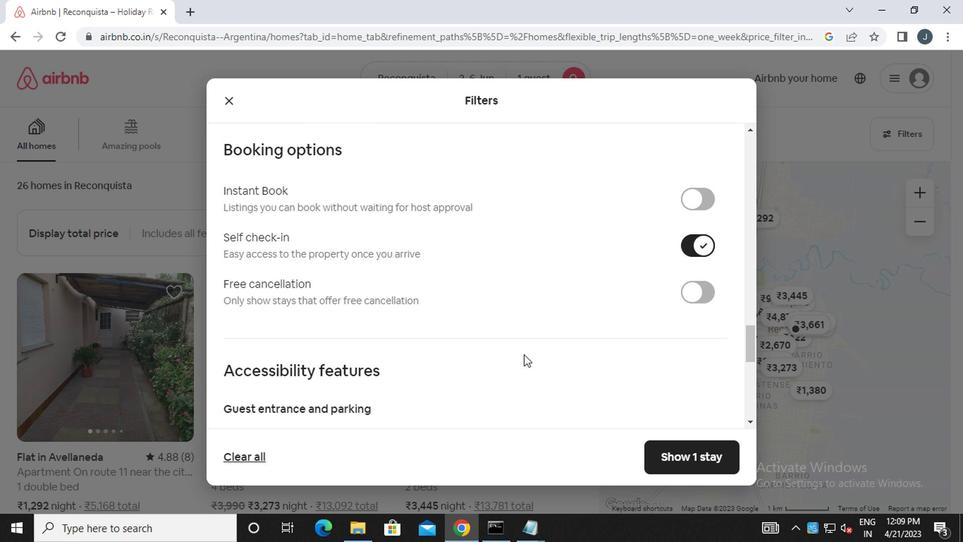 
Action: Mouse scrolled (468, 347) with delta (0, 0)
Screenshot: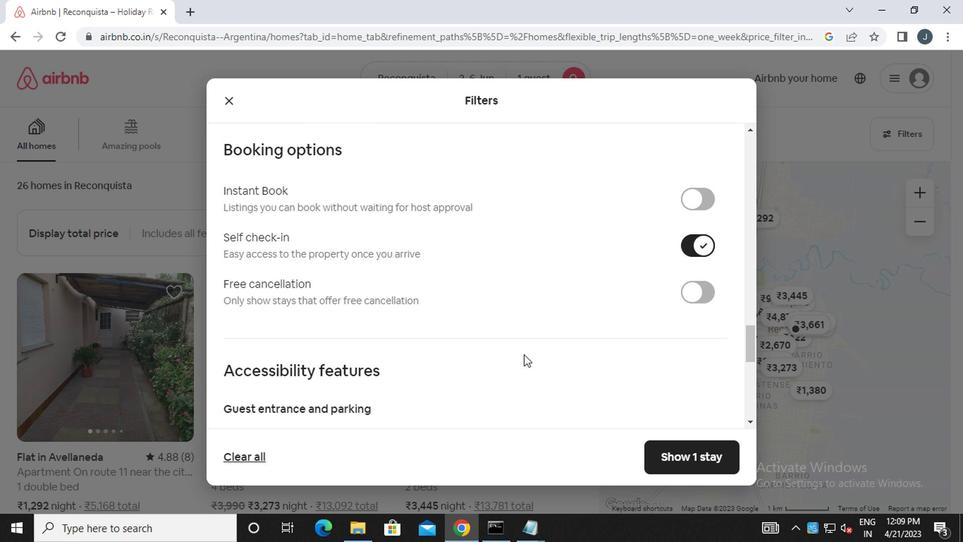 
Action: Mouse scrolled (468, 347) with delta (0, 0)
Screenshot: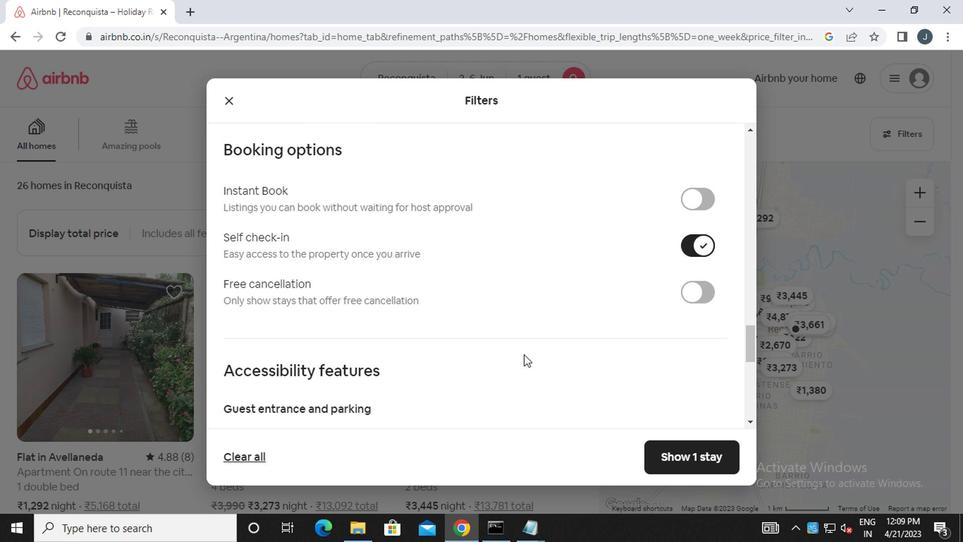 
Action: Mouse scrolled (468, 347) with delta (0, 0)
Screenshot: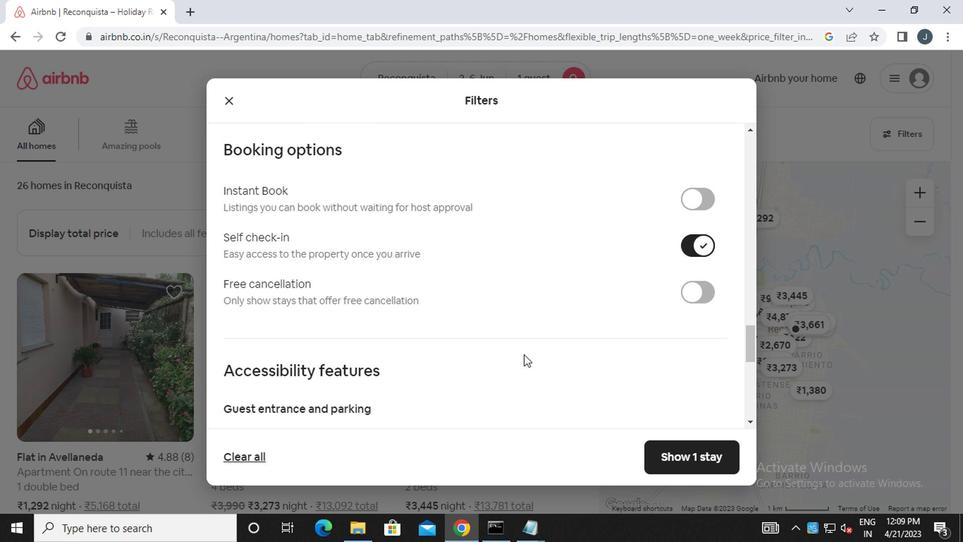 
Action: Mouse scrolled (468, 347) with delta (0, 0)
Screenshot: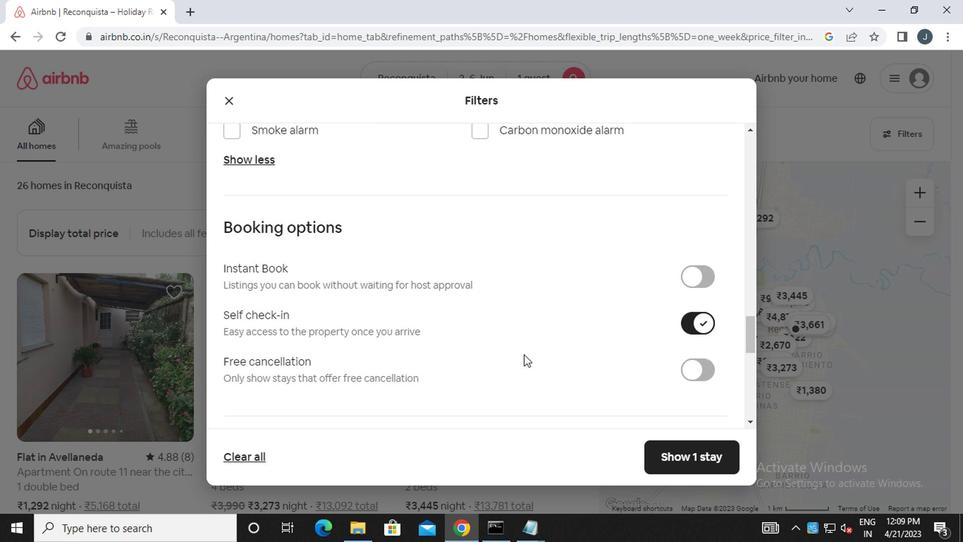 
Action: Mouse scrolled (468, 347) with delta (0, 0)
Screenshot: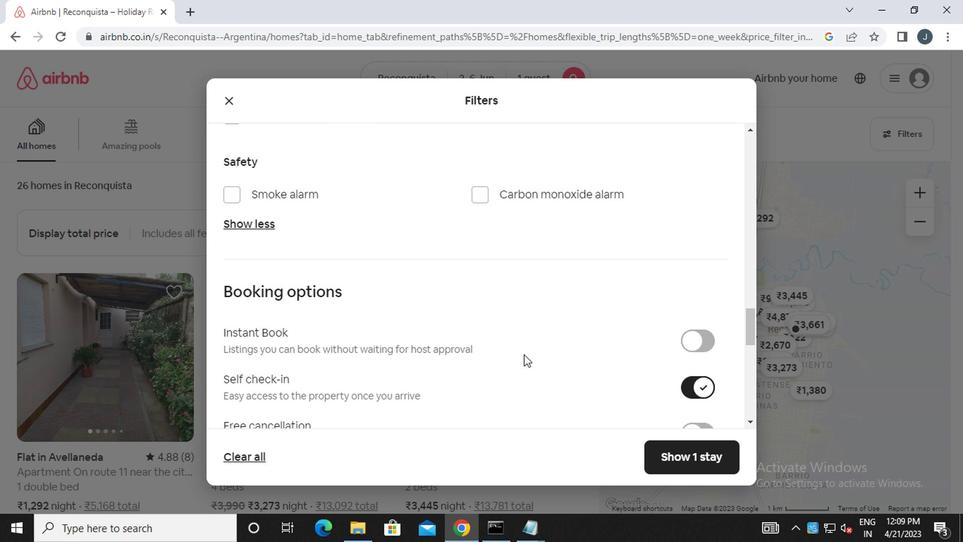 
Action: Mouse scrolled (468, 347) with delta (0, 0)
Screenshot: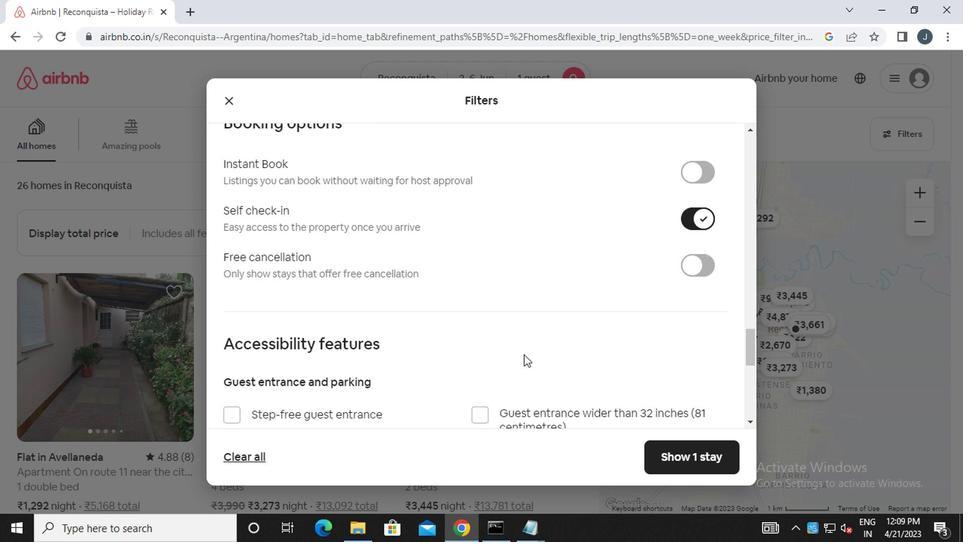 
Action: Mouse scrolled (468, 347) with delta (0, 0)
Screenshot: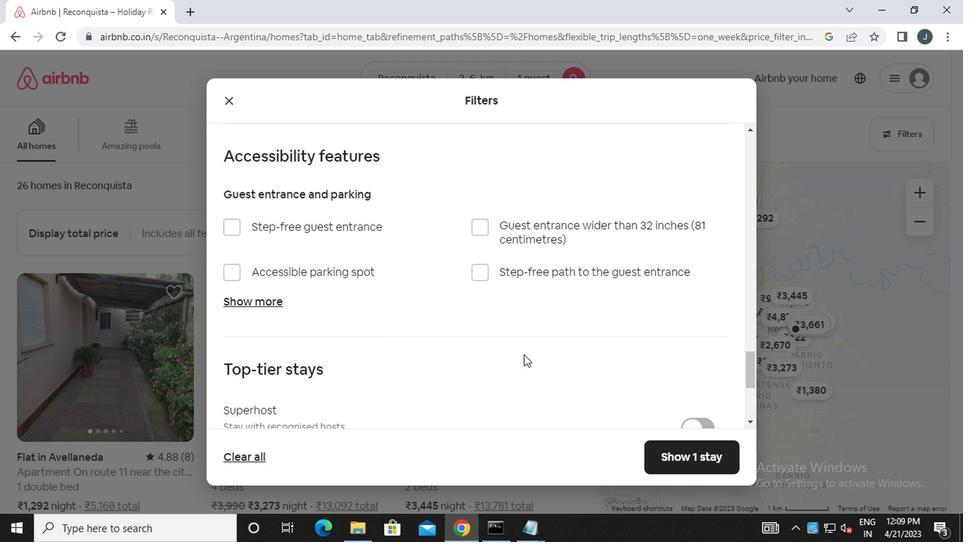 
Action: Mouse scrolled (468, 347) with delta (0, 0)
Screenshot: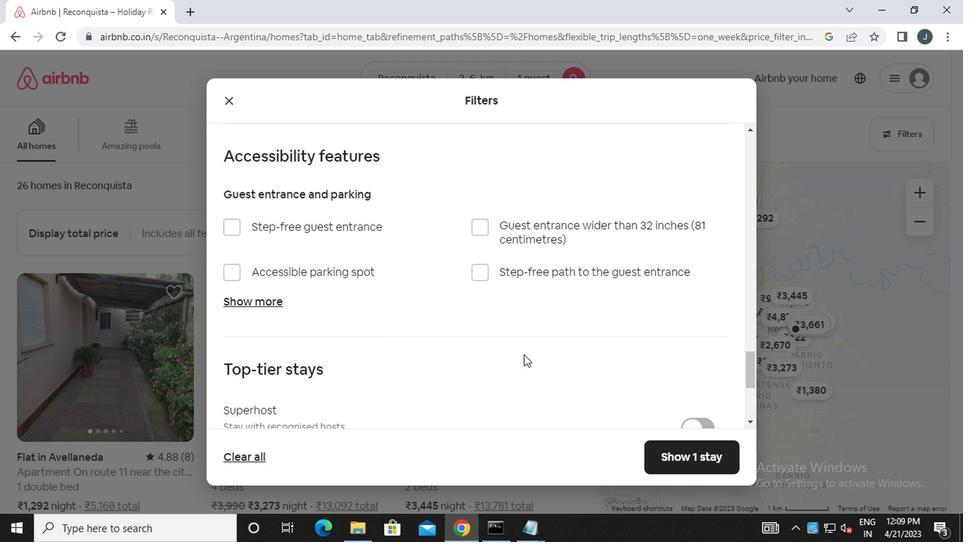 
Action: Mouse moved to (468, 347)
Screenshot: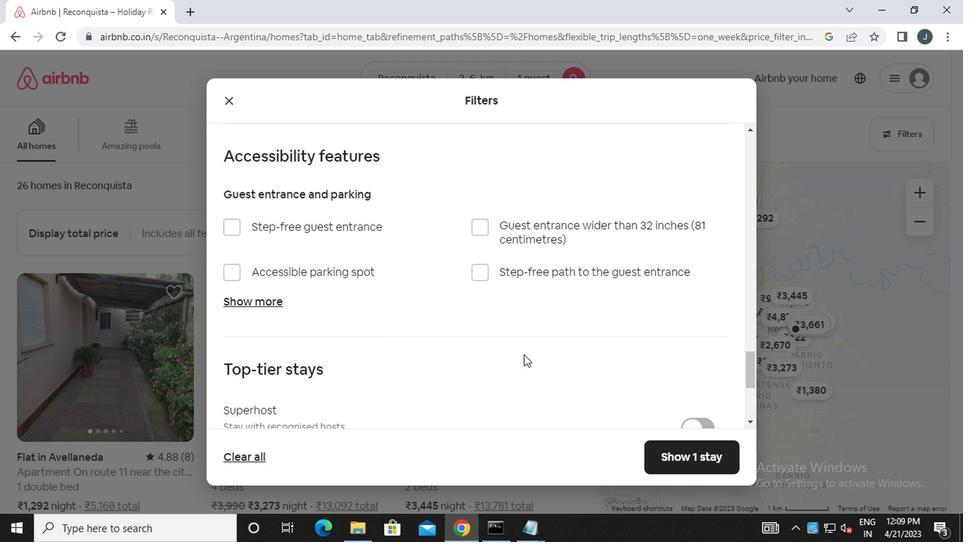 
Action: Mouse scrolled (468, 347) with delta (0, 0)
Screenshot: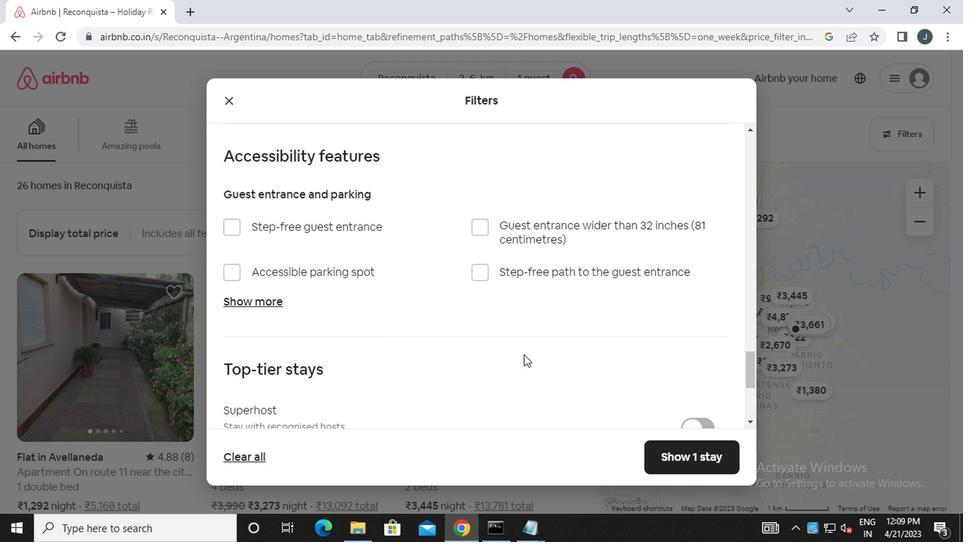 
Action: Mouse moved to (469, 347)
Screenshot: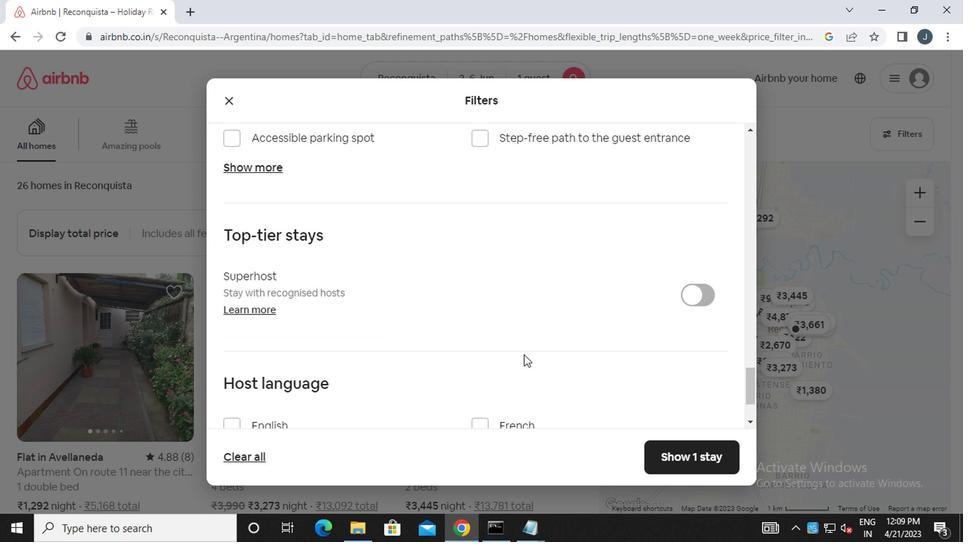 
Action: Mouse scrolled (469, 347) with delta (0, 0)
Screenshot: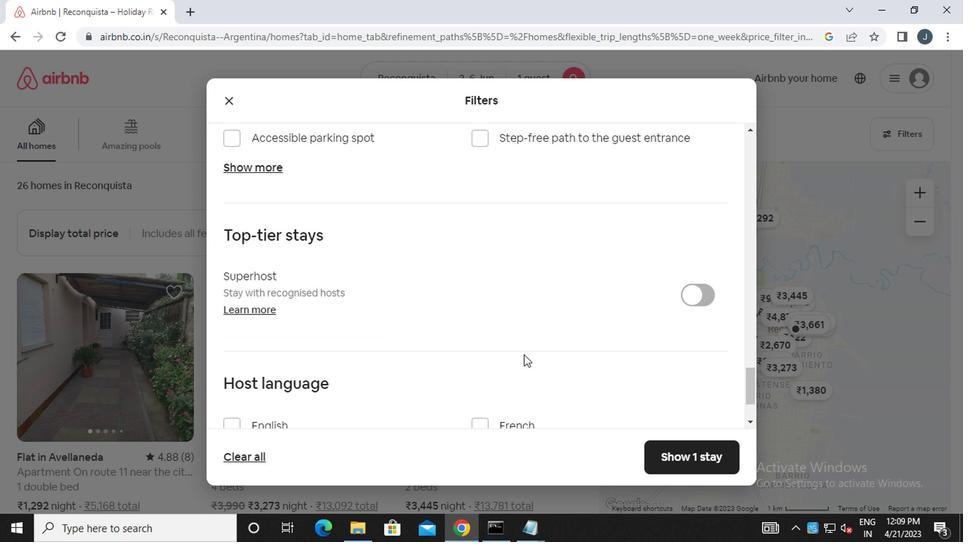 
Action: Mouse scrolled (469, 347) with delta (0, 0)
Screenshot: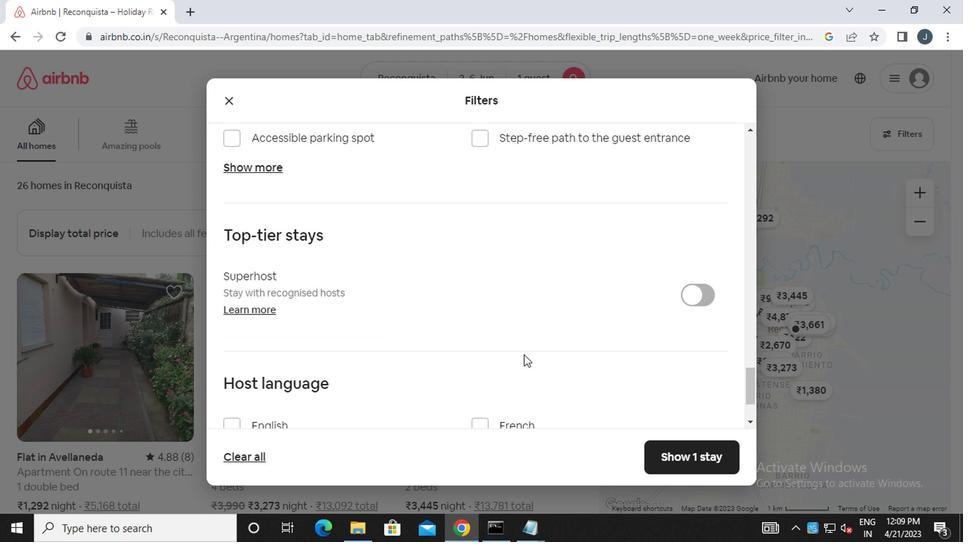 
Action: Mouse moved to (469, 347)
Screenshot: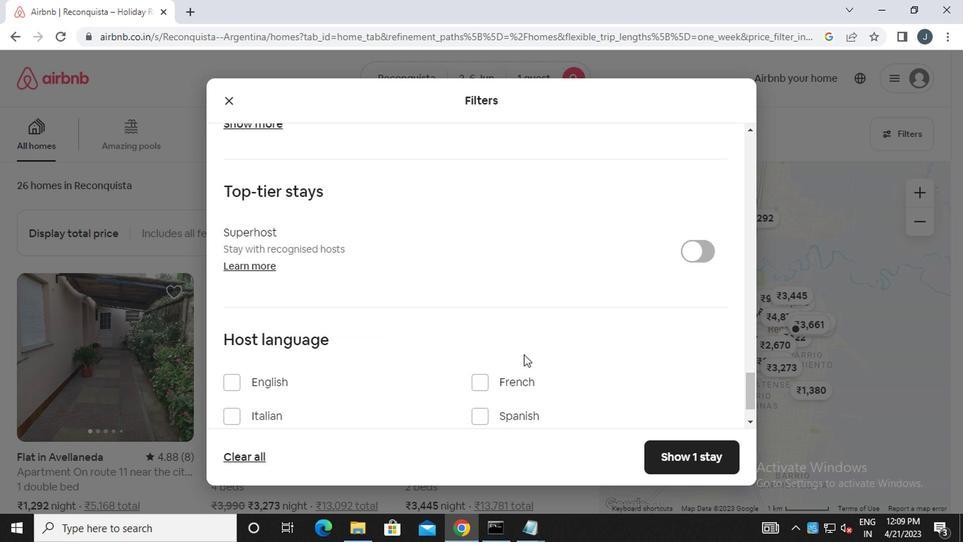 
Action: Mouse scrolled (469, 347) with delta (0, 0)
Screenshot: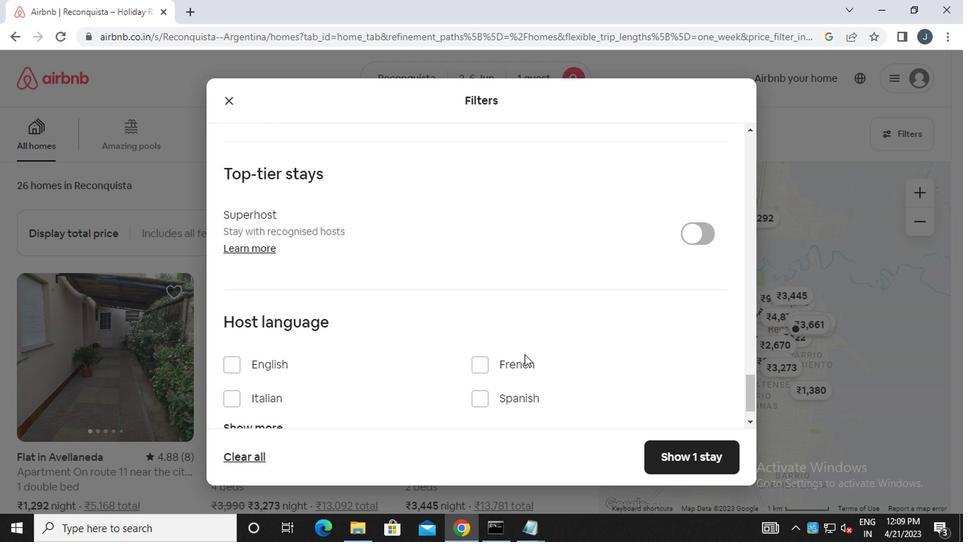 
Action: Mouse moved to (469, 347)
Screenshot: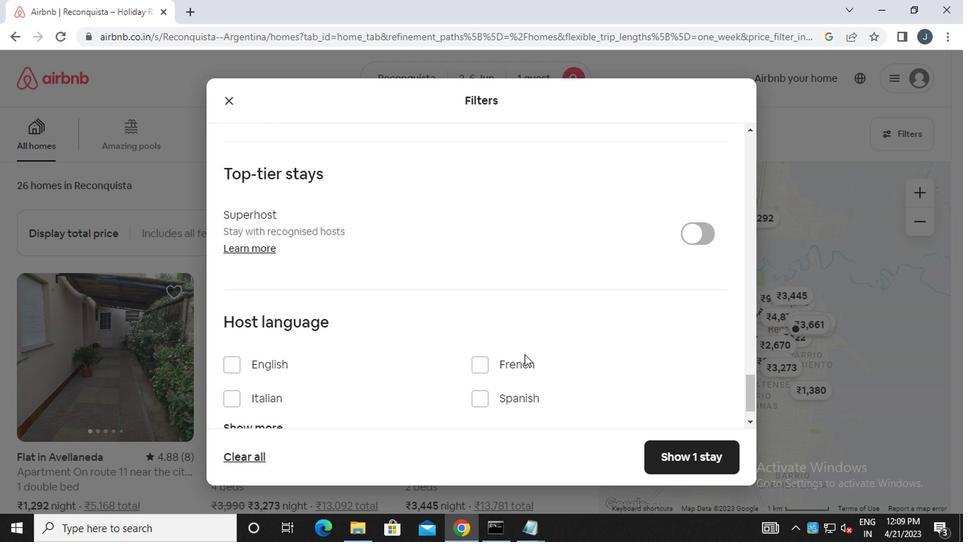 
Action: Mouse scrolled (469, 347) with delta (0, 0)
Screenshot: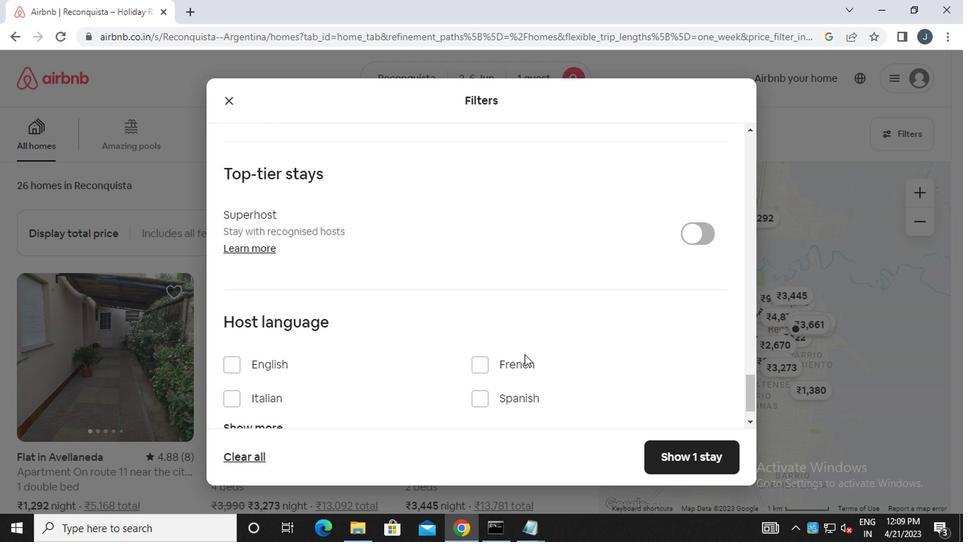 
Action: Mouse moved to (469, 347)
Screenshot: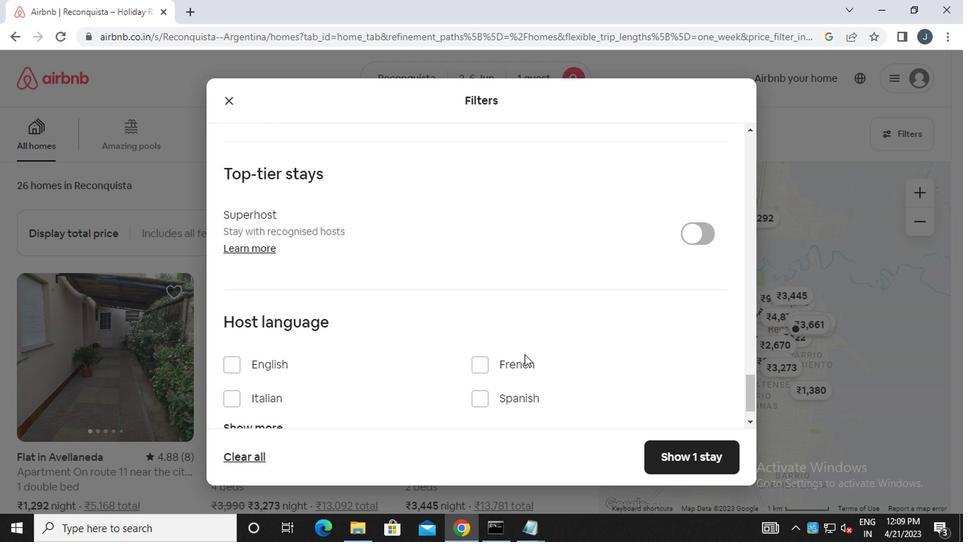 
Action: Mouse scrolled (469, 347) with delta (0, 0)
Screenshot: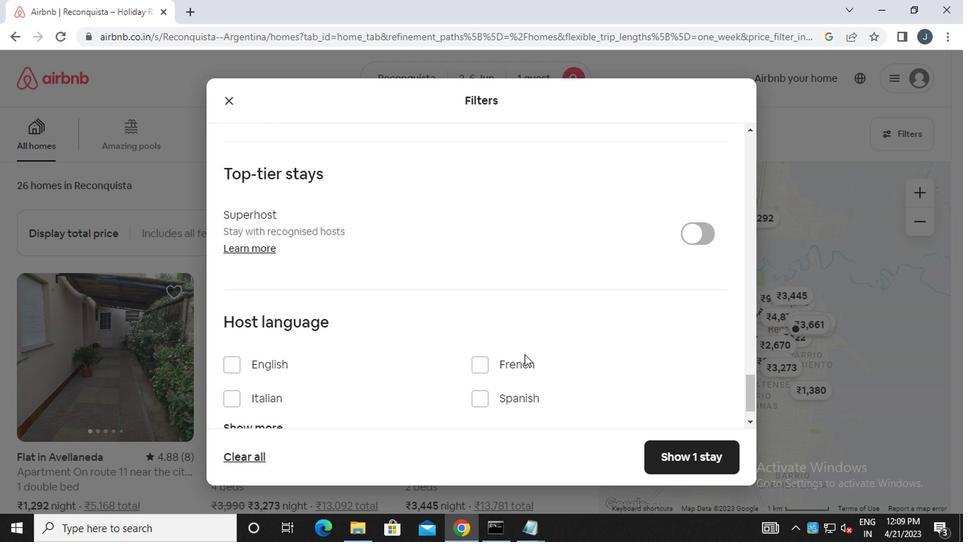 
Action: Mouse moved to (338, 335)
Screenshot: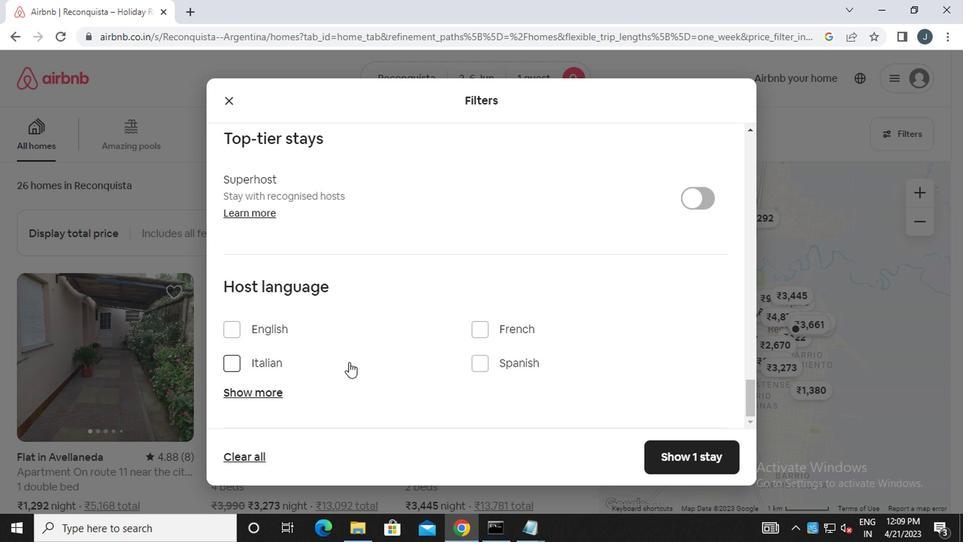 
Action: Mouse pressed left at (338, 335)
Screenshot: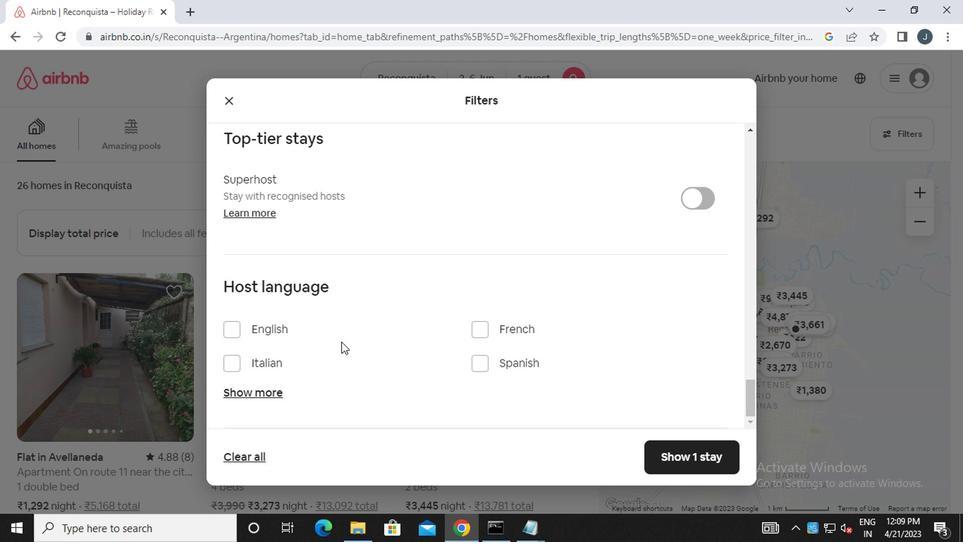 
Action: Mouse moved to (589, 418)
Screenshot: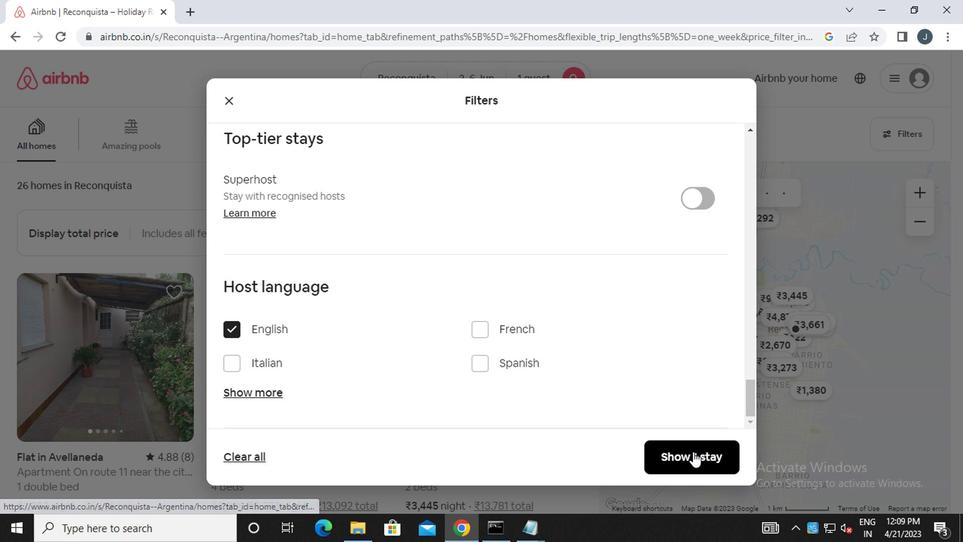 
Action: Mouse pressed left at (589, 418)
Screenshot: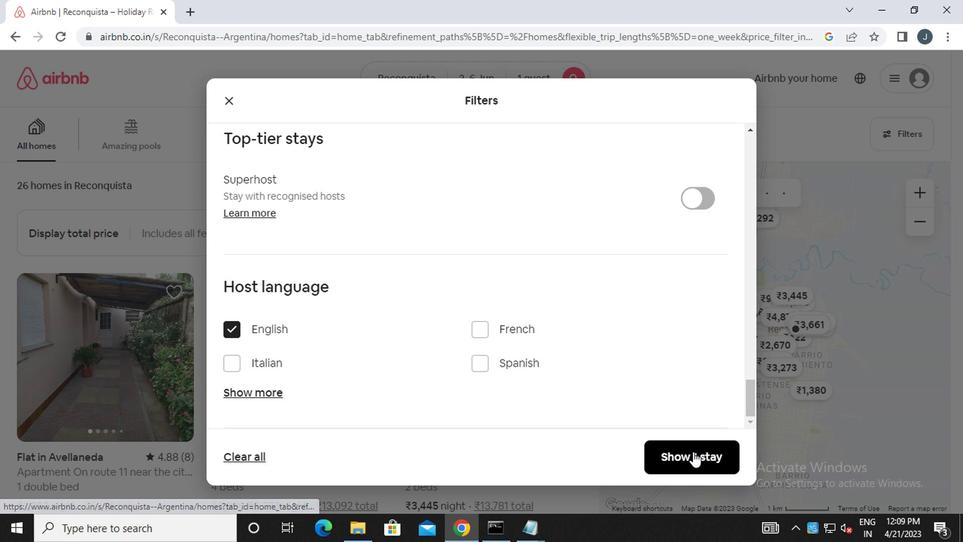 
Action: Mouse moved to (584, 418)
Screenshot: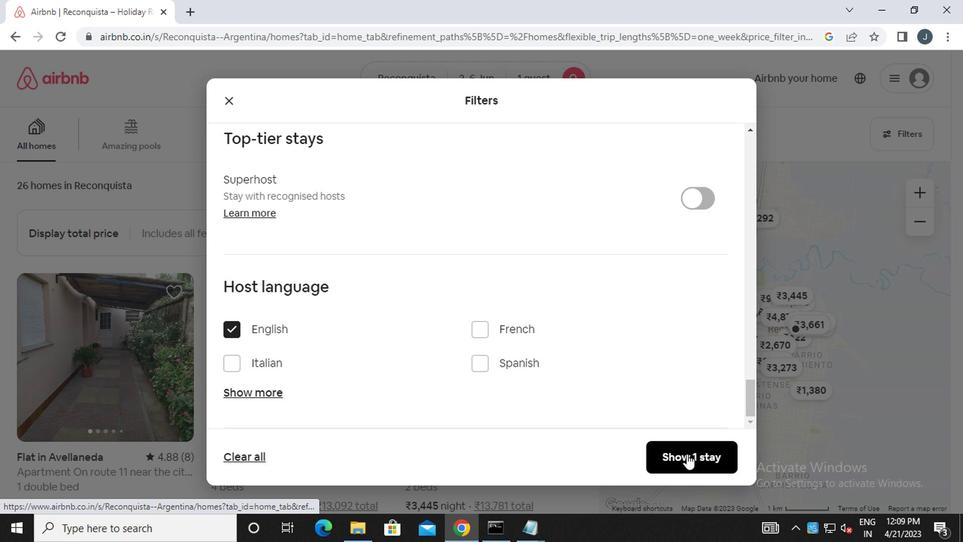 
